 Task: Buy 5 Refractometers from Measuring & Testing section under best seller category for shipping address: Emily Brown, 1132 Star Trek Drive, Pensacola, Florida 32501, Cell Number 8503109646. Pay from credit card ending with 6759, CVV 506
Action: Mouse moved to (389, 397)
Screenshot: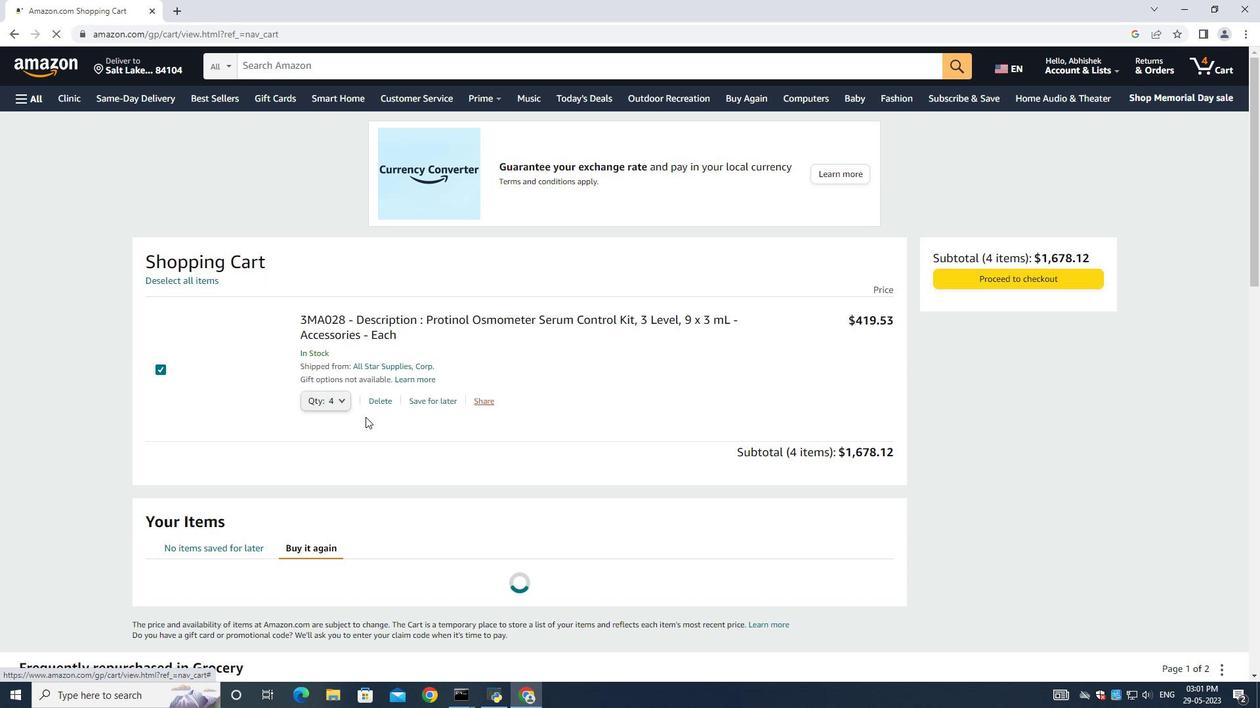 
Action: Mouse pressed left at (389, 397)
Screenshot: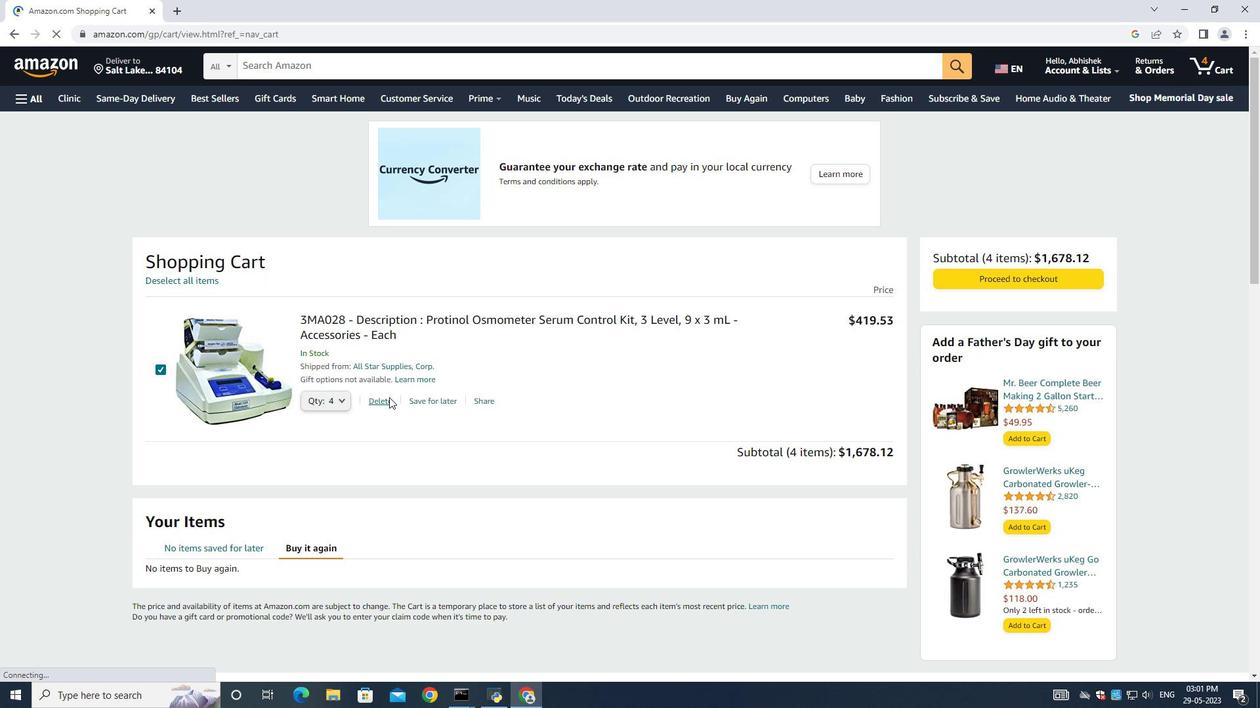 
Action: Mouse moved to (11, 102)
Screenshot: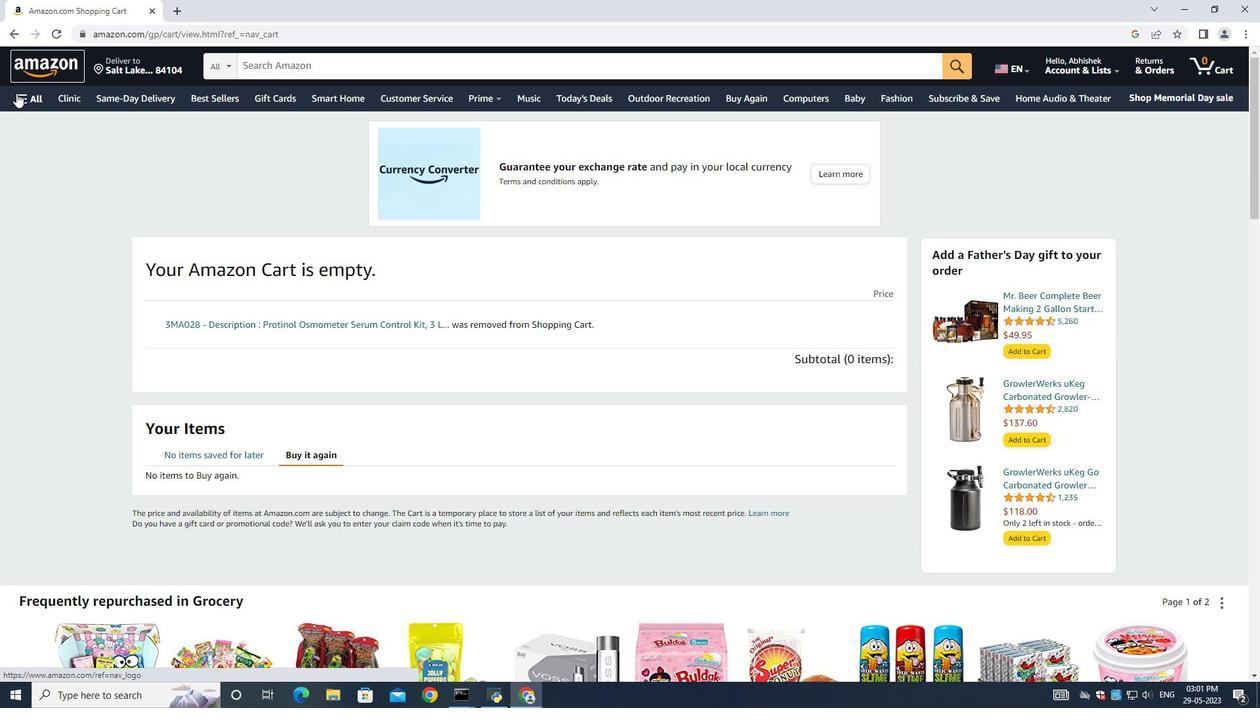 
Action: Mouse pressed left at (11, 102)
Screenshot: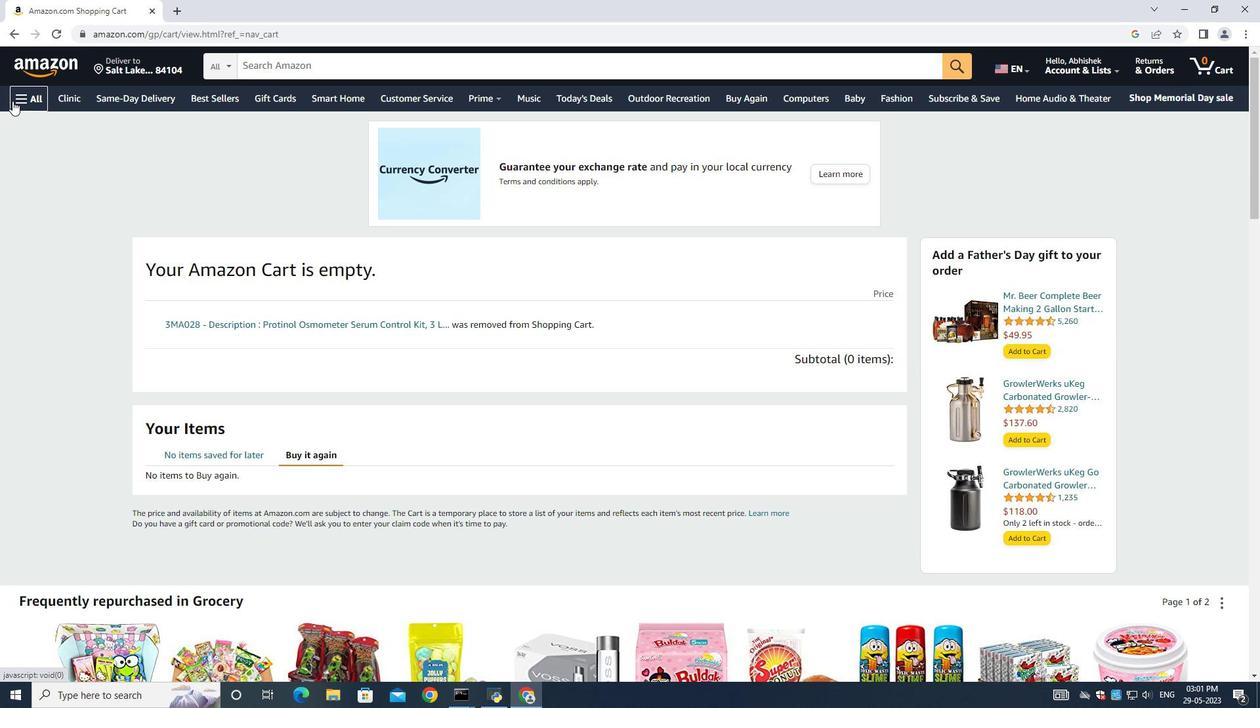 
Action: Mouse moved to (30, 120)
Screenshot: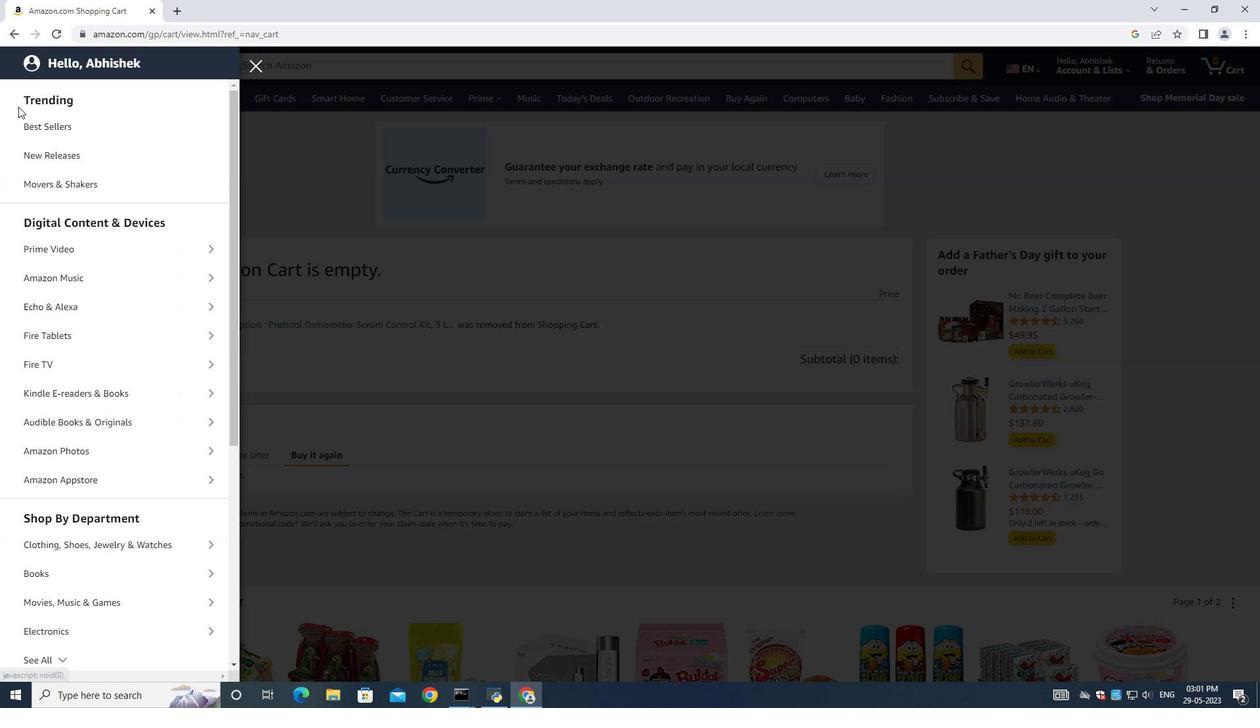 
Action: Mouse pressed left at (30, 120)
Screenshot: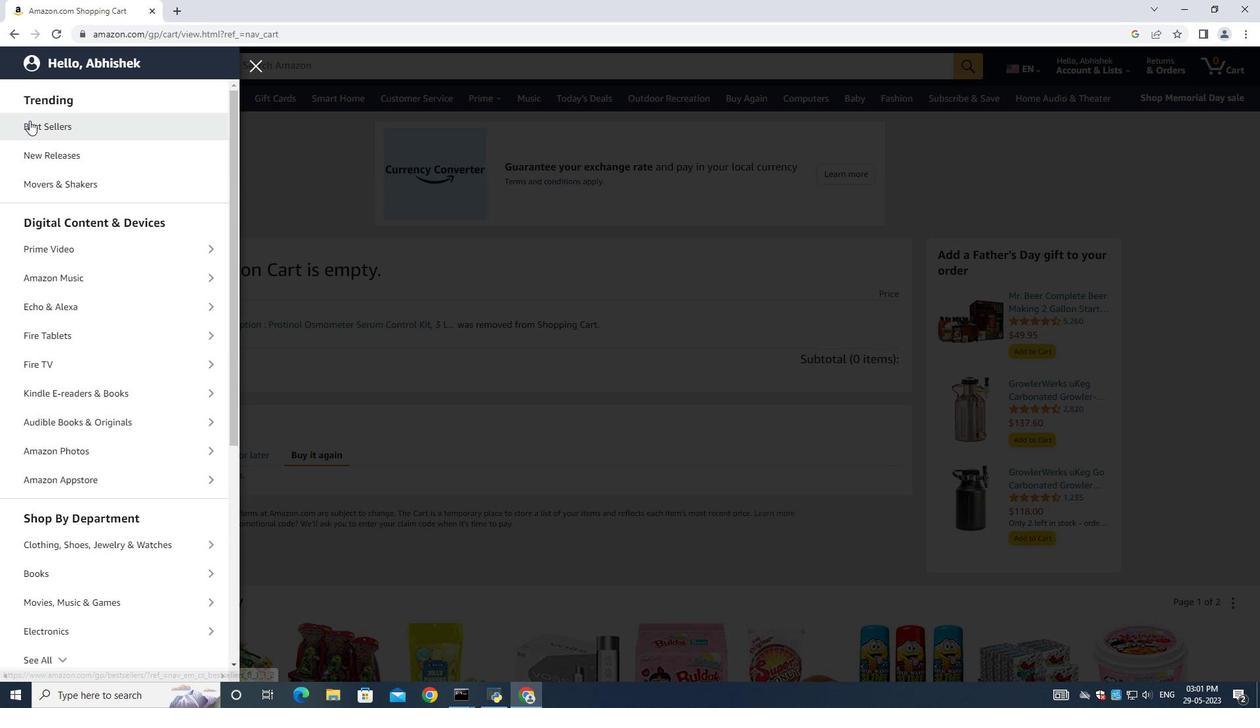 
Action: Mouse moved to (306, 68)
Screenshot: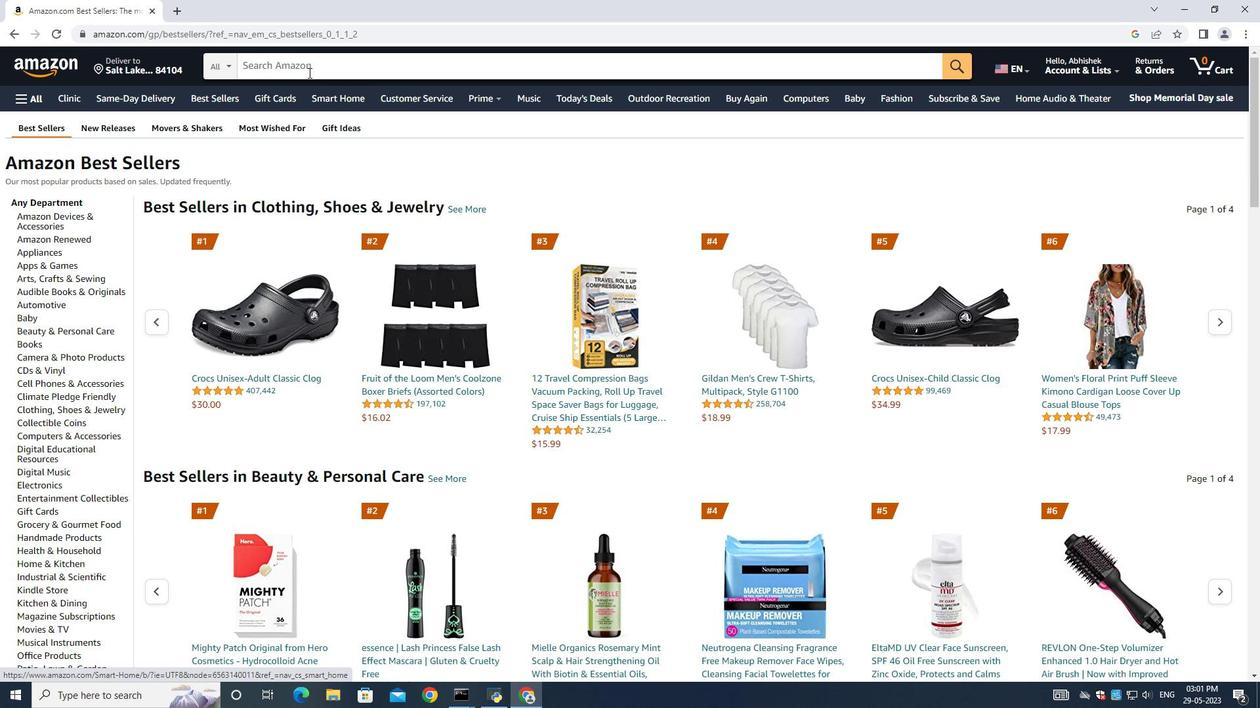 
Action: Mouse pressed left at (306, 68)
Screenshot: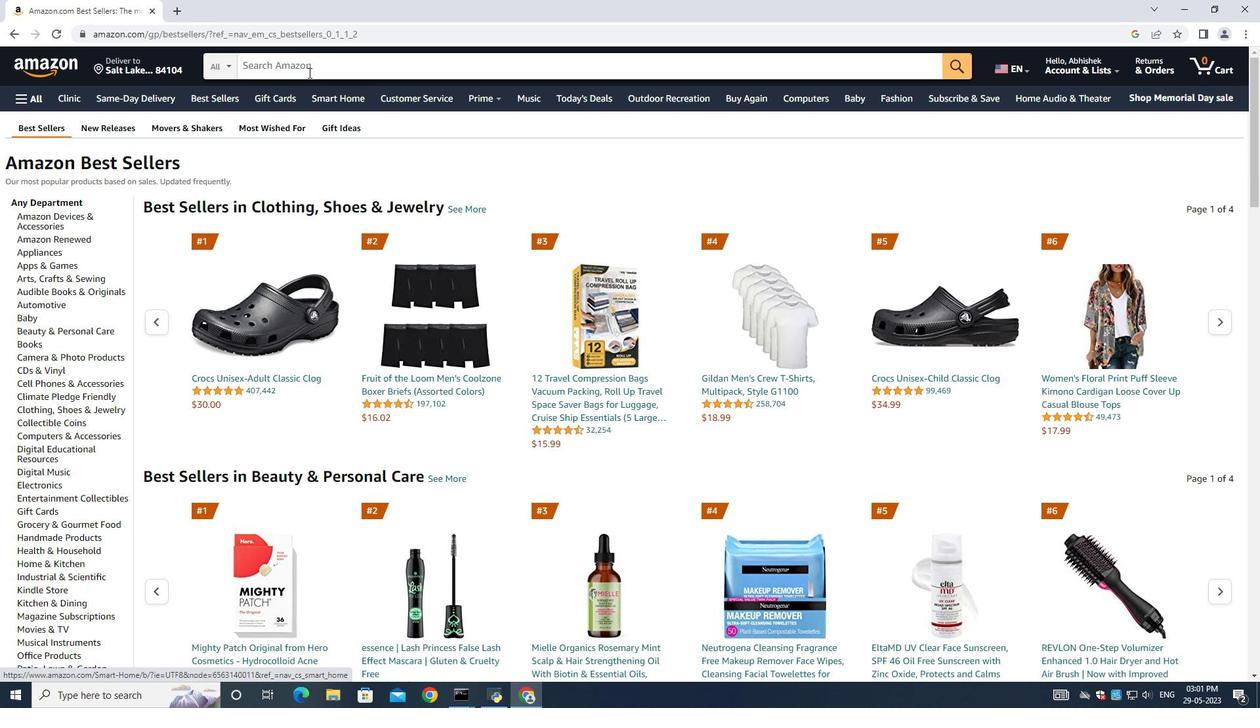 
Action: Key pressed <Key.shift><Key.shift><Key.shift><Key.shift><Key.shift>Refractometers<Key.enter>
Screenshot: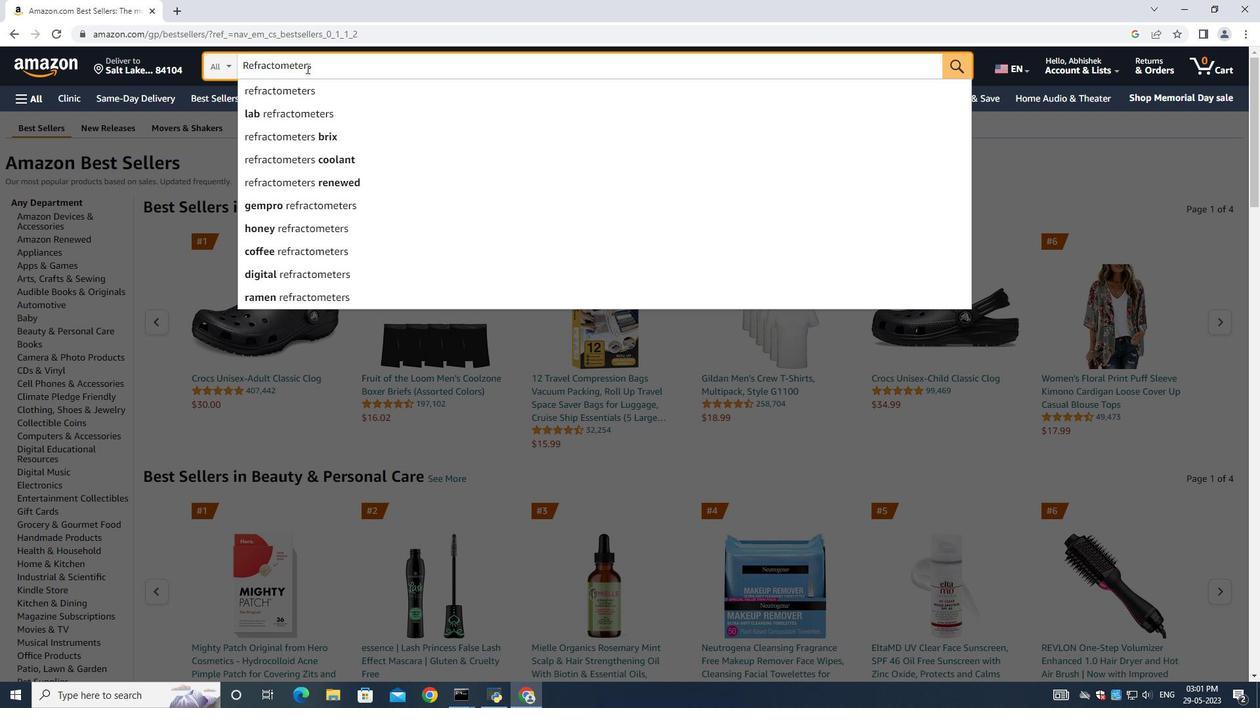 
Action: Mouse moved to (519, 404)
Screenshot: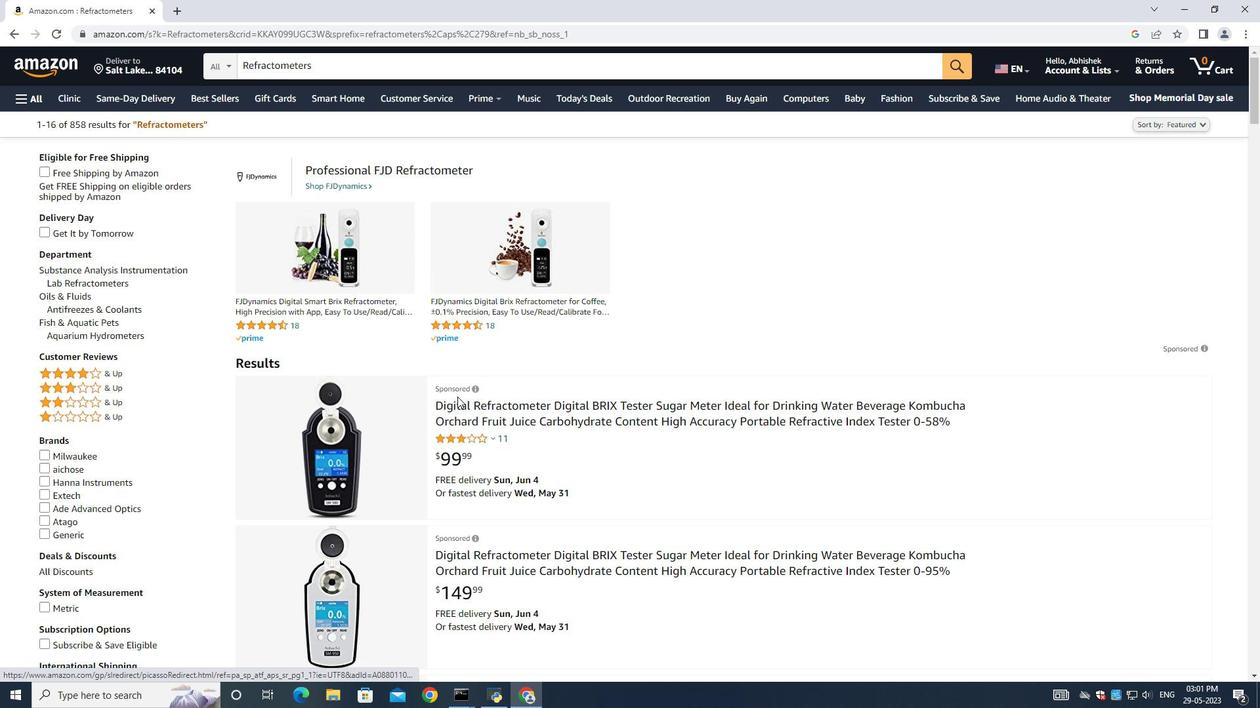 
Action: Mouse scrolled (519, 403) with delta (0, 0)
Screenshot: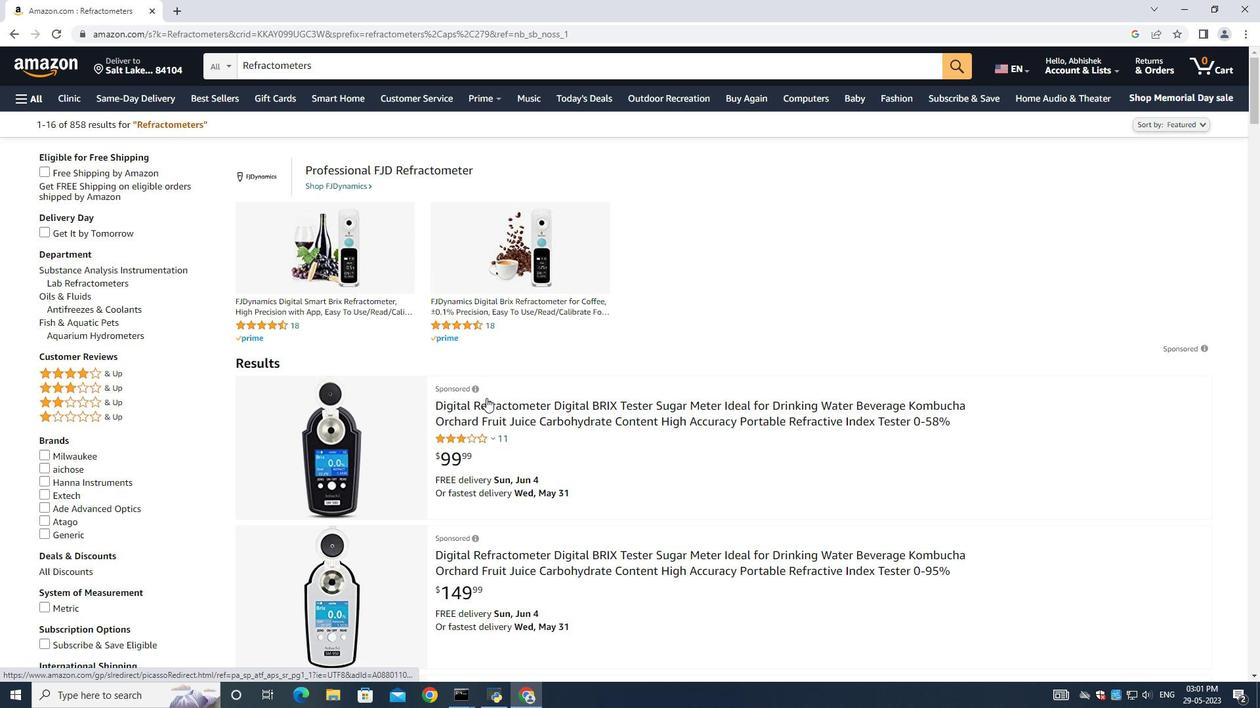 
Action: Mouse moved to (572, 486)
Screenshot: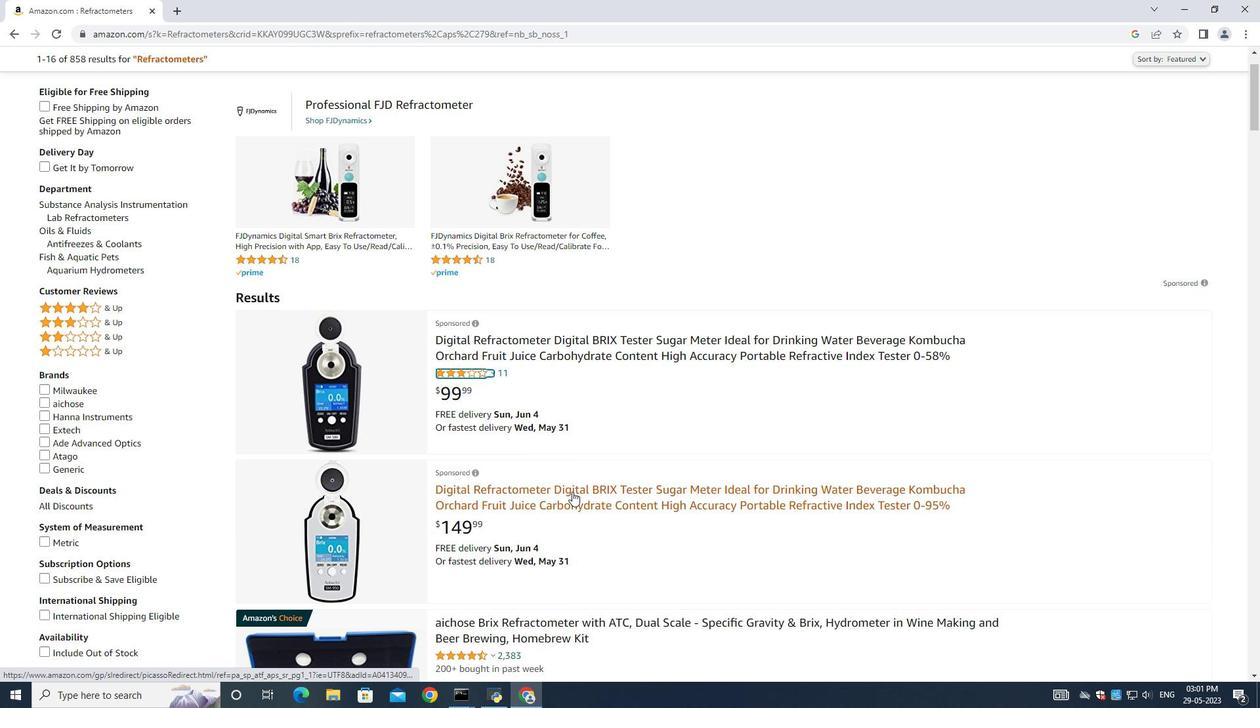 
Action: Mouse pressed left at (572, 486)
Screenshot: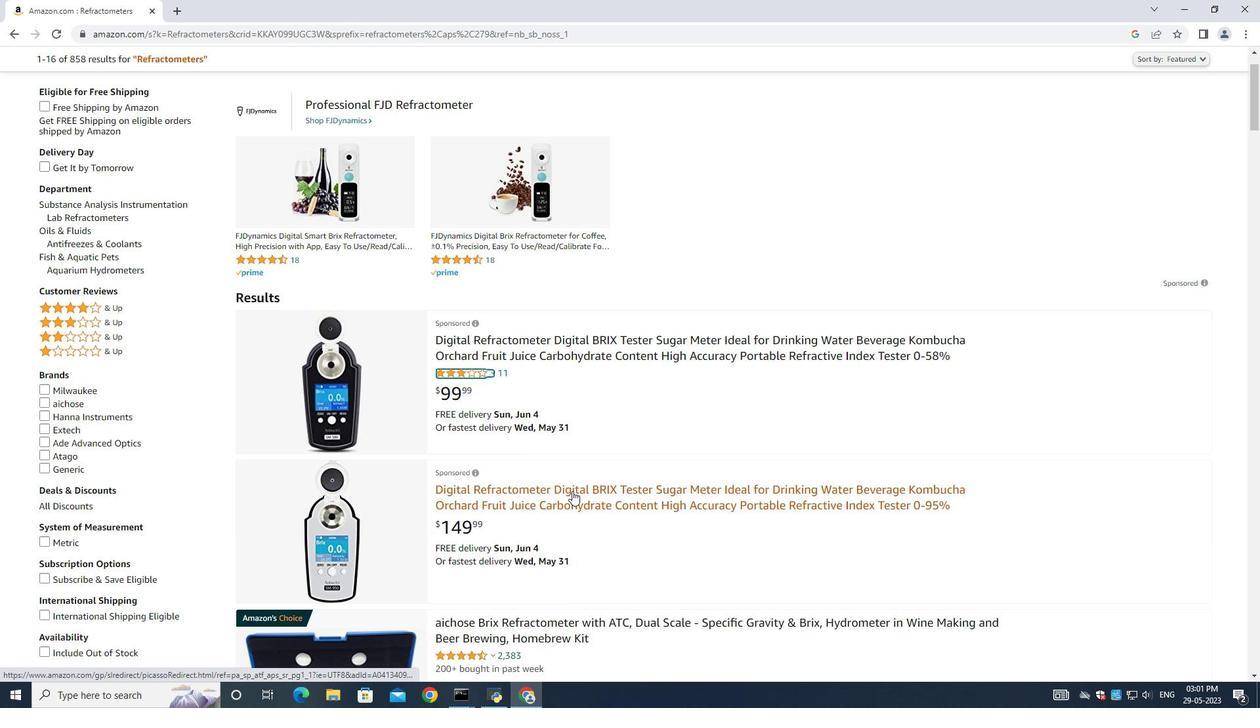 
Action: Mouse moved to (15, 39)
Screenshot: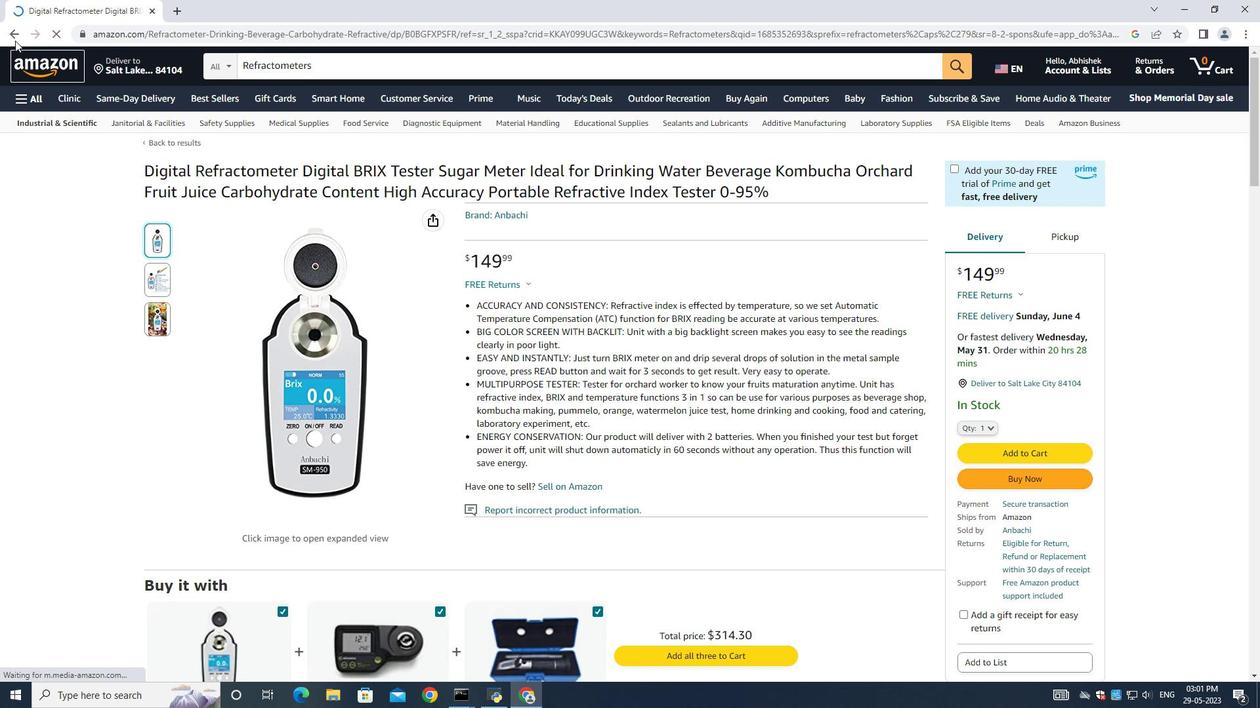 
Action: Mouse pressed left at (15, 39)
Screenshot: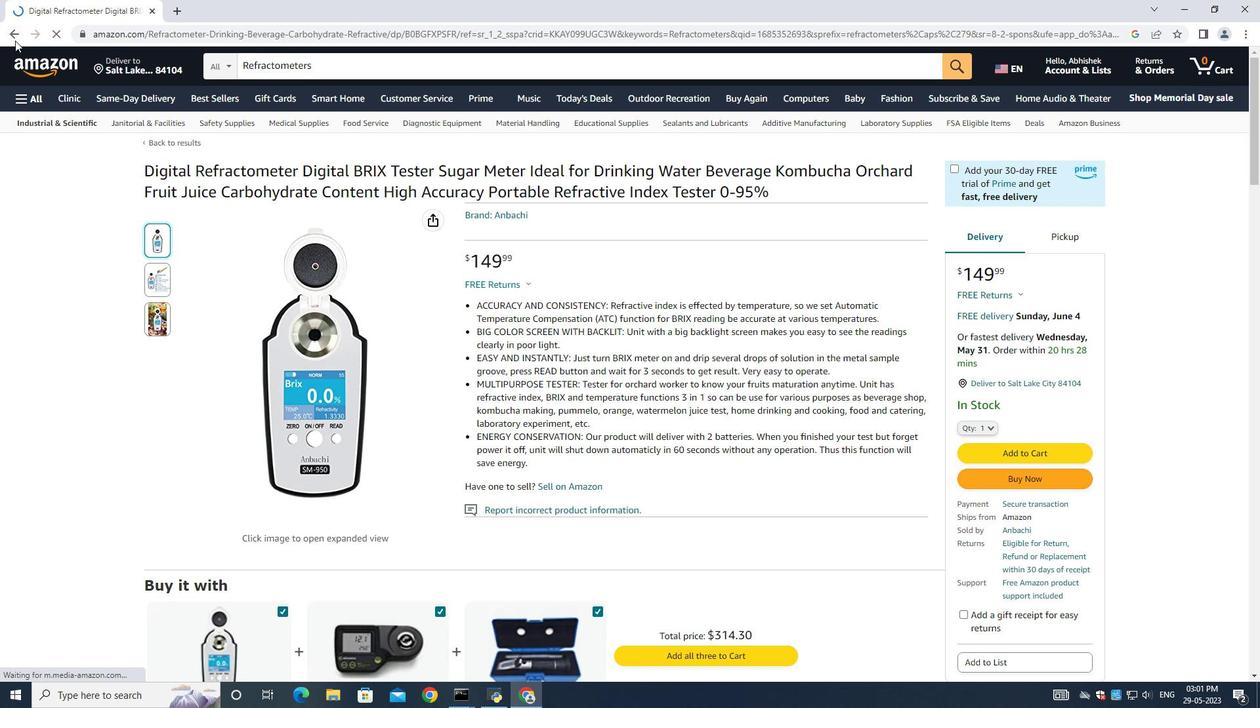 
Action: Mouse moved to (523, 345)
Screenshot: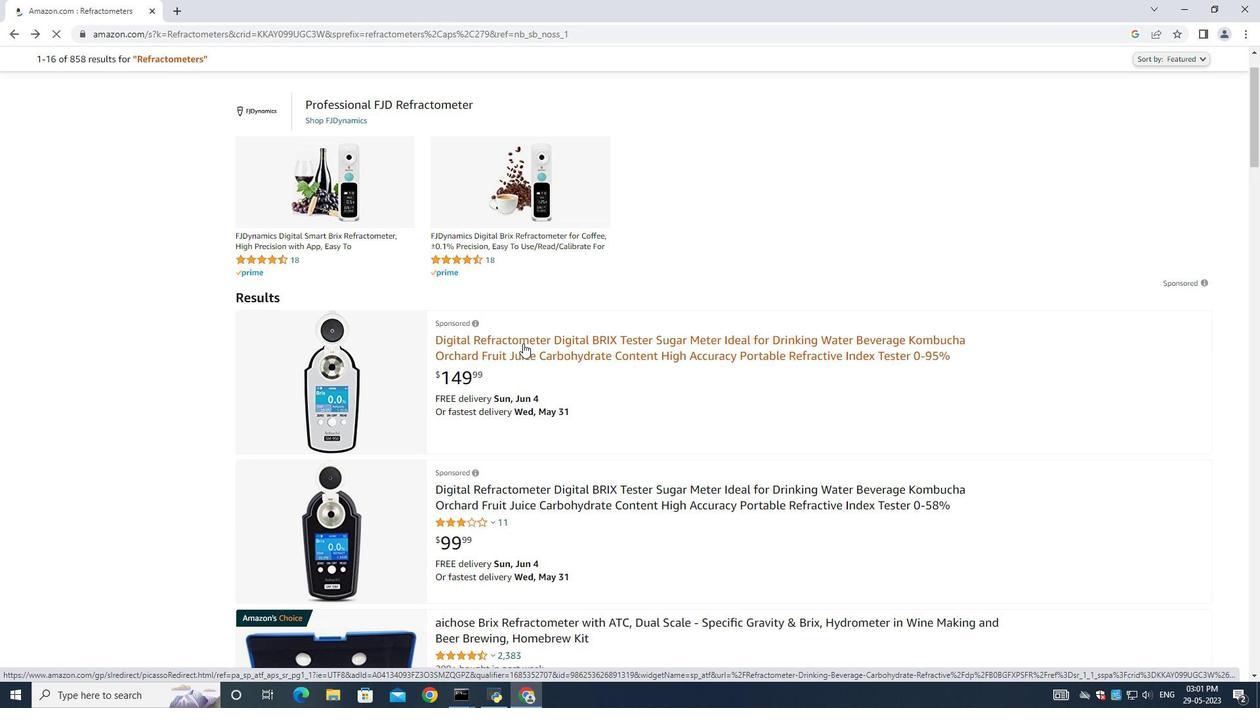 
Action: Mouse scrolled (523, 345) with delta (0, 0)
Screenshot: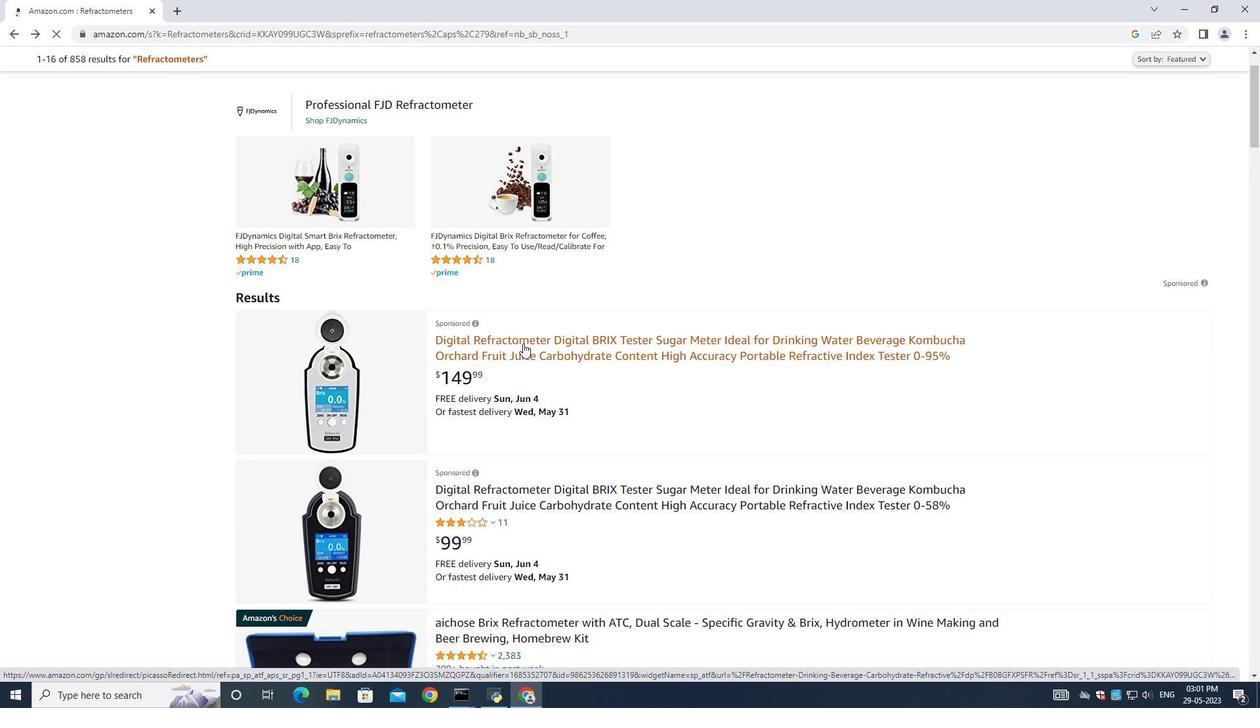 
Action: Mouse moved to (519, 274)
Screenshot: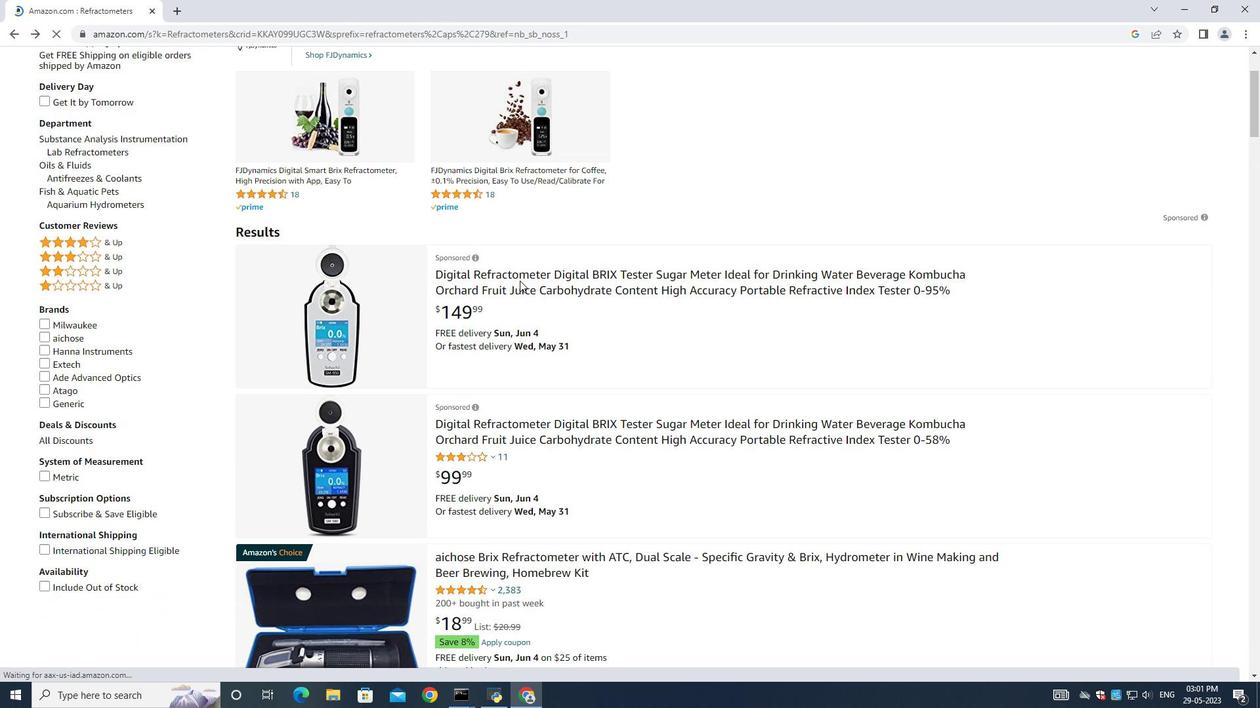 
Action: Mouse pressed left at (519, 274)
Screenshot: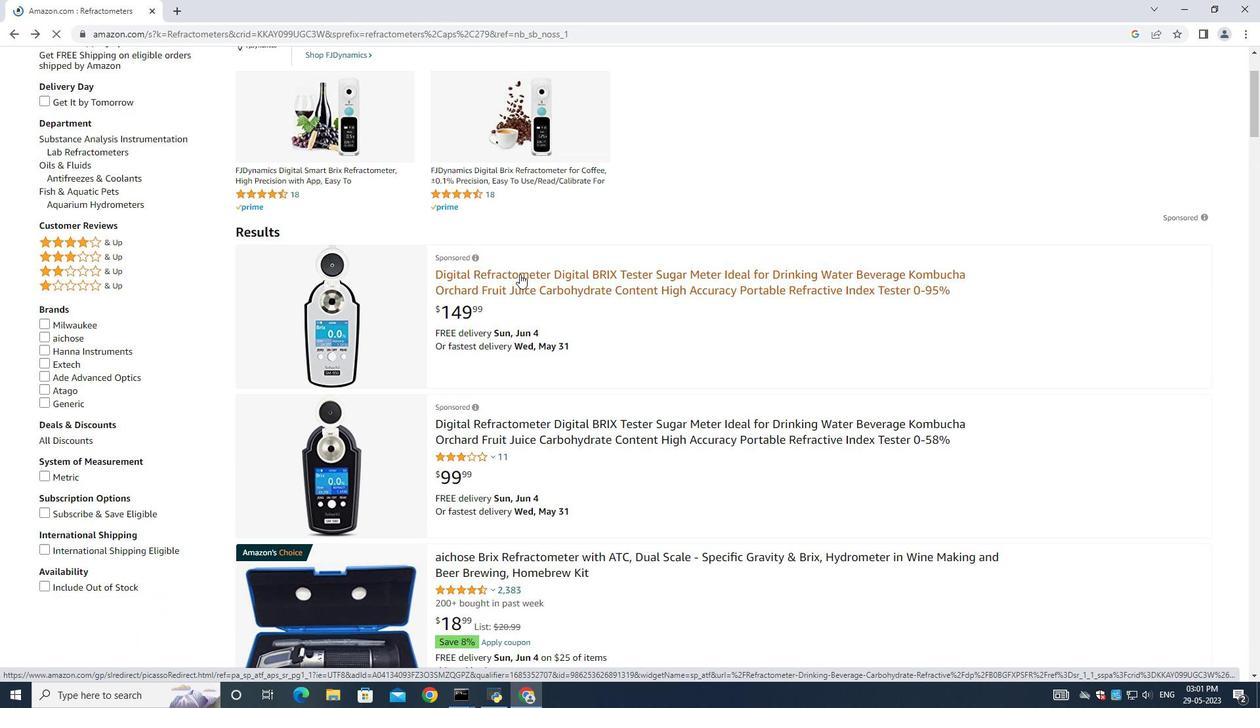 
Action: Mouse moved to (9, 32)
Screenshot: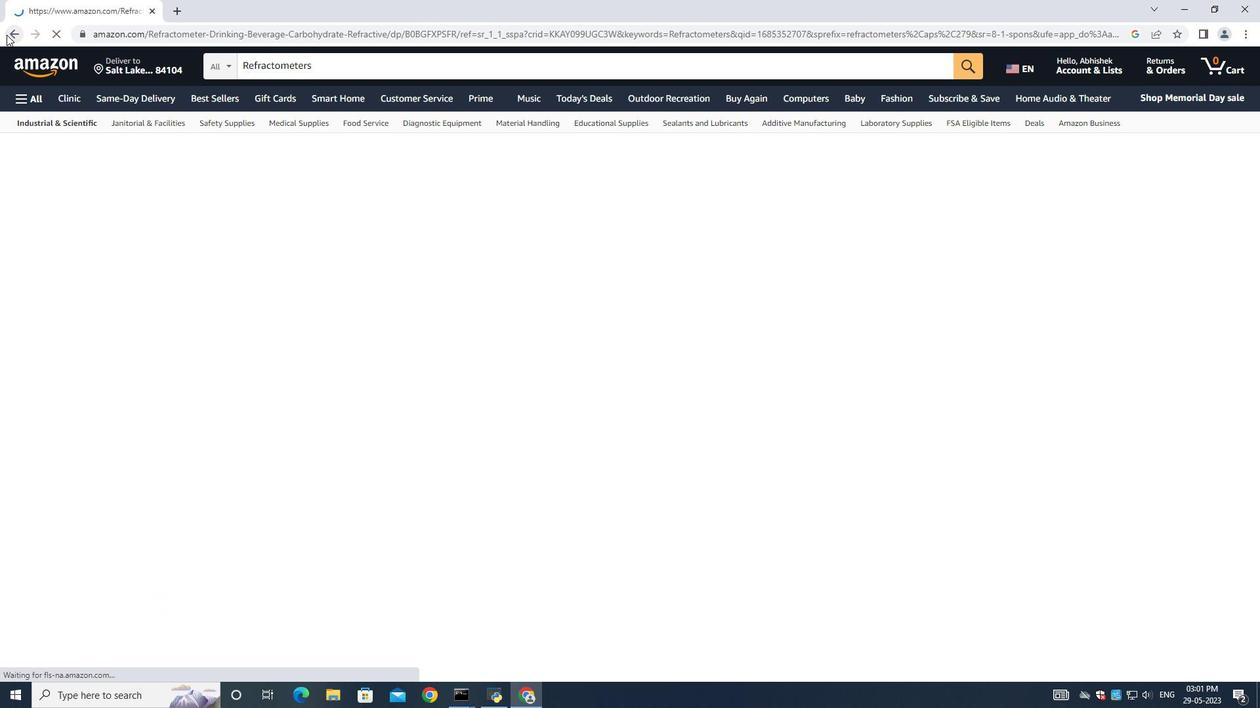 
Action: Mouse pressed left at (9, 32)
Screenshot: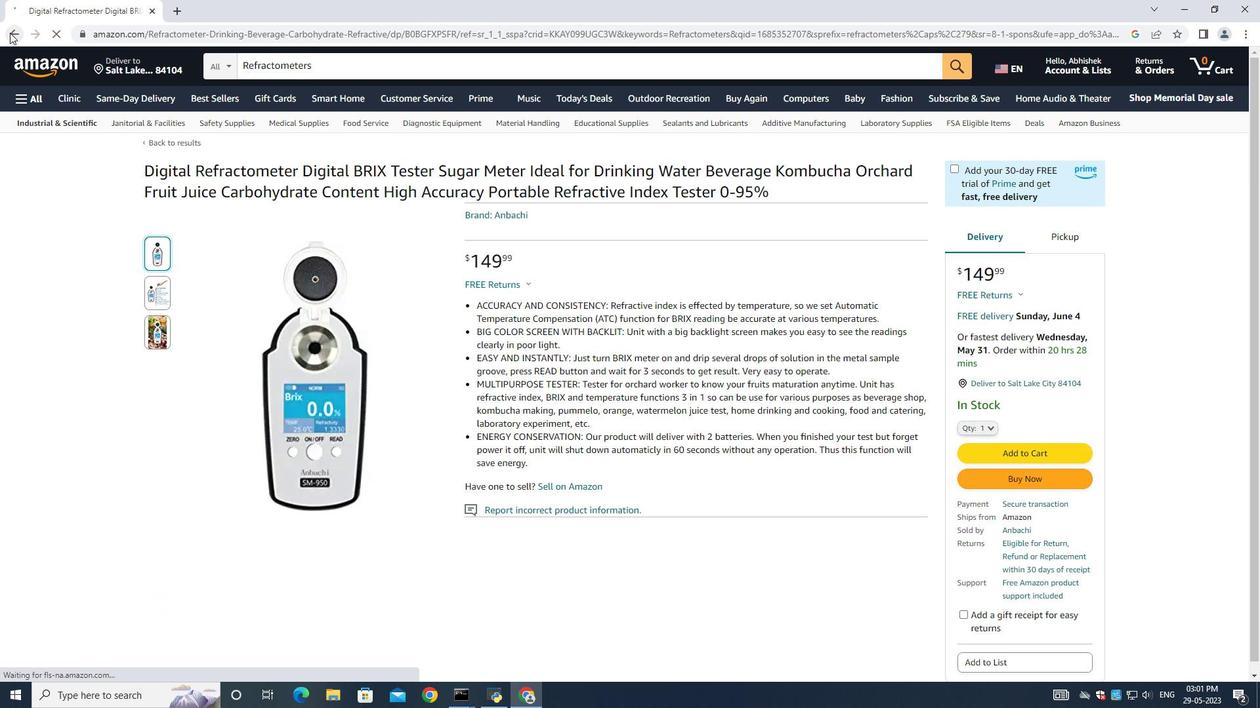 
Action: Mouse moved to (551, 436)
Screenshot: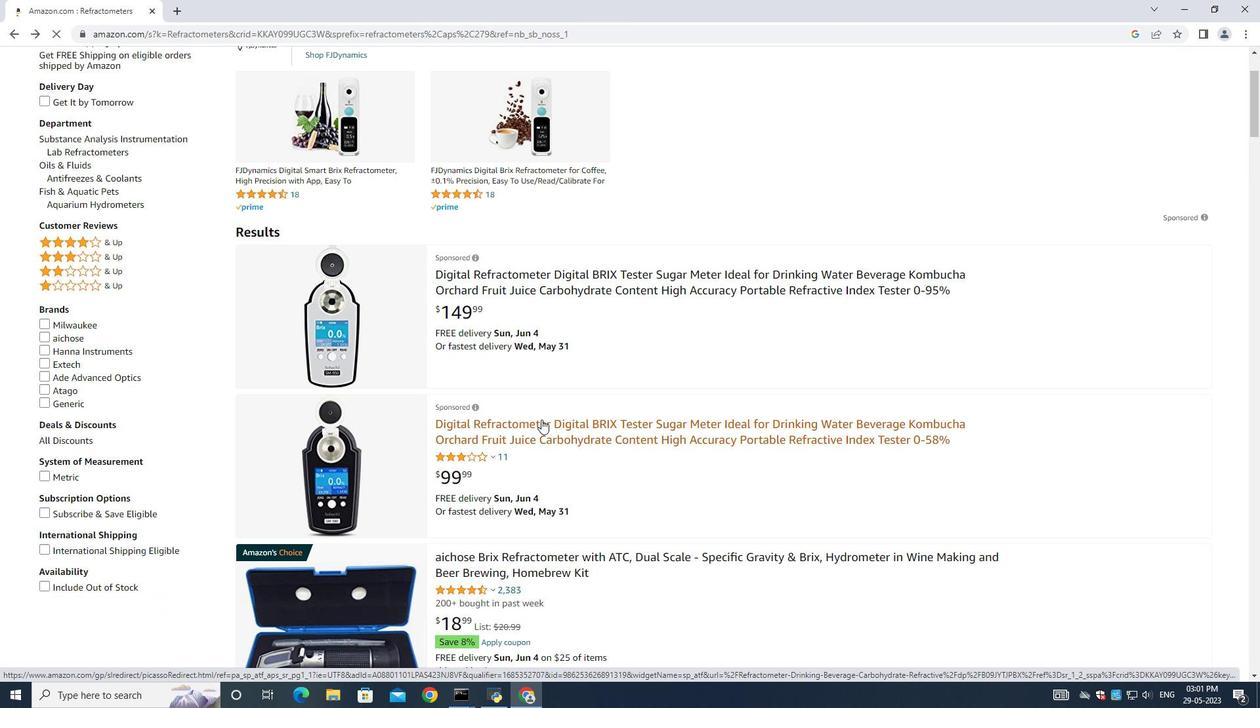 
Action: Mouse pressed left at (551, 436)
Screenshot: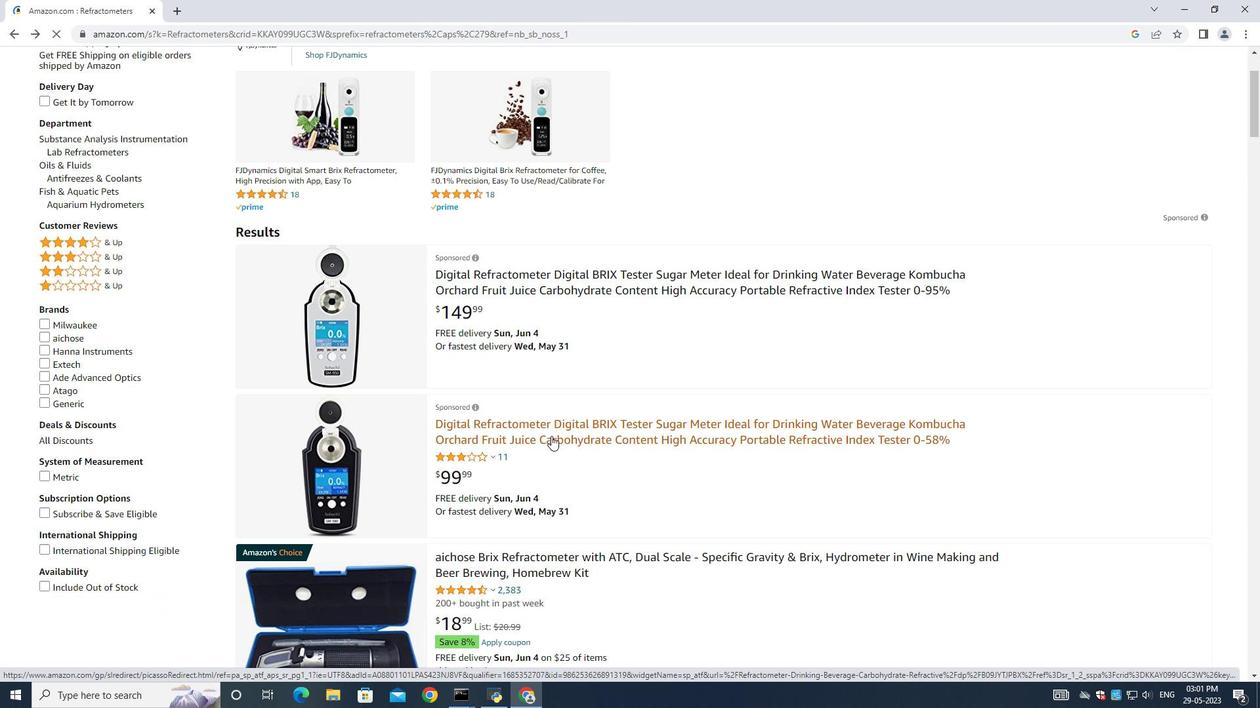 
Action: Mouse moved to (157, 240)
Screenshot: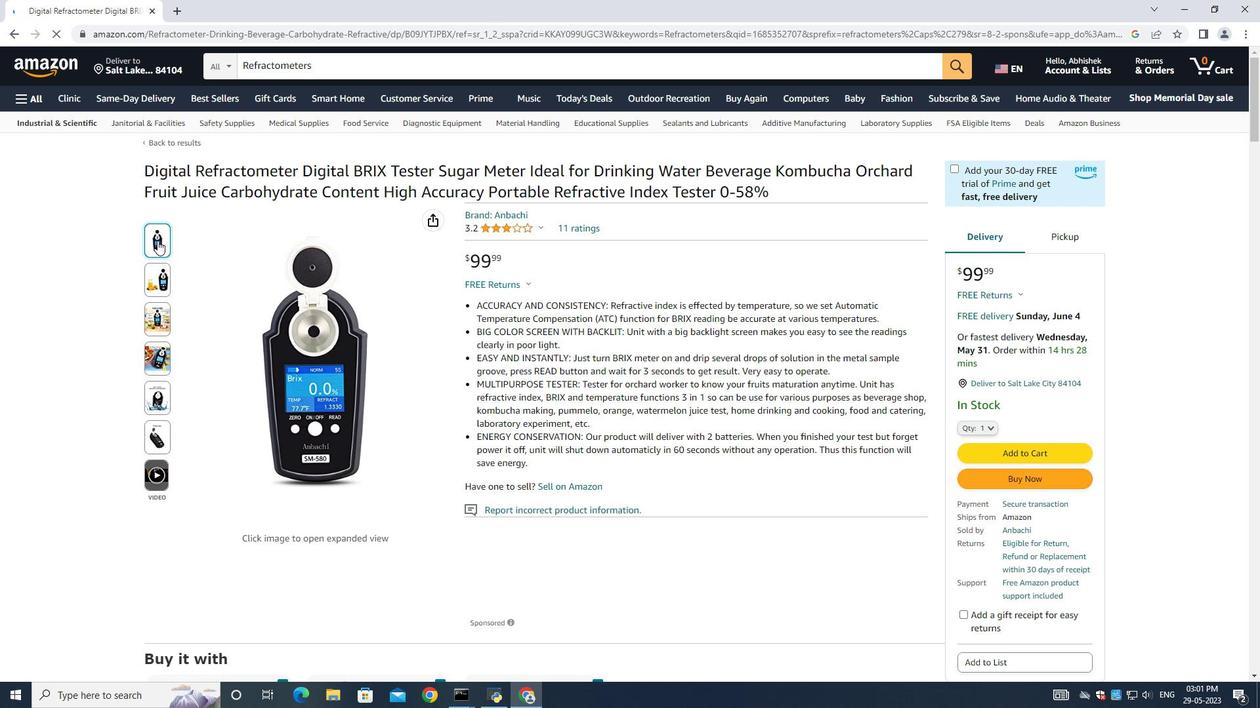 
Action: Mouse pressed left at (157, 240)
Screenshot: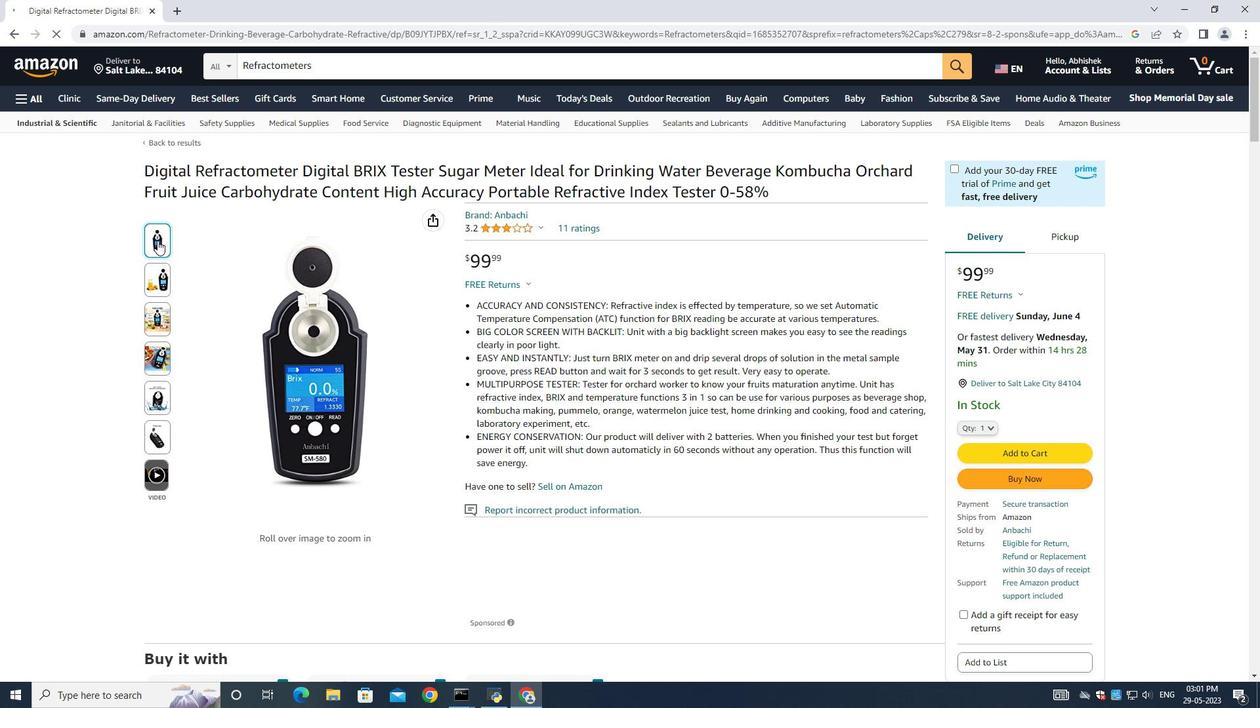 
Action: Mouse moved to (161, 283)
Screenshot: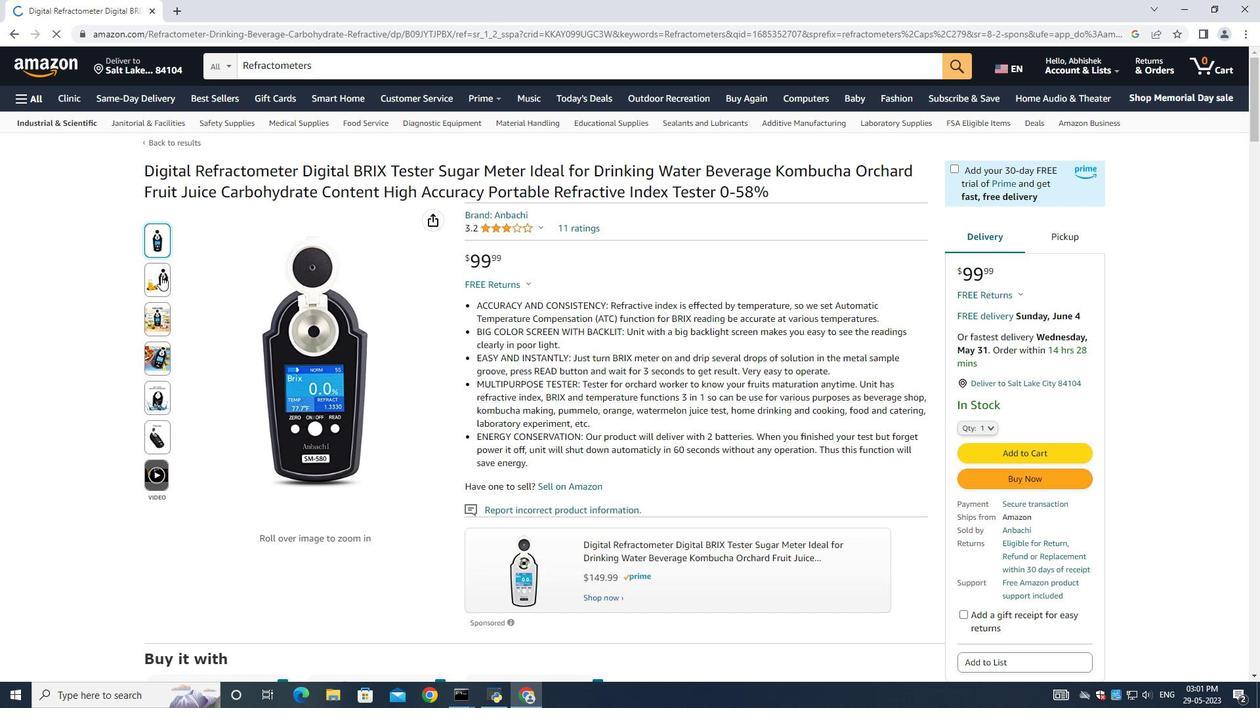 
Action: Mouse pressed left at (161, 283)
Screenshot: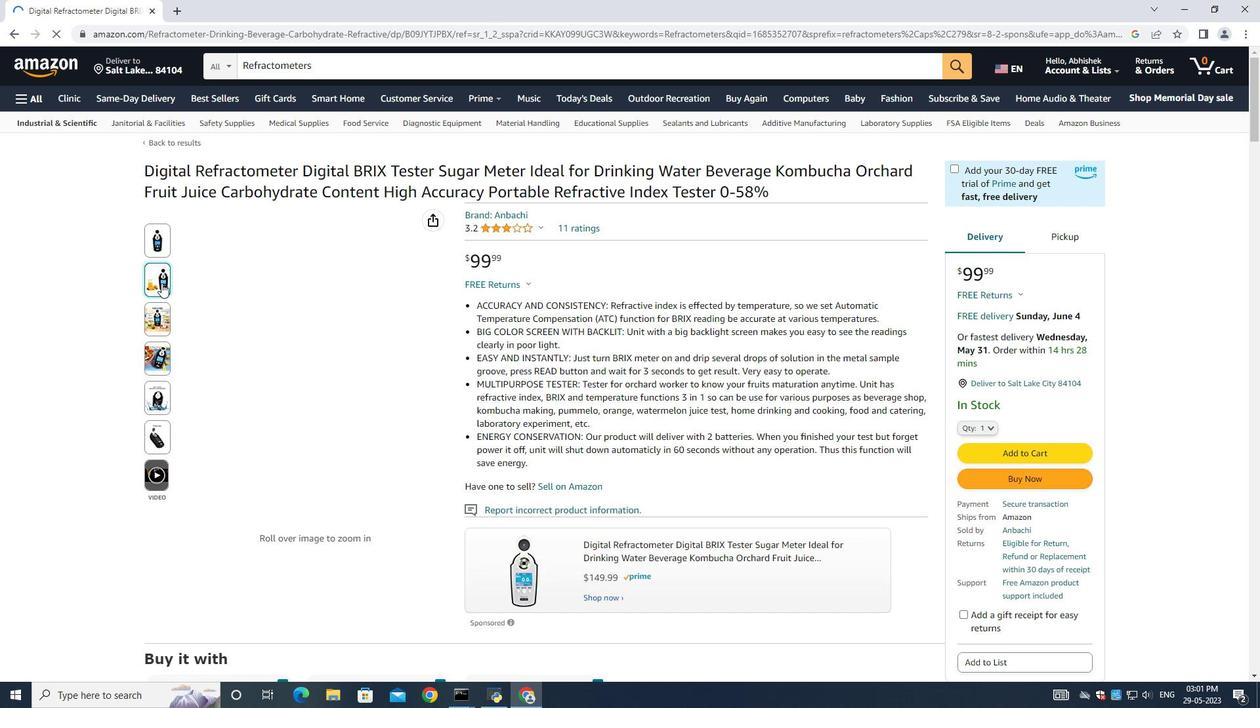 
Action: Mouse moved to (156, 319)
Screenshot: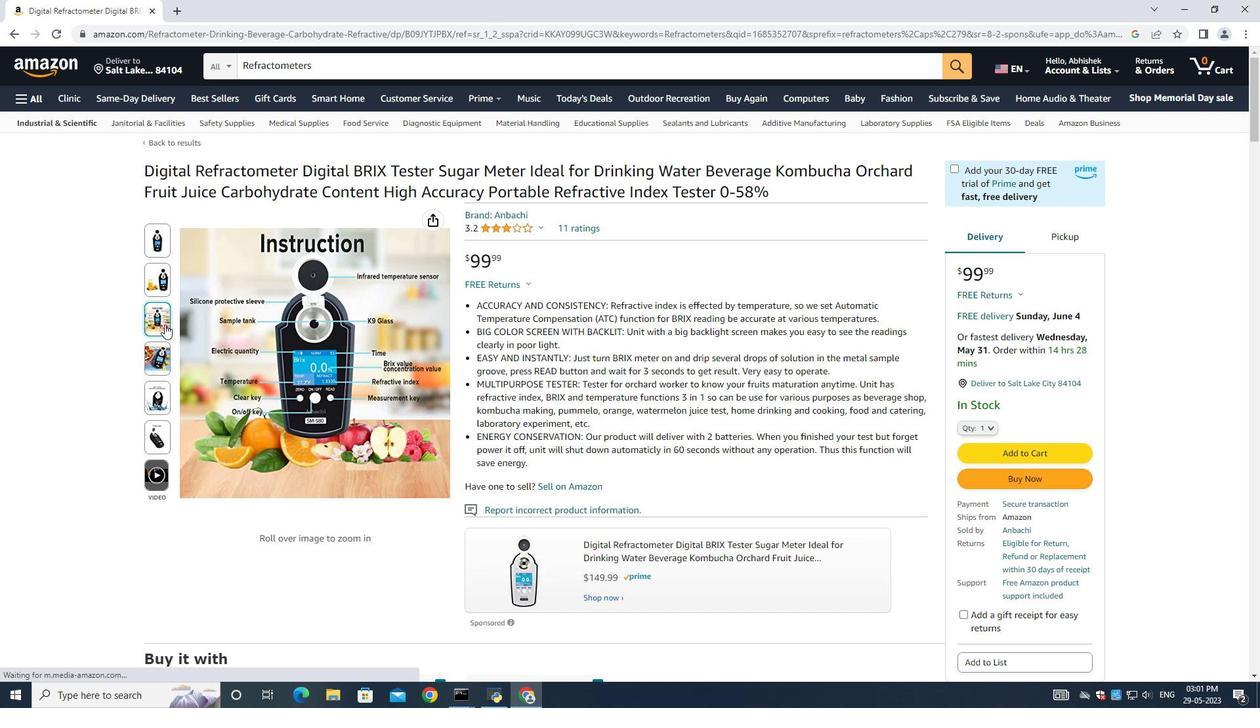 
Action: Mouse pressed left at (156, 319)
Screenshot: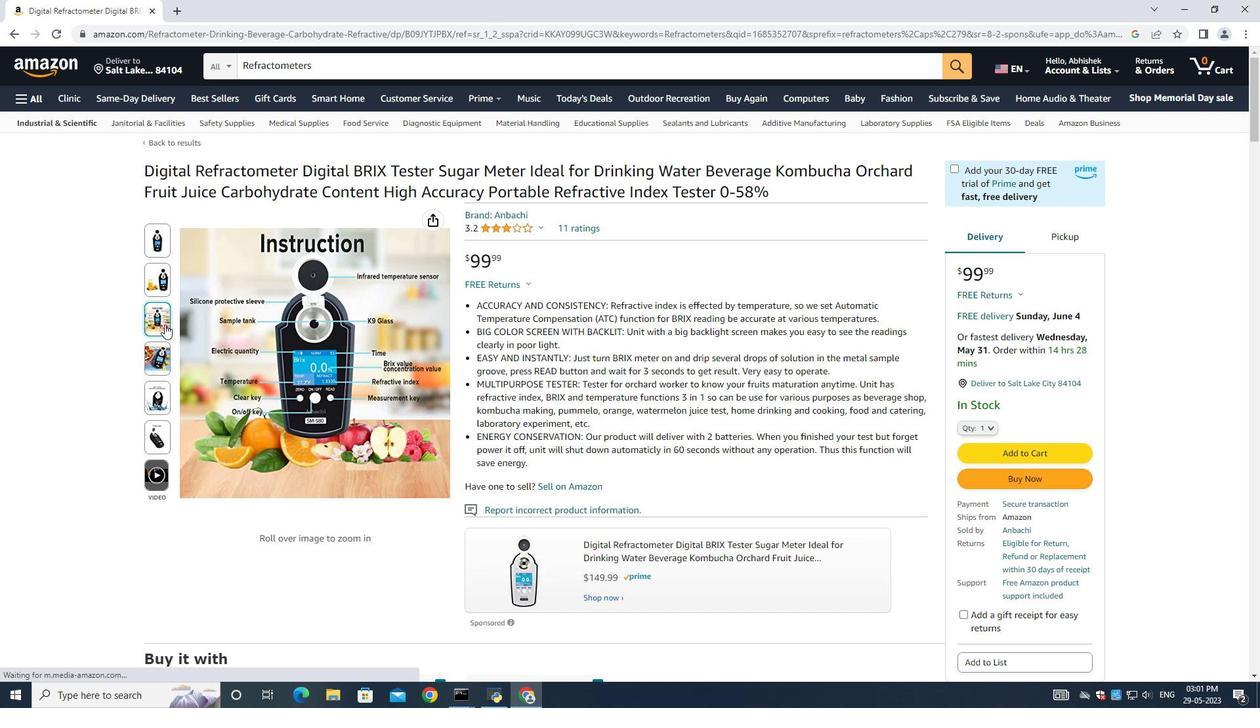 
Action: Mouse moved to (149, 352)
Screenshot: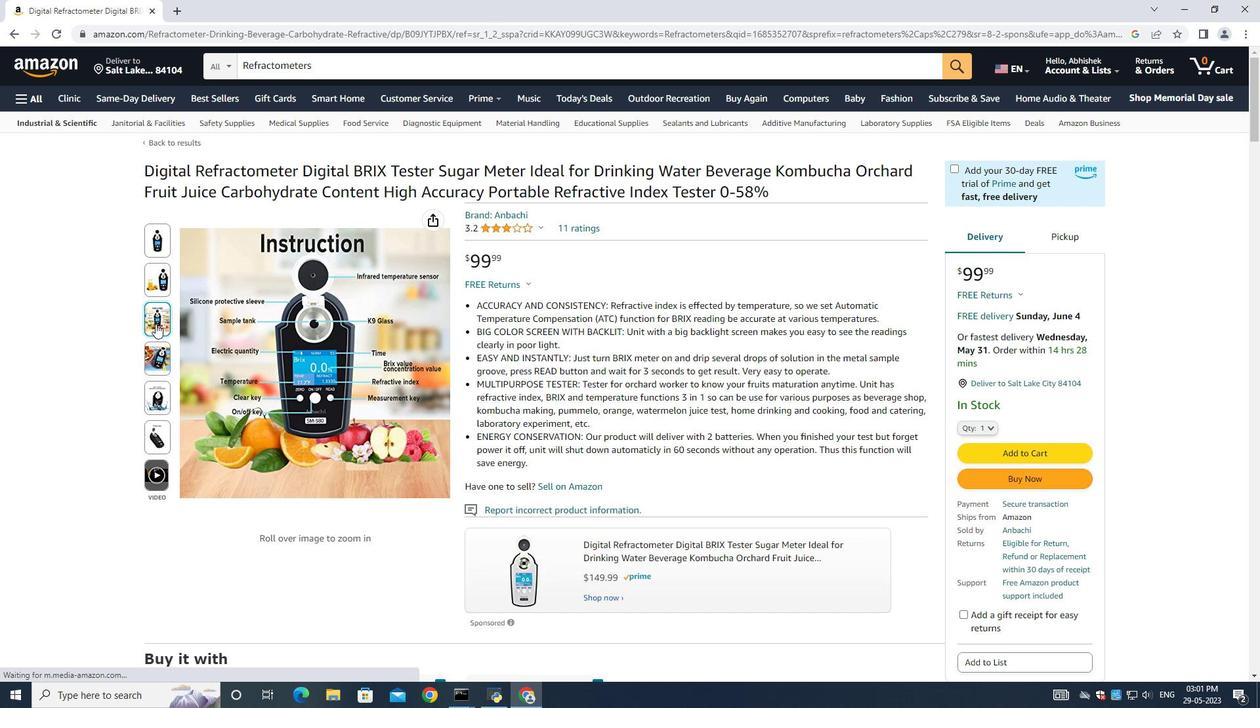
Action: Mouse pressed left at (149, 352)
Screenshot: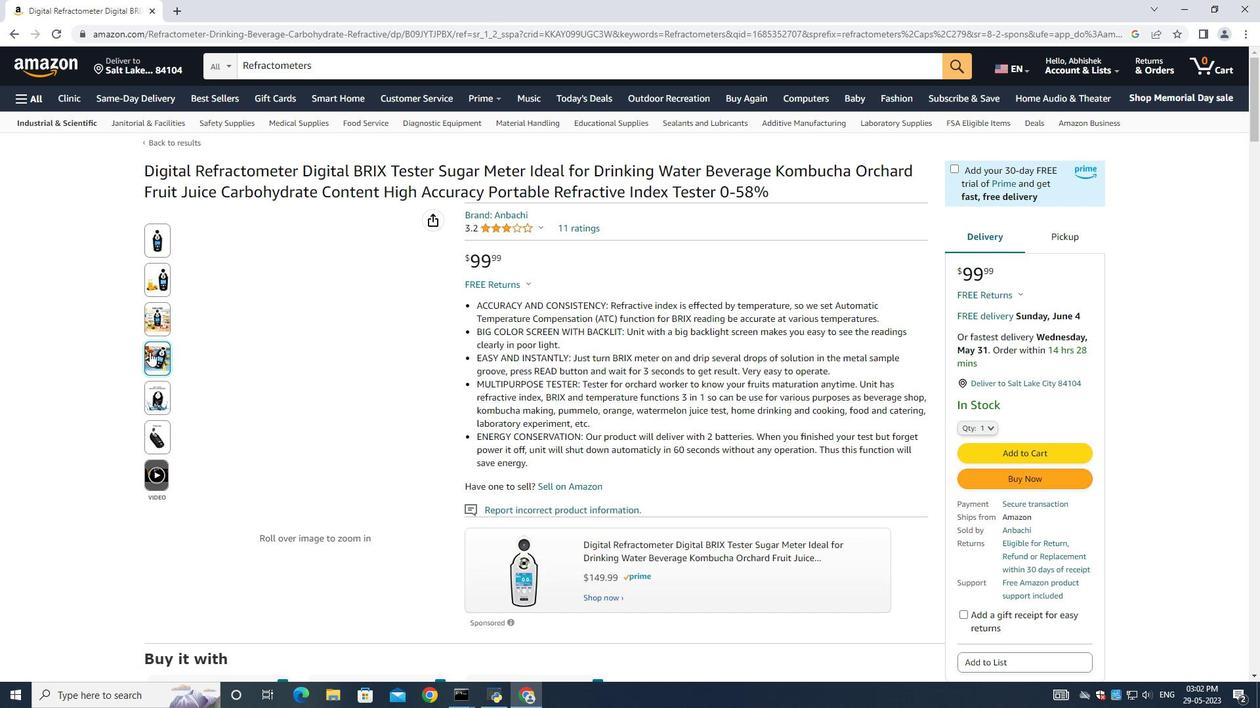 
Action: Mouse moved to (152, 401)
Screenshot: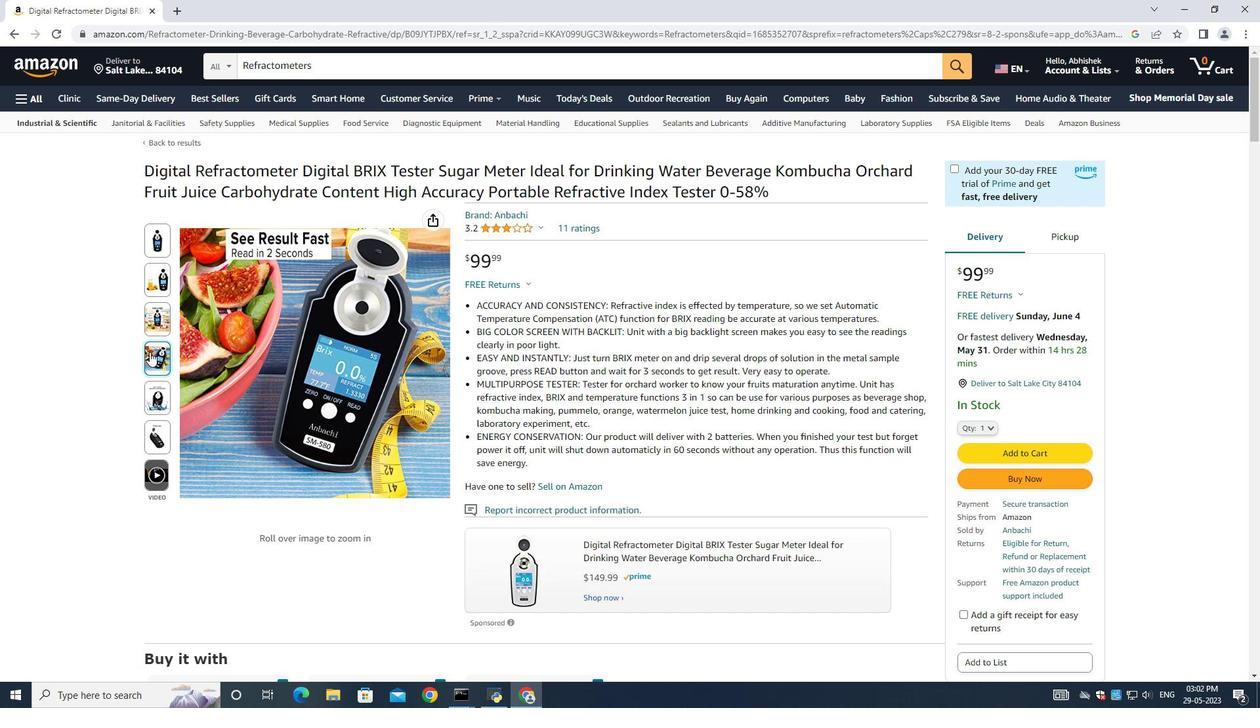 
Action: Mouse pressed left at (152, 401)
Screenshot: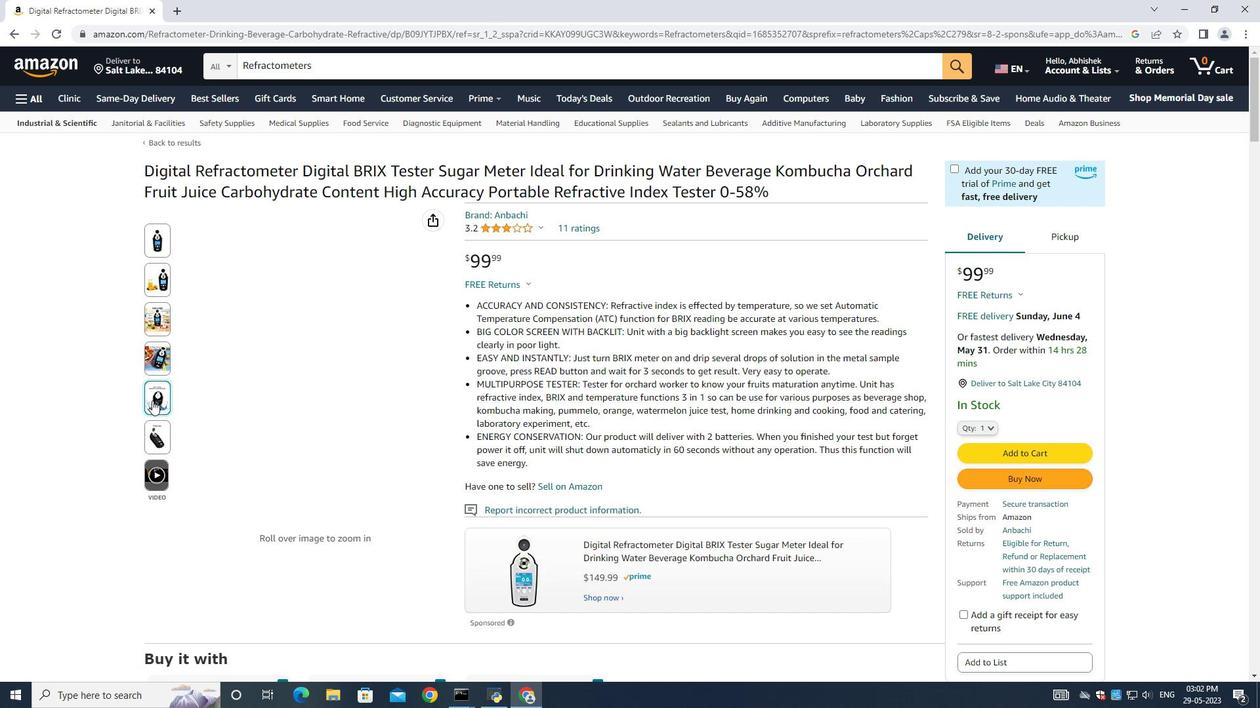 
Action: Mouse moved to (154, 444)
Screenshot: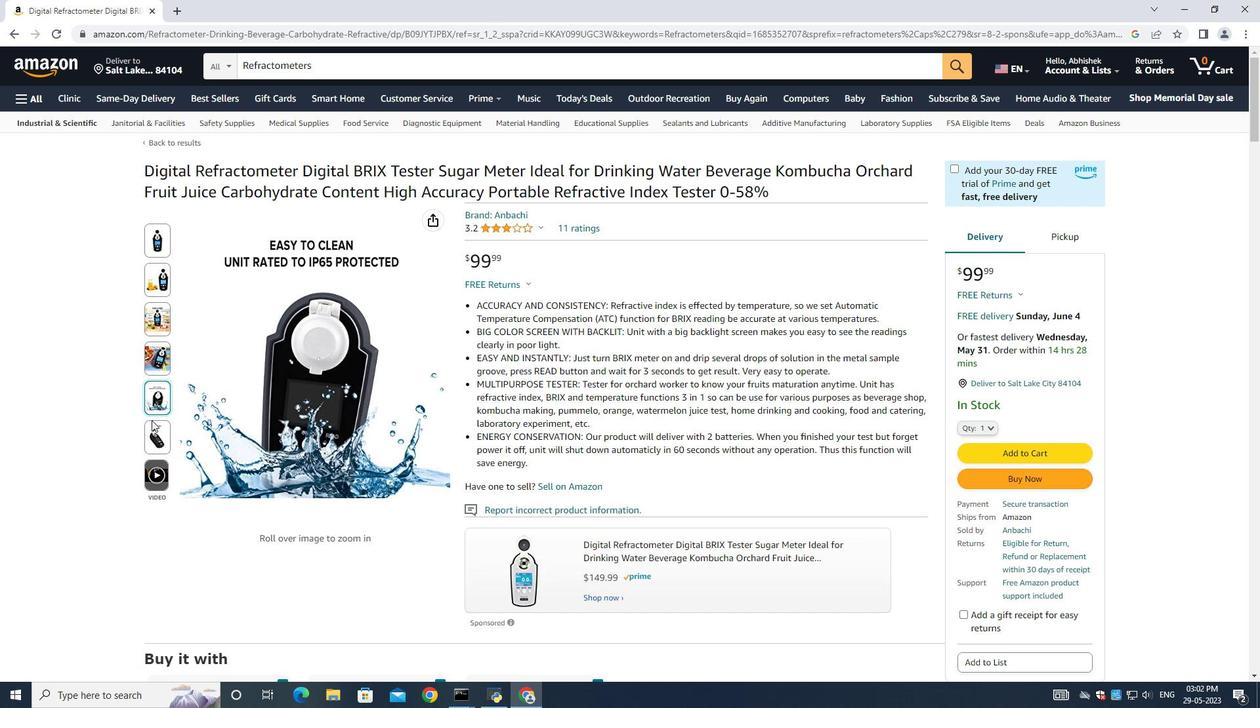 
Action: Mouse pressed left at (154, 444)
Screenshot: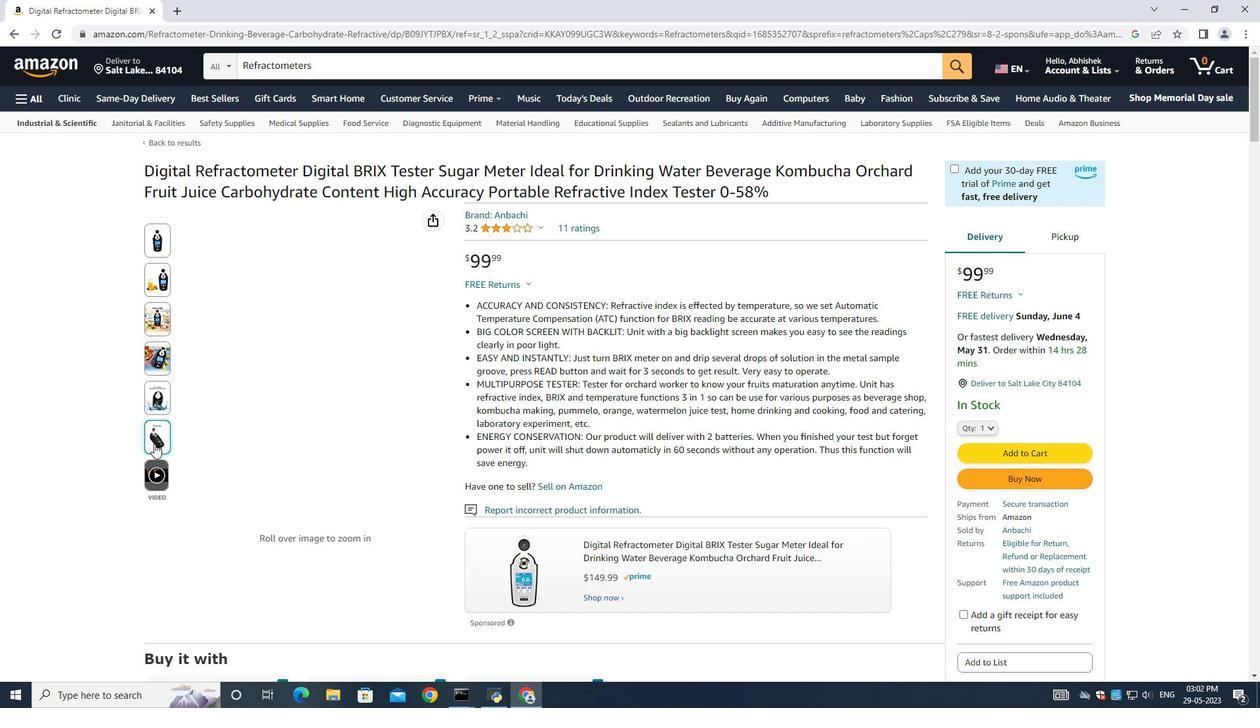 
Action: Mouse moved to (153, 479)
Screenshot: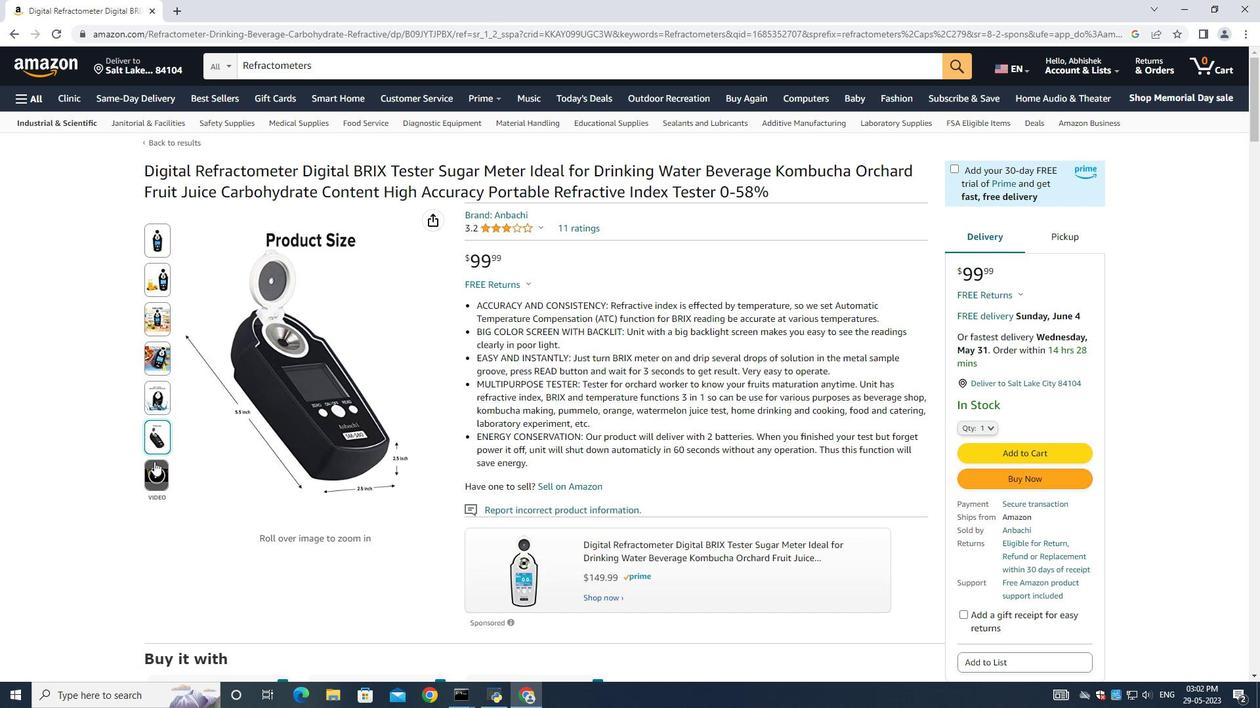 
Action: Mouse pressed left at (153, 479)
Screenshot: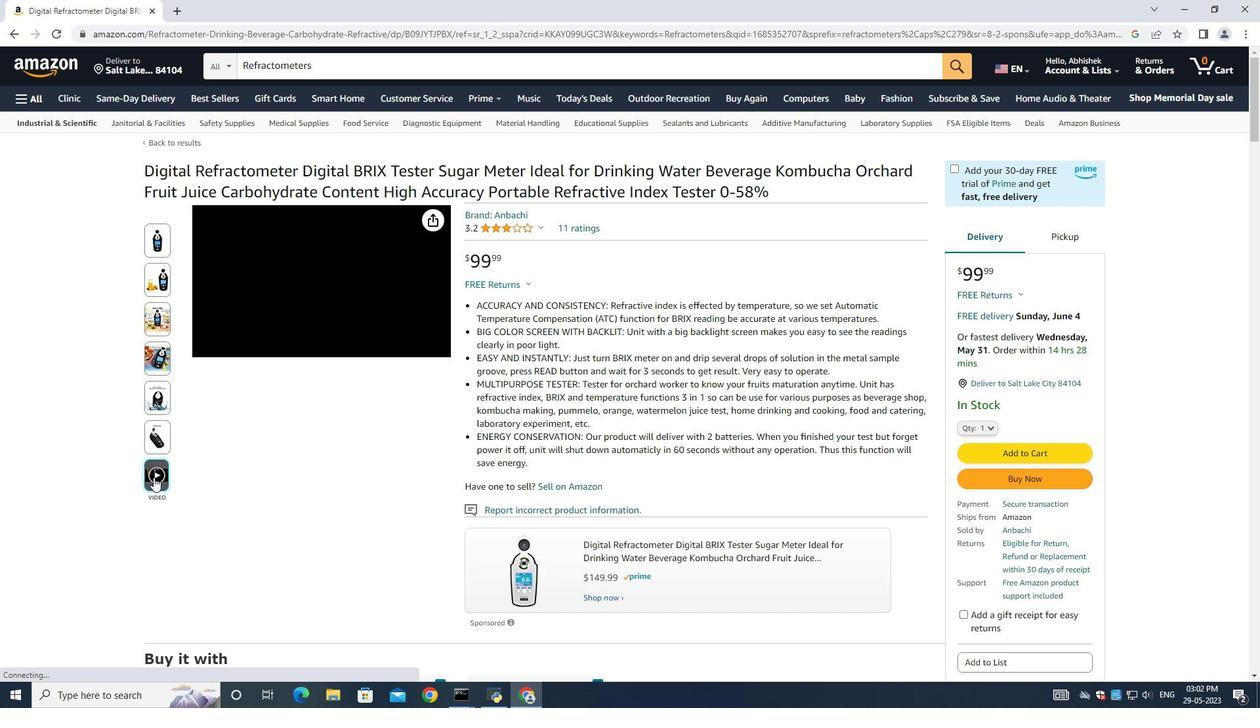 
Action: Mouse moved to (1212, 126)
Screenshot: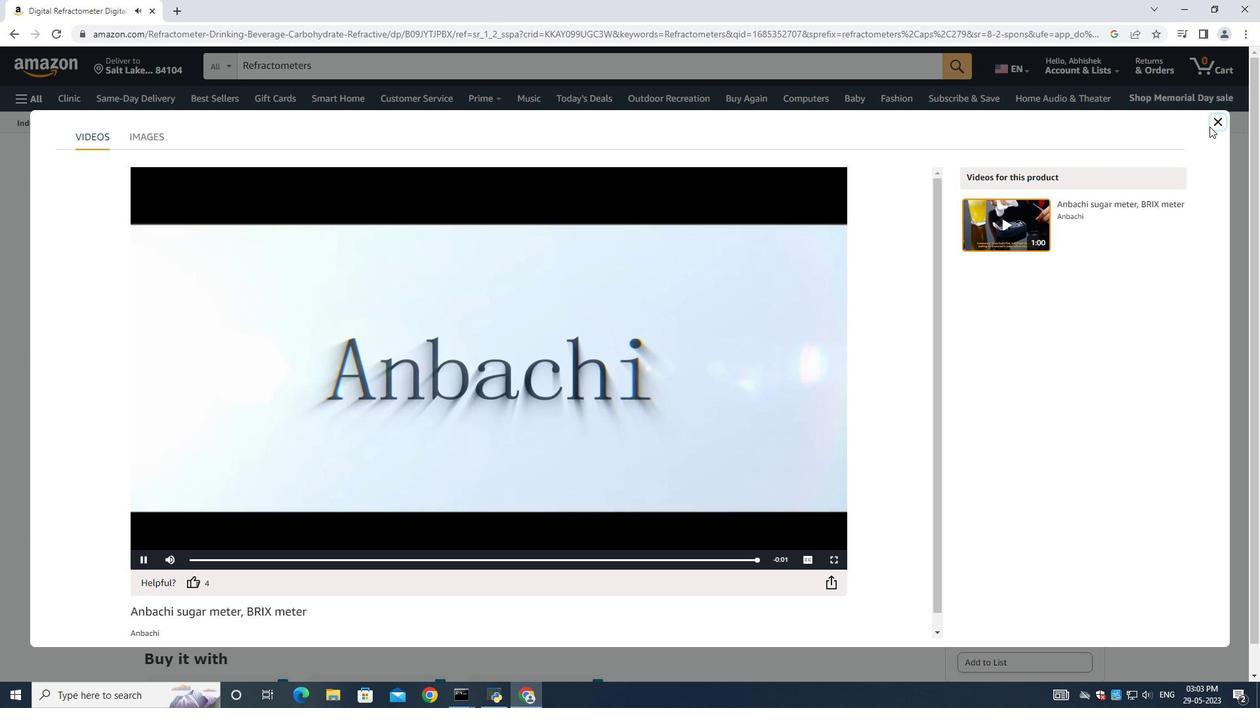 
Action: Mouse pressed left at (1212, 126)
Screenshot: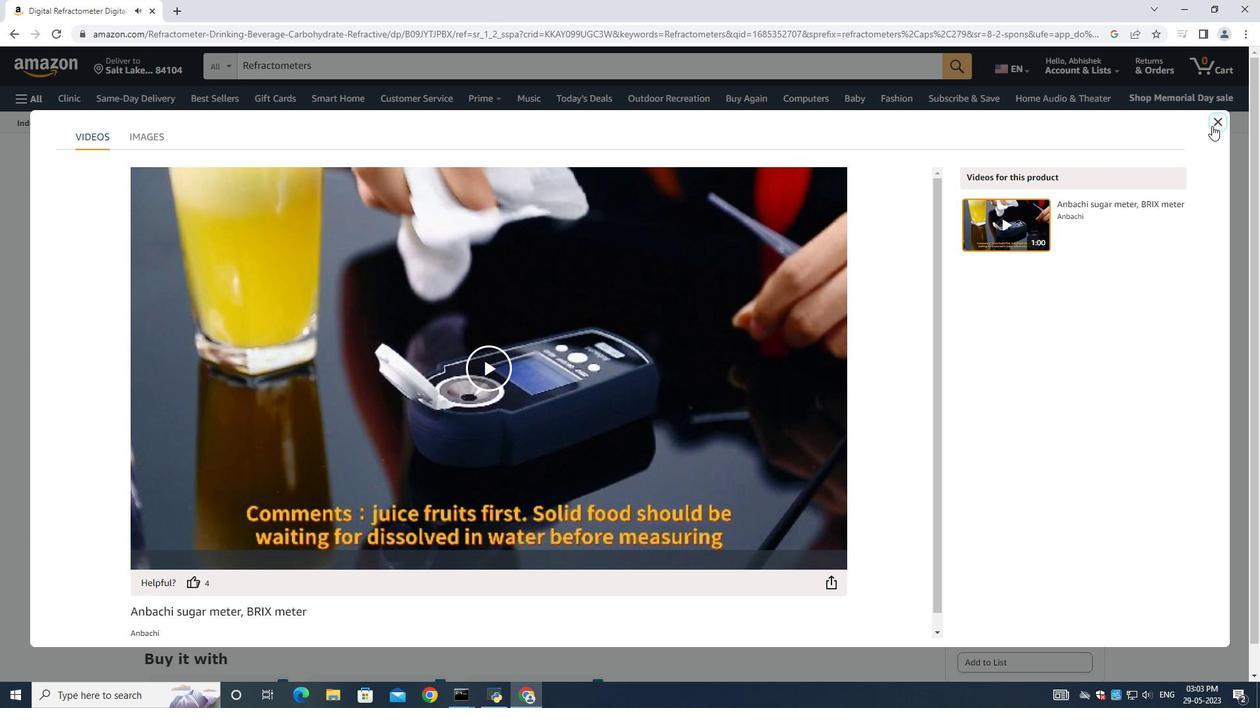 
Action: Mouse moved to (956, 420)
Screenshot: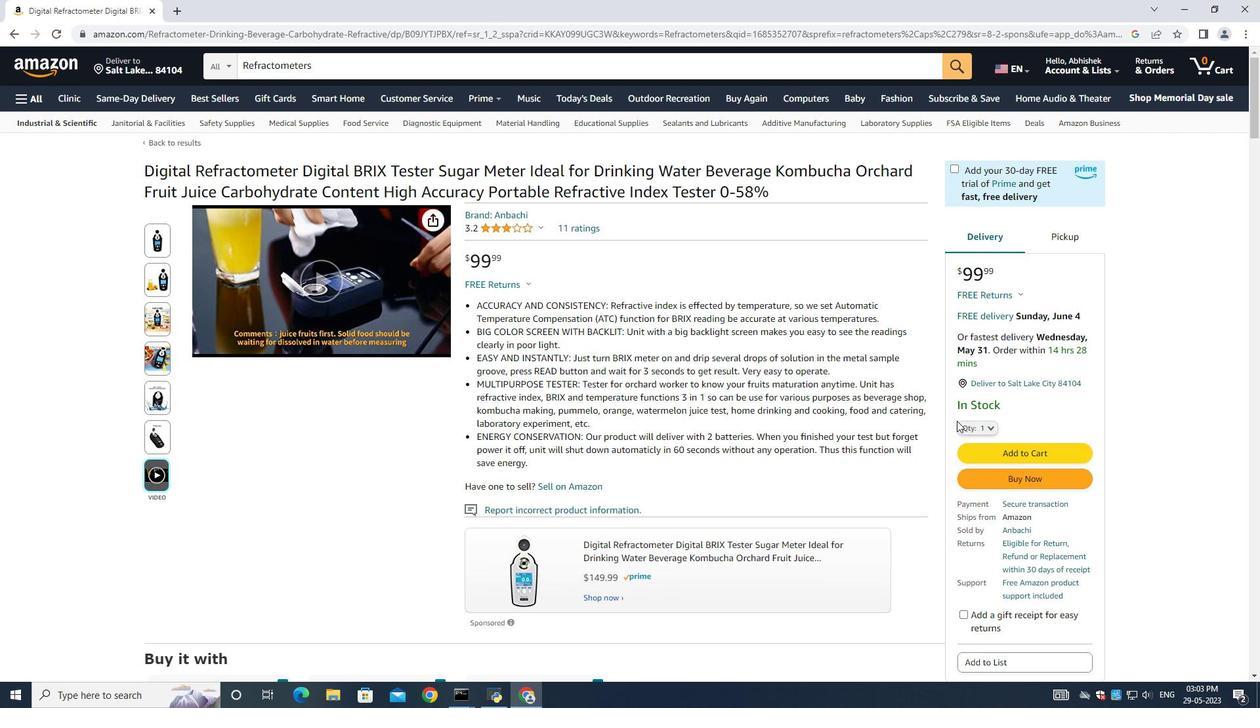 
Action: Mouse pressed left at (956, 420)
Screenshot: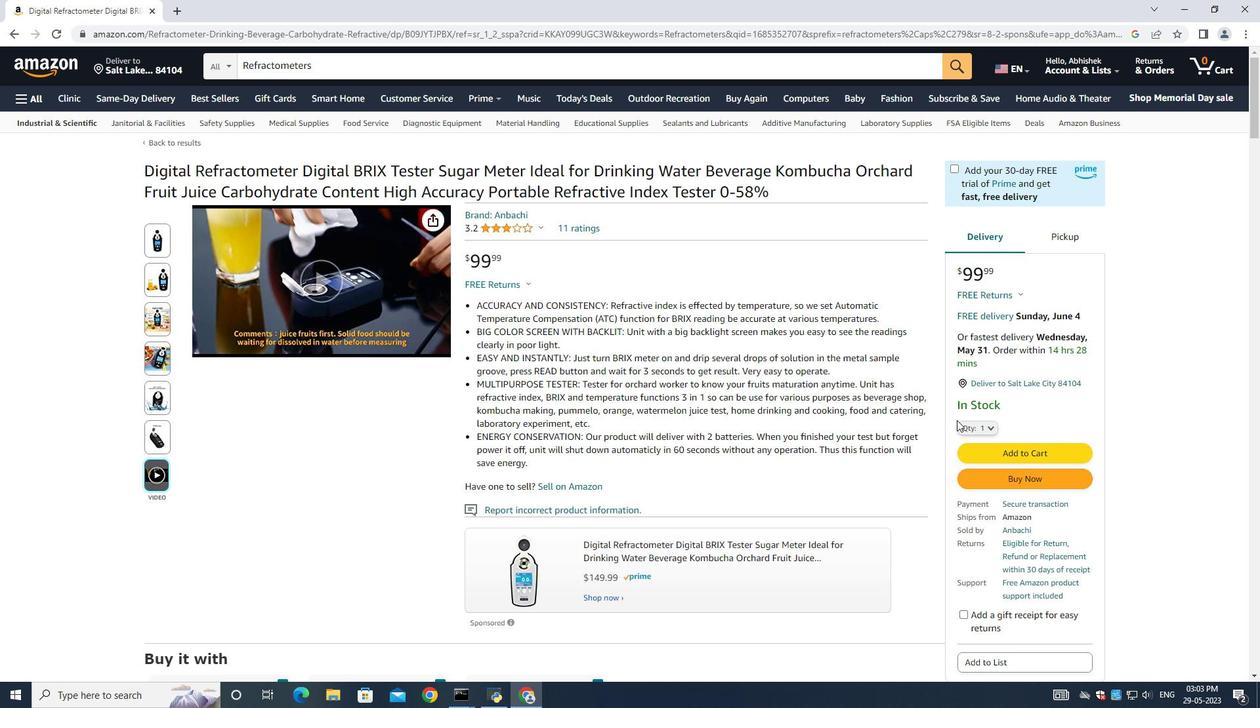 
Action: Mouse moved to (962, 423)
Screenshot: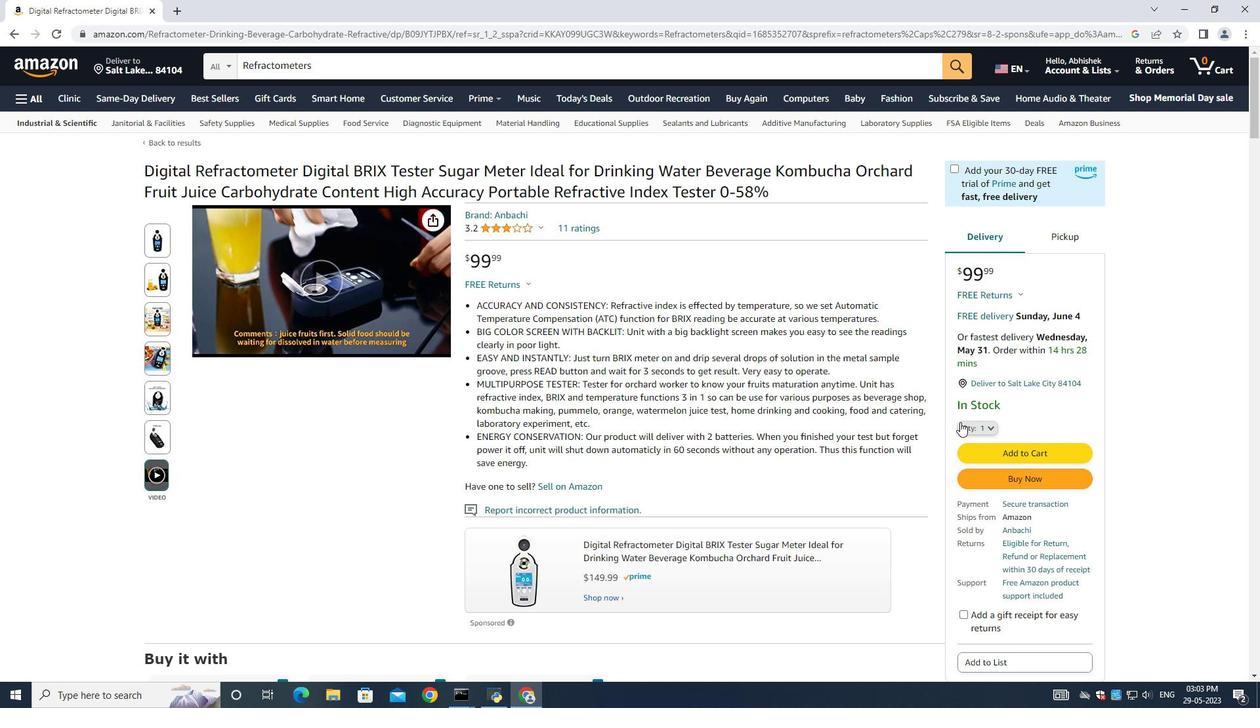 
Action: Mouse pressed left at (962, 423)
Screenshot: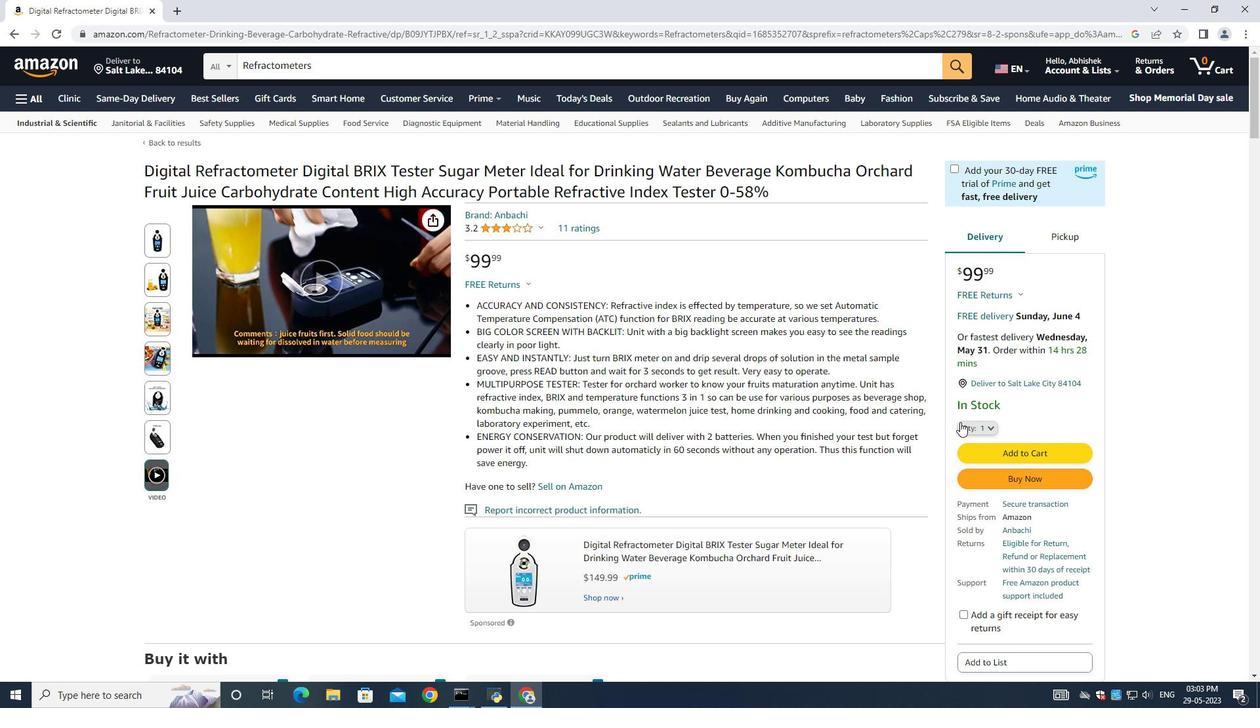 
Action: Mouse moved to (971, 141)
Screenshot: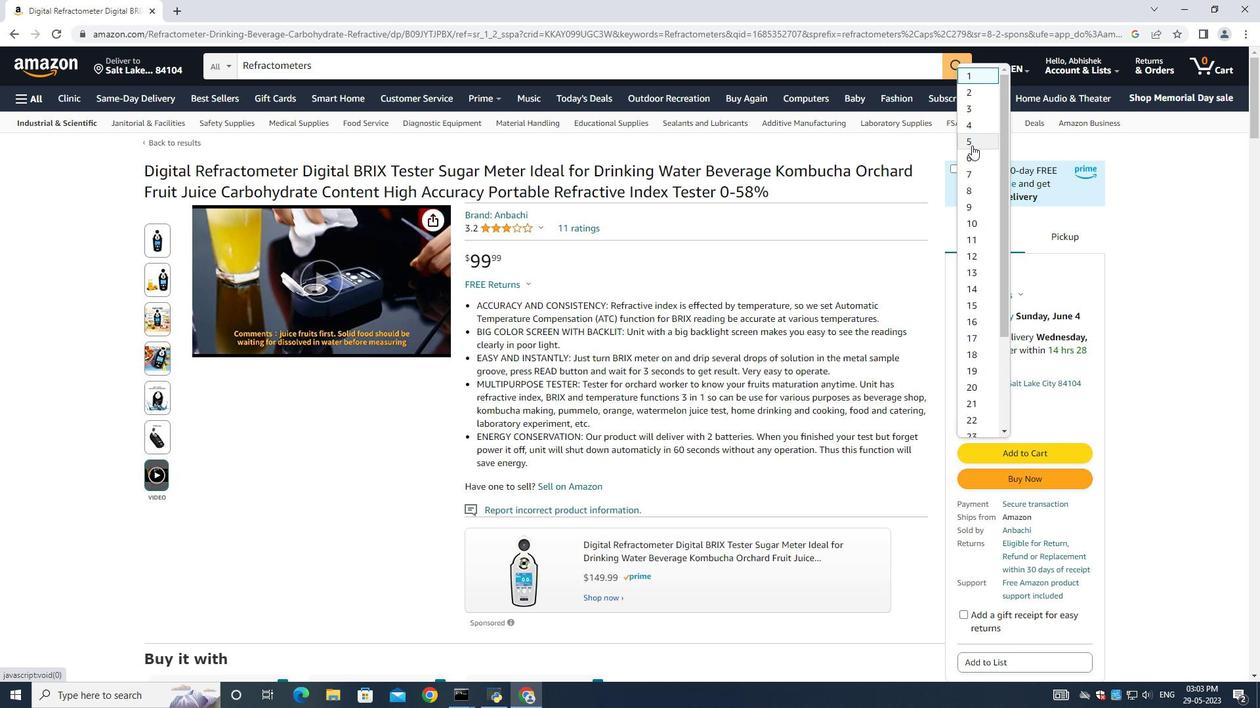 
Action: Mouse pressed left at (971, 141)
Screenshot: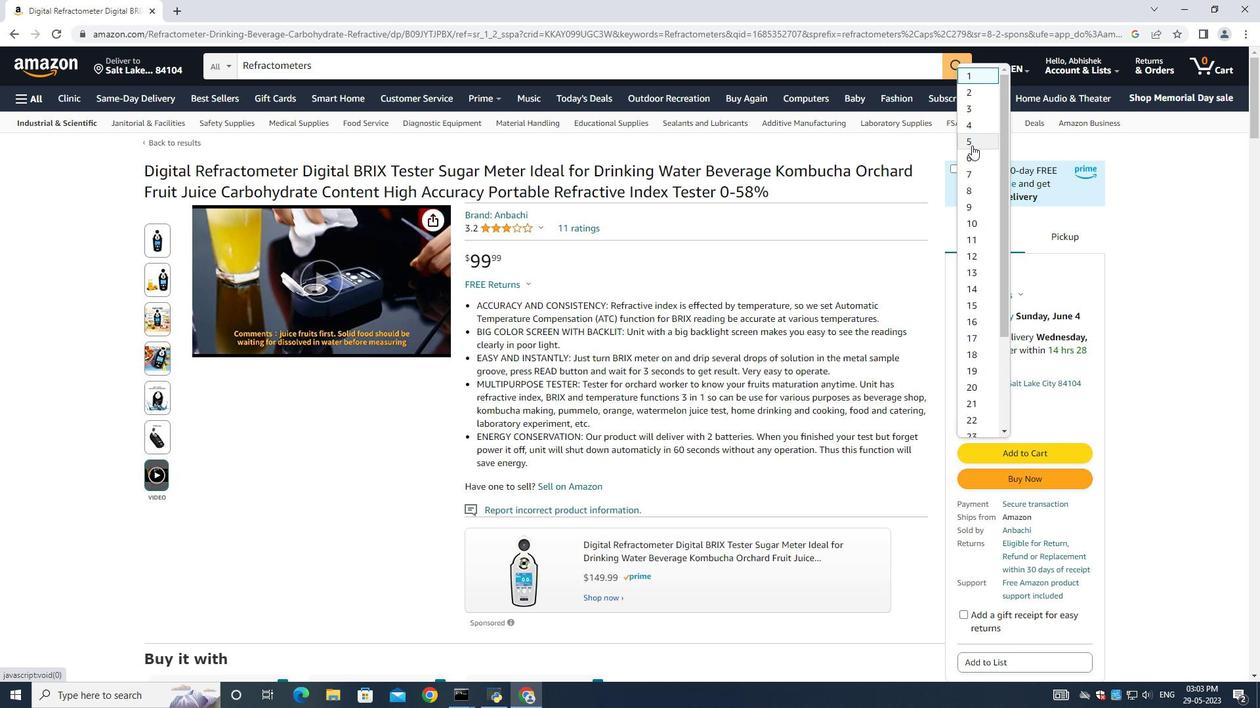 
Action: Mouse moved to (1002, 480)
Screenshot: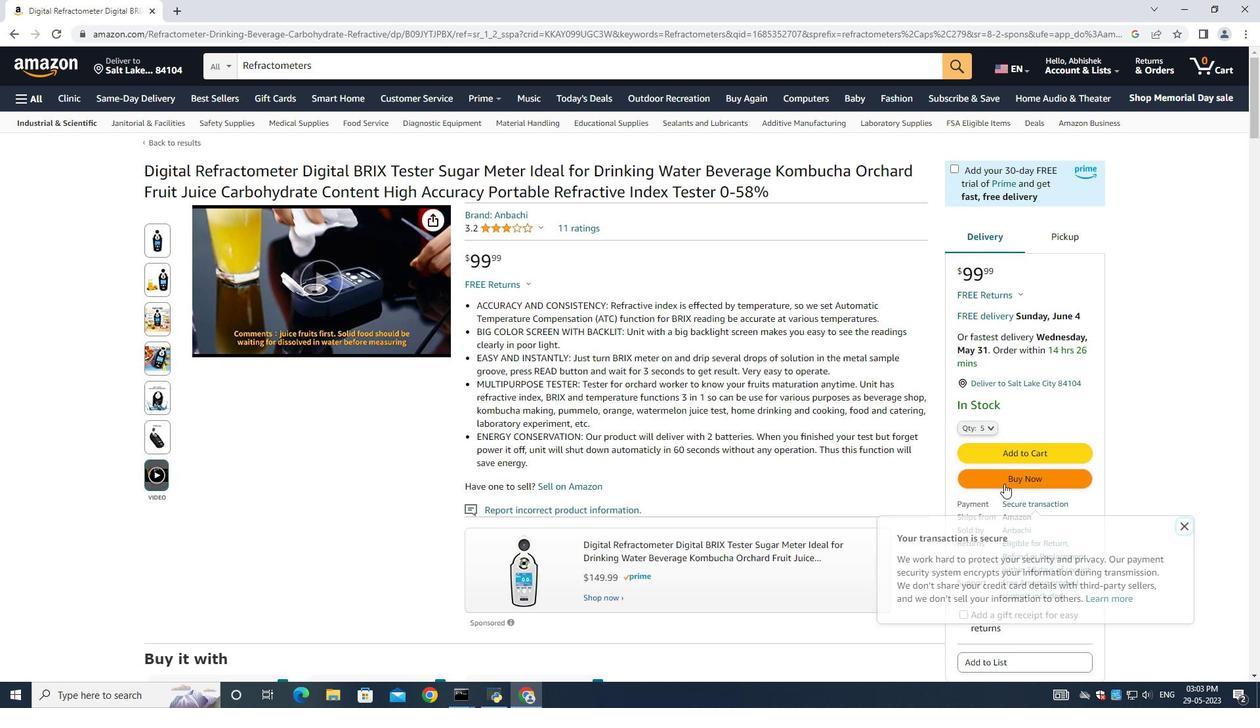 
Action: Mouse pressed left at (1002, 480)
Screenshot: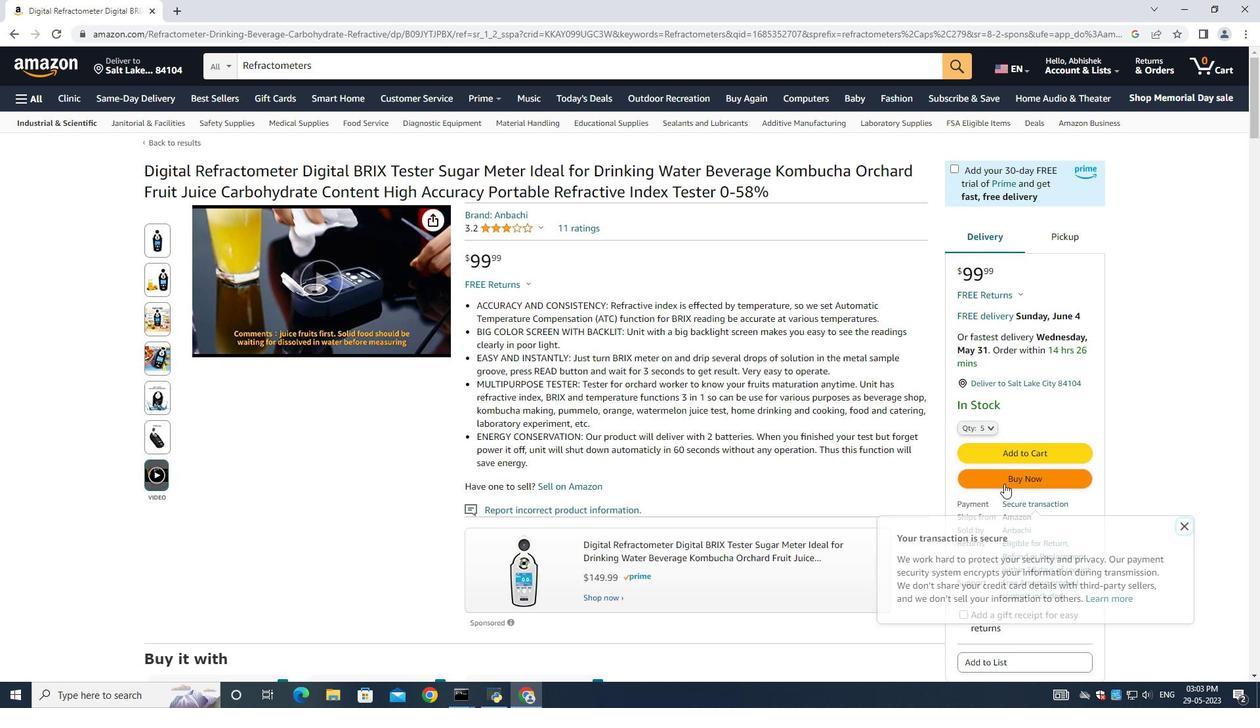 
Action: Mouse moved to (450, 448)
Screenshot: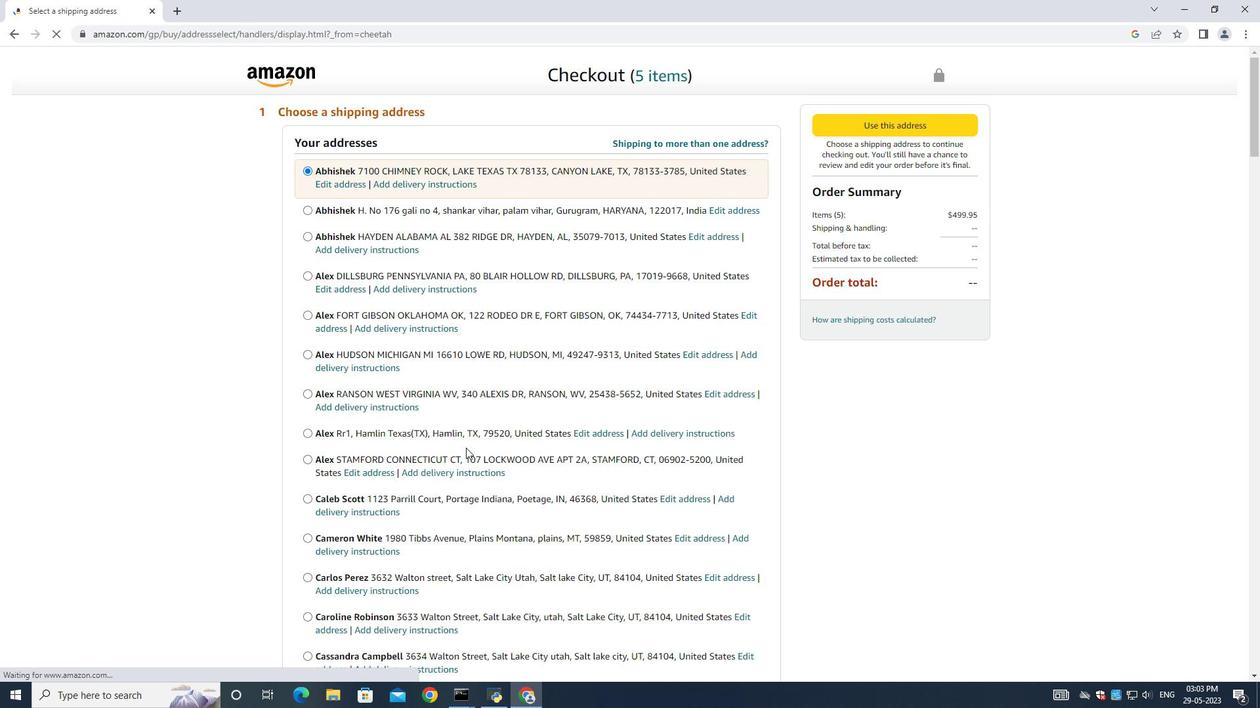 
Action: Mouse scrolled (450, 447) with delta (0, 0)
Screenshot: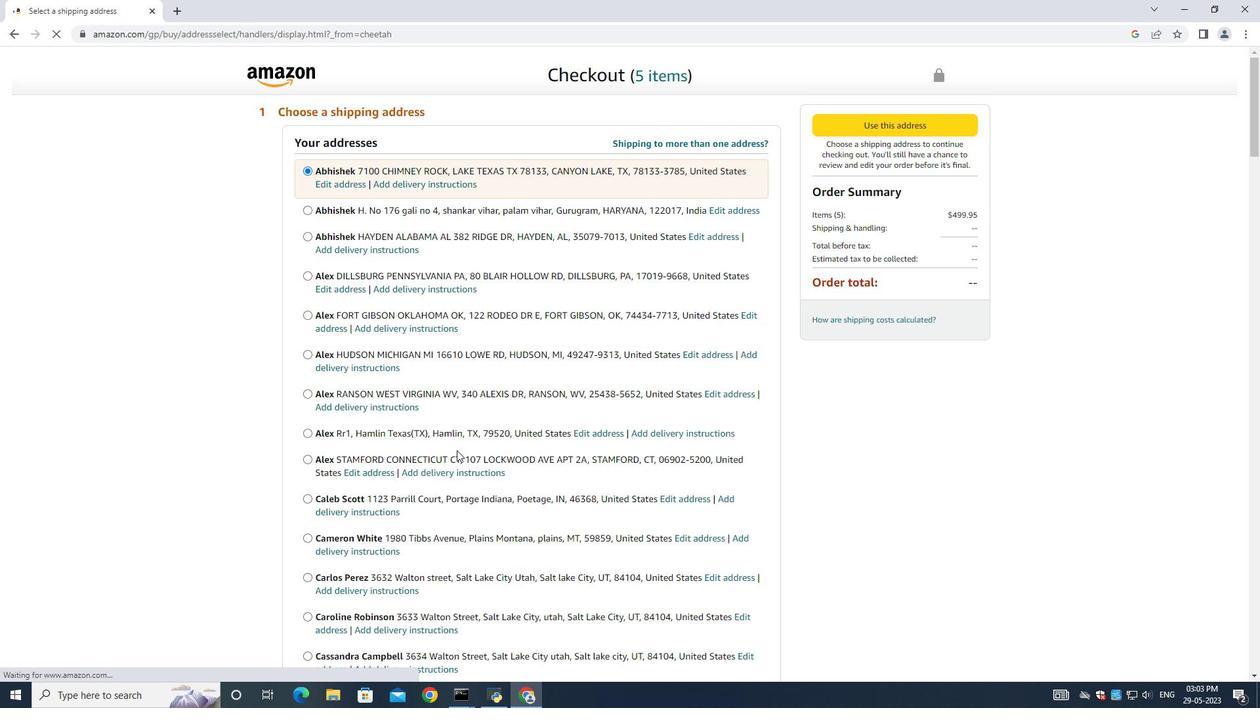 
Action: Mouse scrolled (450, 447) with delta (0, 0)
Screenshot: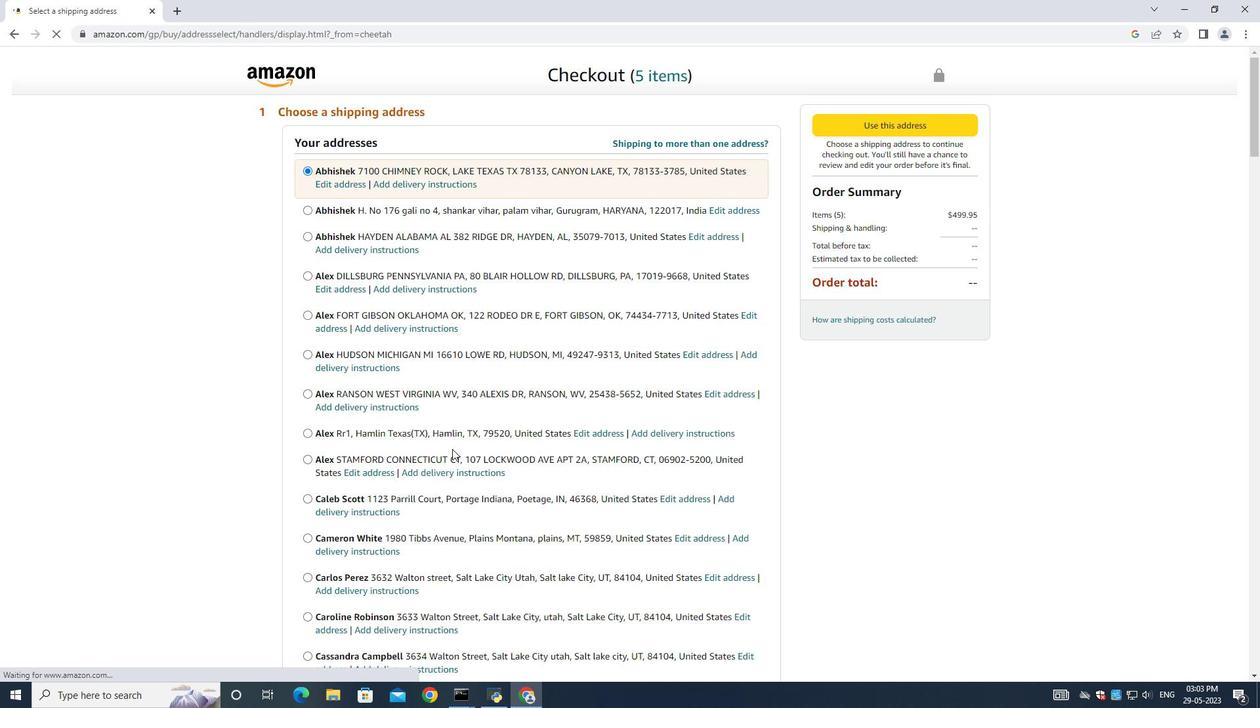 
Action: Mouse scrolled (450, 447) with delta (0, 0)
Screenshot: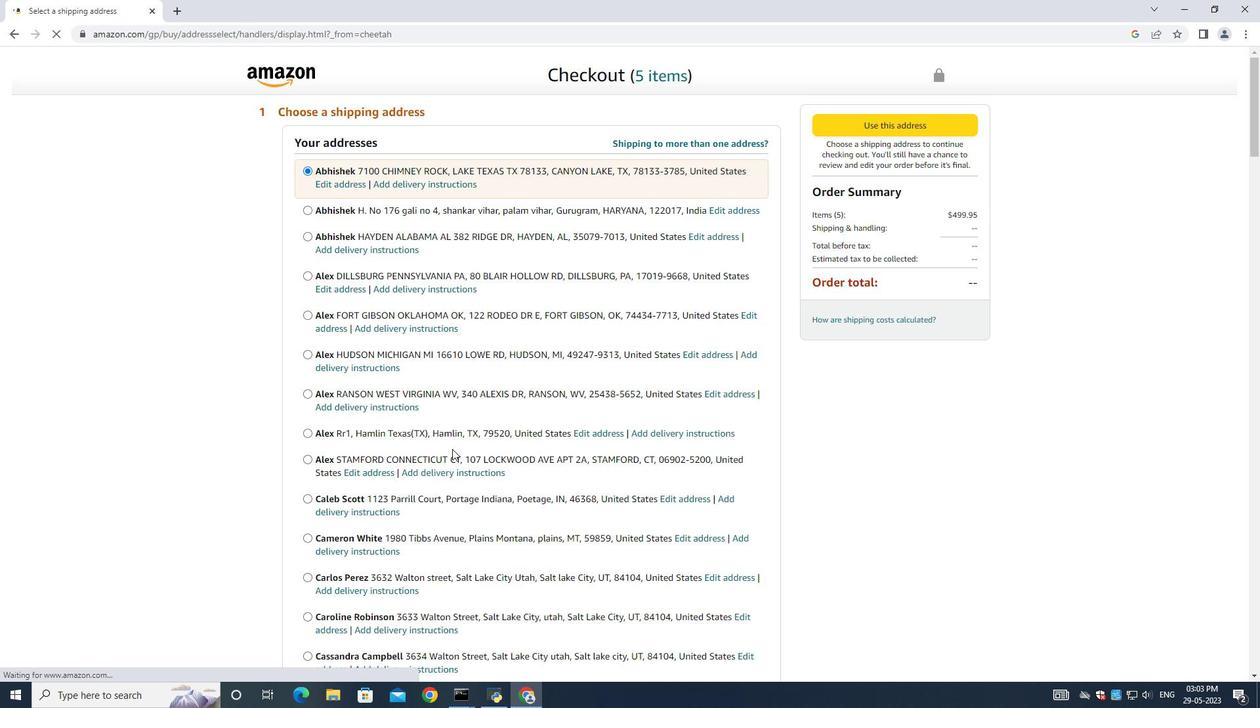 
Action: Mouse scrolled (450, 447) with delta (0, 0)
Screenshot: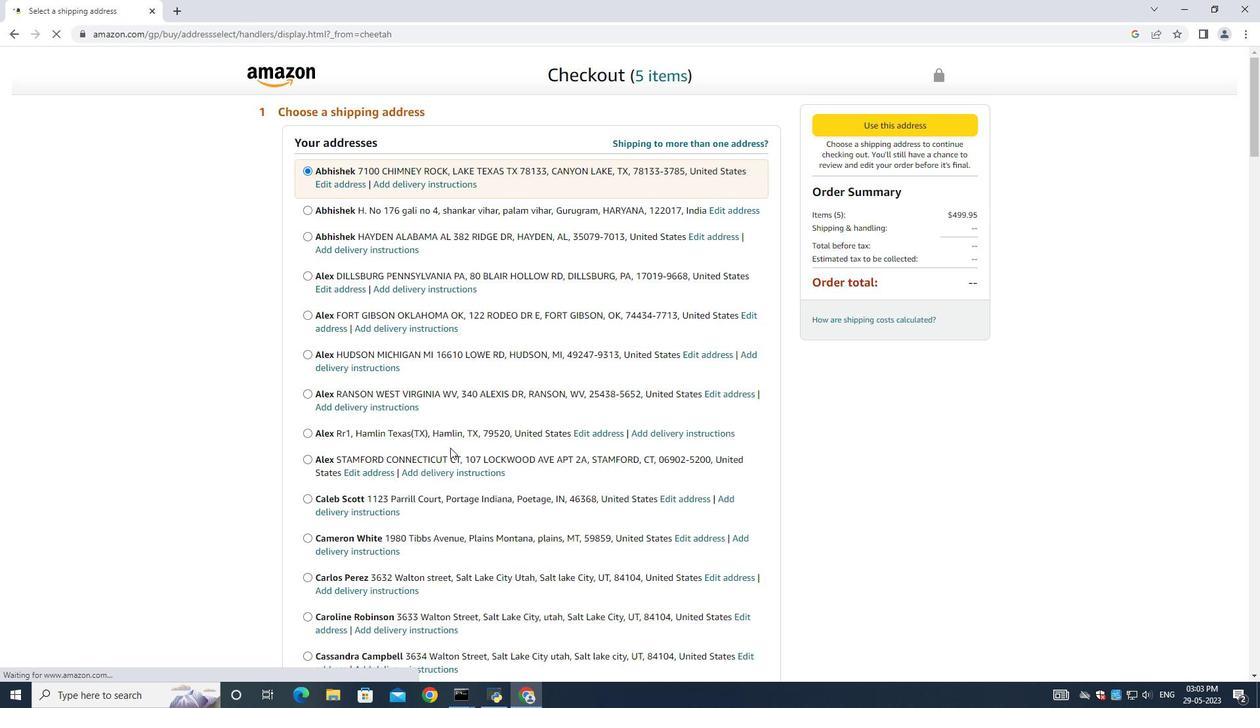 
Action: Mouse moved to (452, 446)
Screenshot: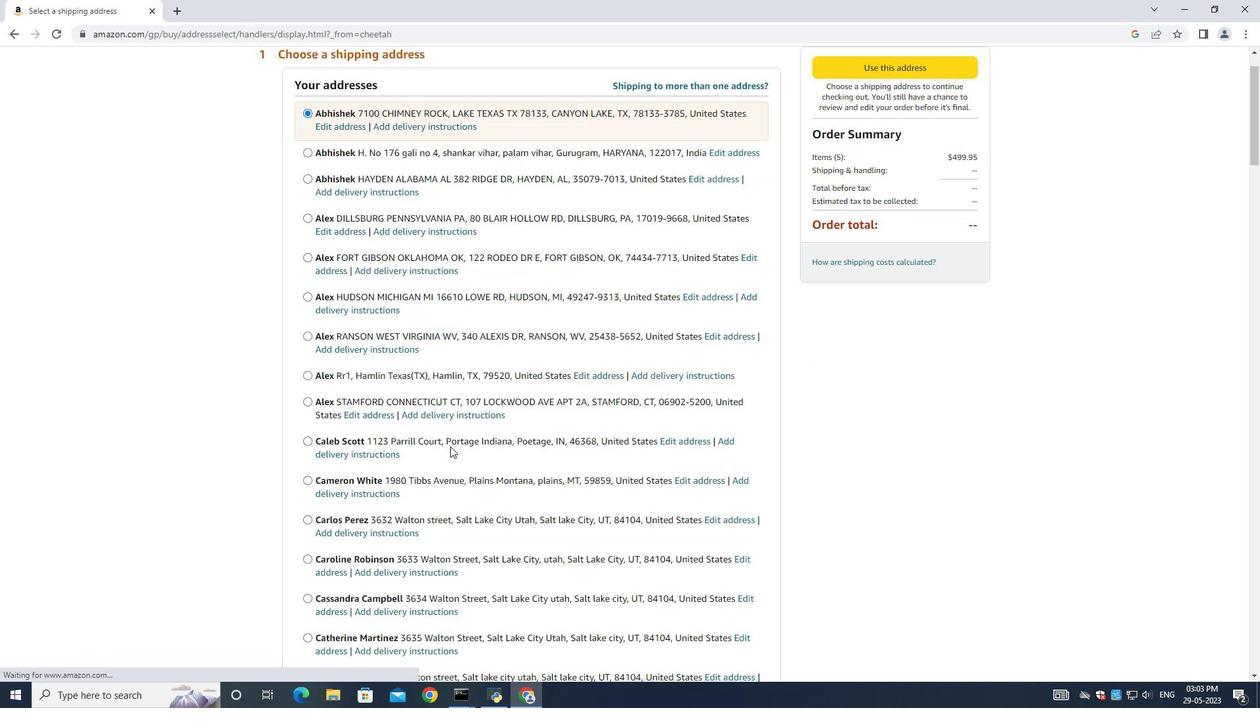 
Action: Mouse scrolled (452, 446) with delta (0, 0)
Screenshot: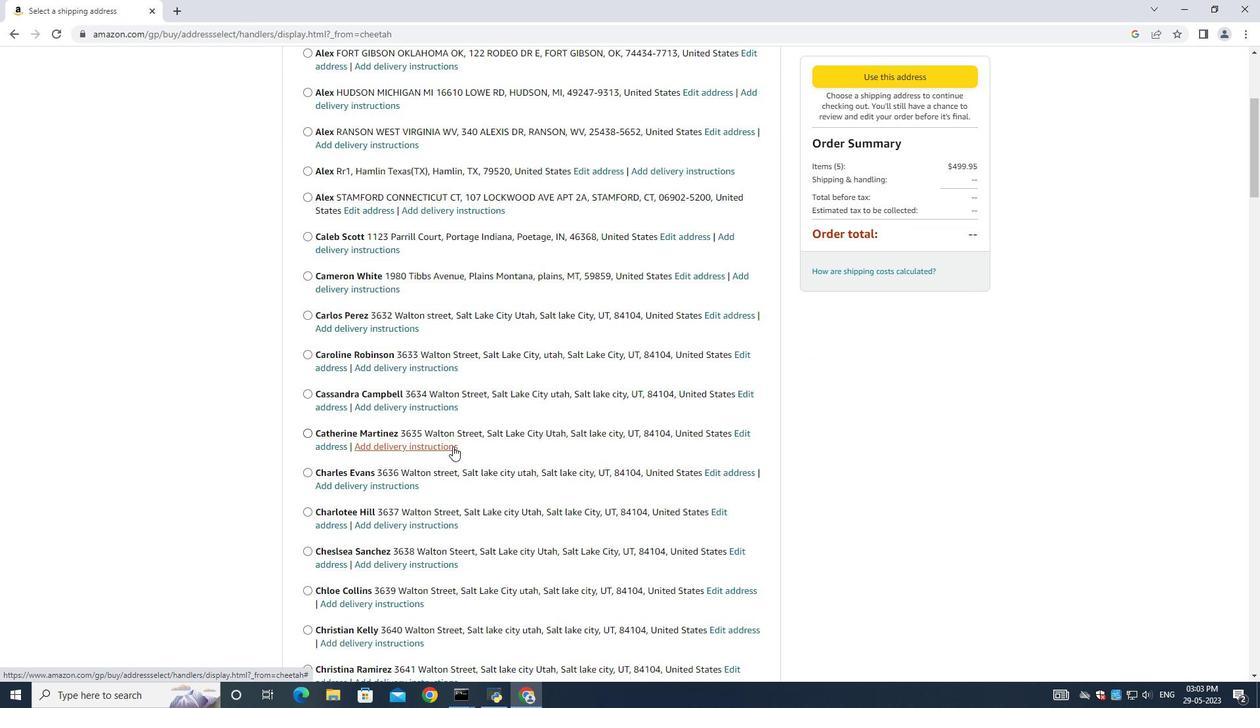 
Action: Mouse scrolled (452, 446) with delta (0, 0)
Screenshot: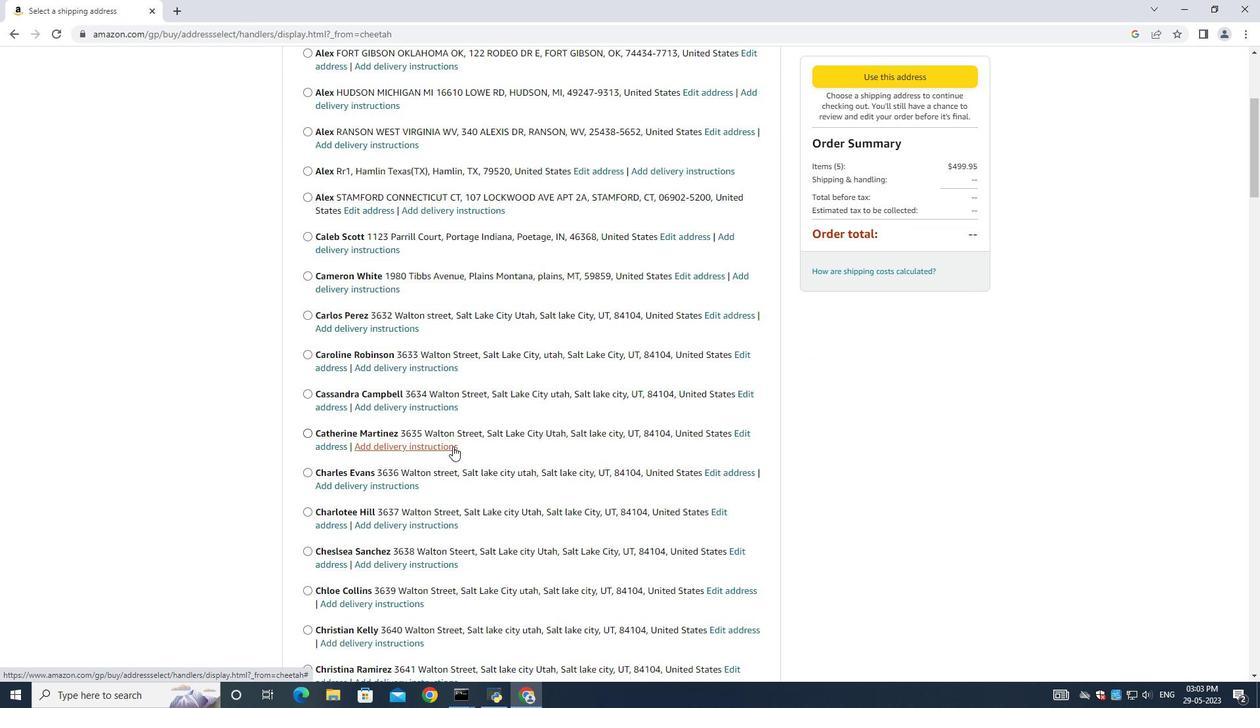 
Action: Mouse scrolled (452, 446) with delta (0, 0)
Screenshot: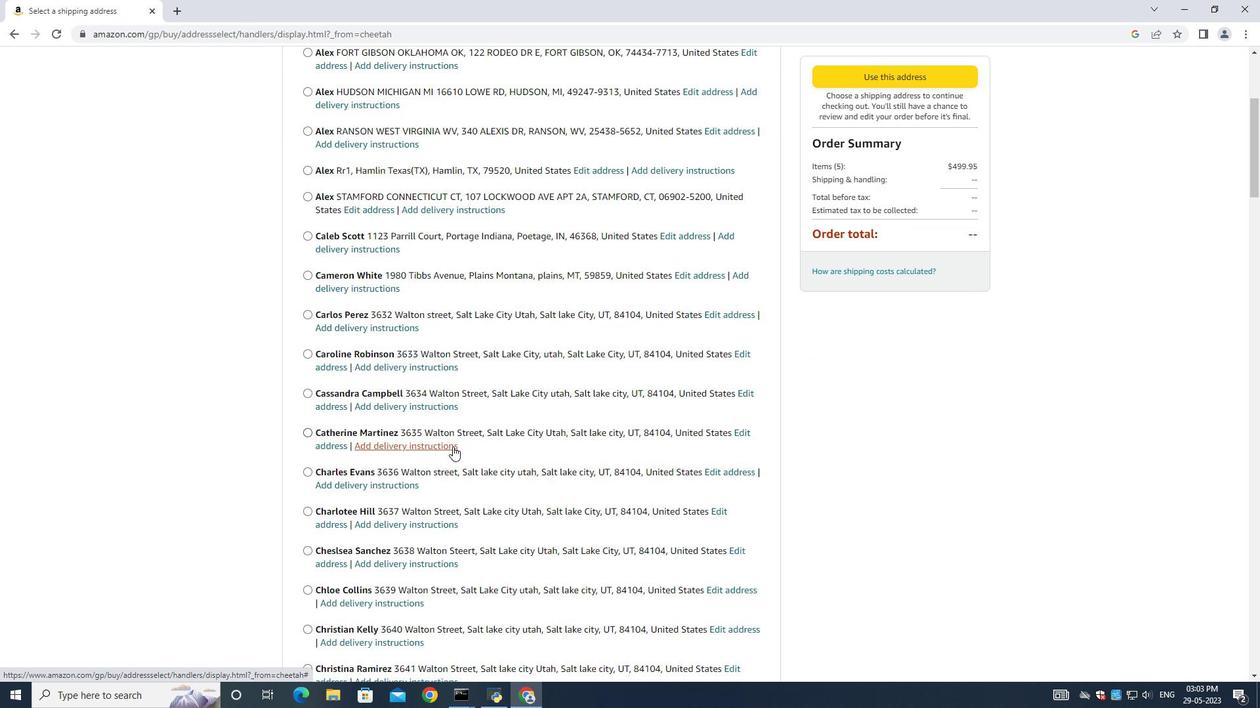 
Action: Mouse scrolled (452, 446) with delta (0, 0)
Screenshot: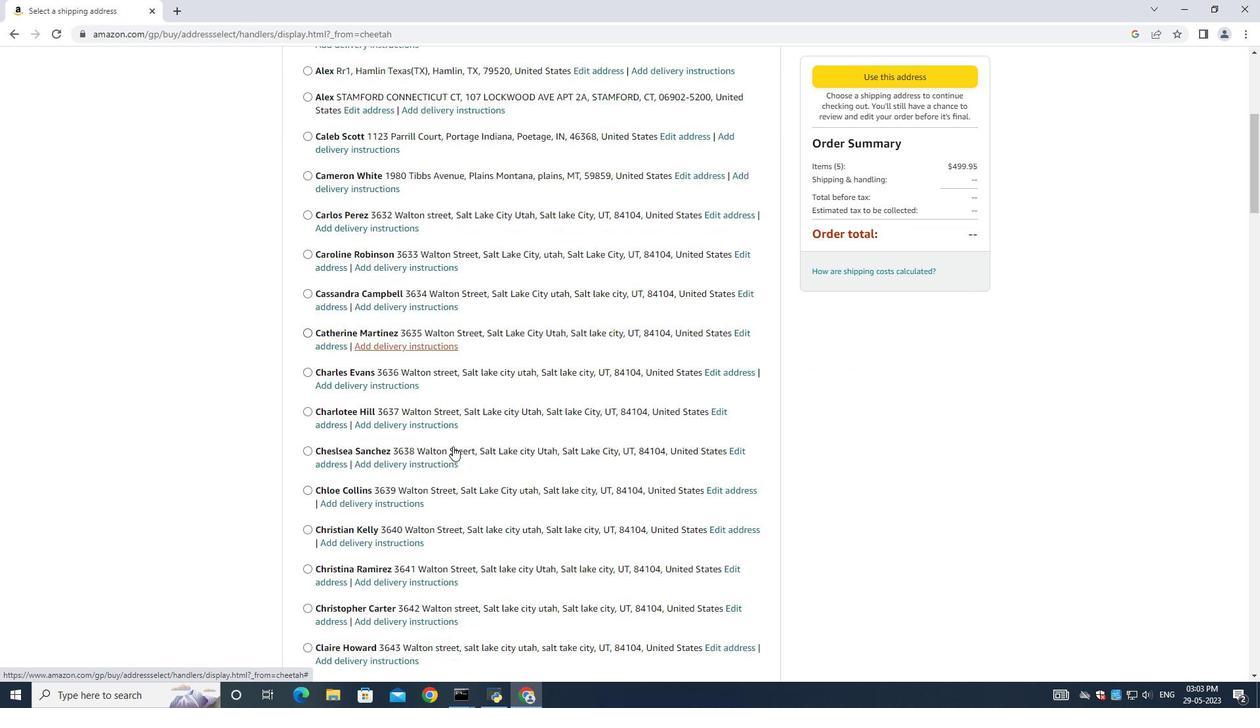 
Action: Mouse scrolled (452, 446) with delta (0, 0)
Screenshot: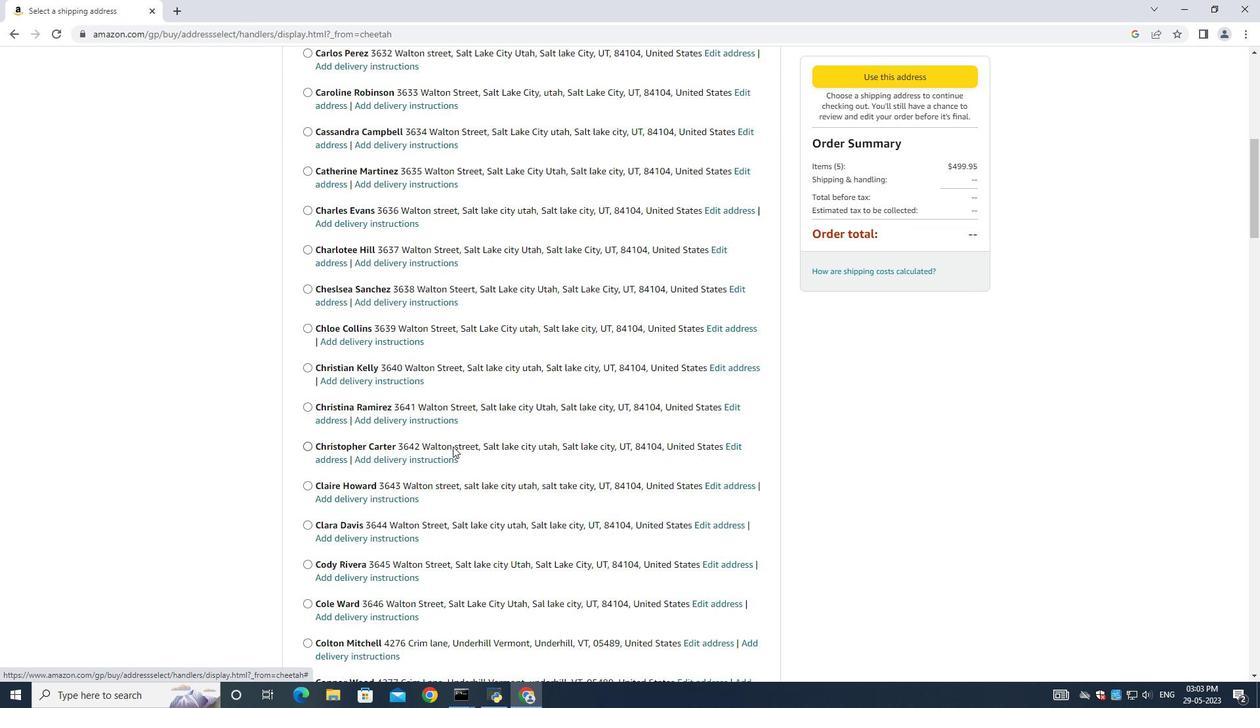 
Action: Mouse scrolled (452, 446) with delta (0, 0)
Screenshot: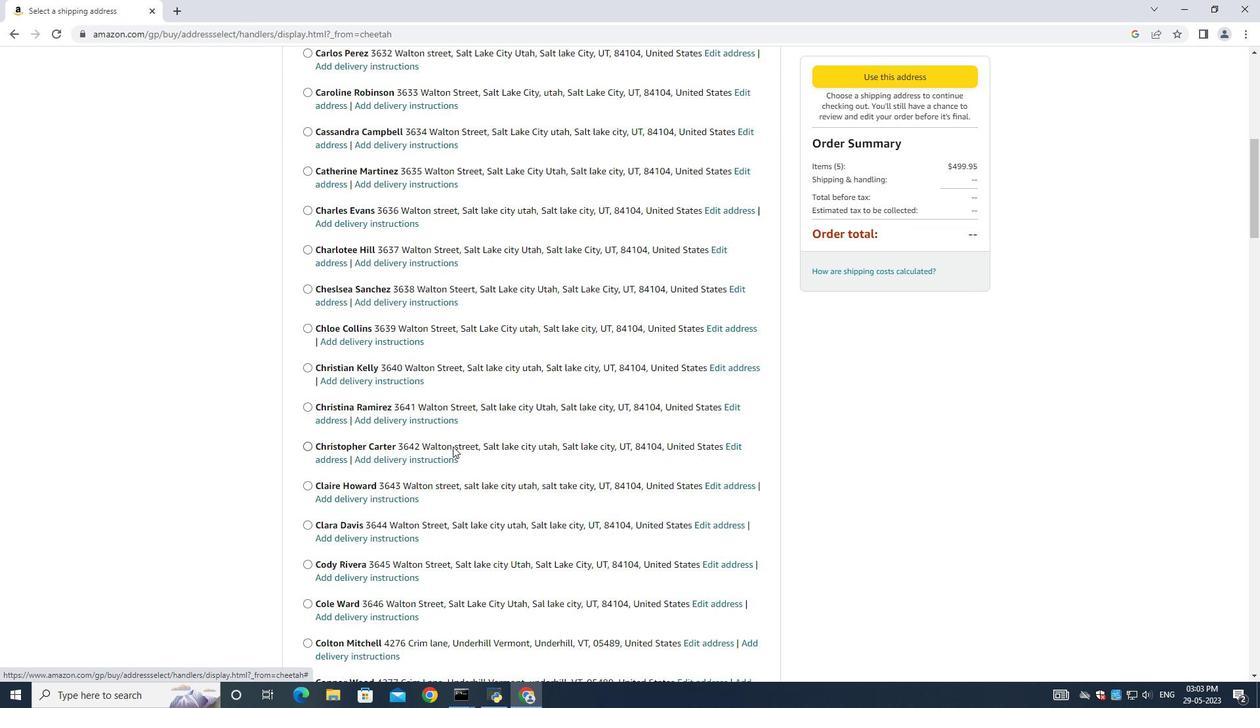
Action: Mouse moved to (453, 447)
Screenshot: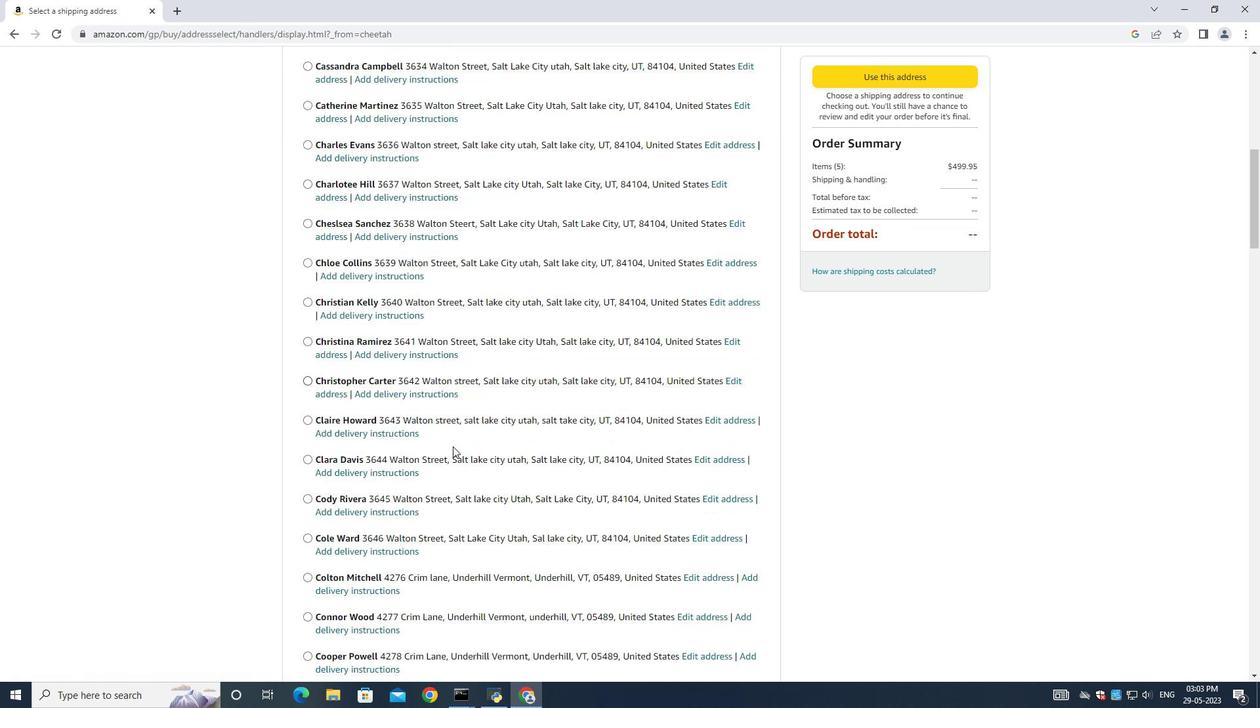 
Action: Mouse scrolled (453, 446) with delta (0, 0)
Screenshot: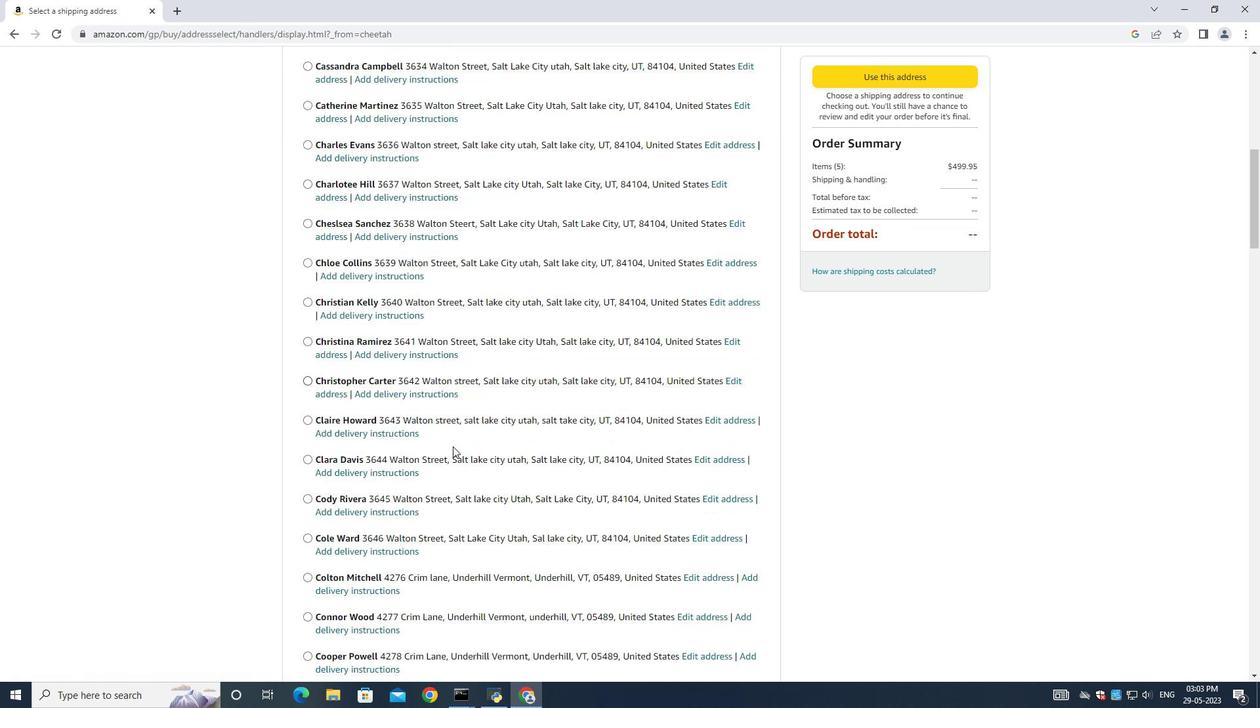
Action: Mouse scrolled (453, 446) with delta (0, 0)
Screenshot: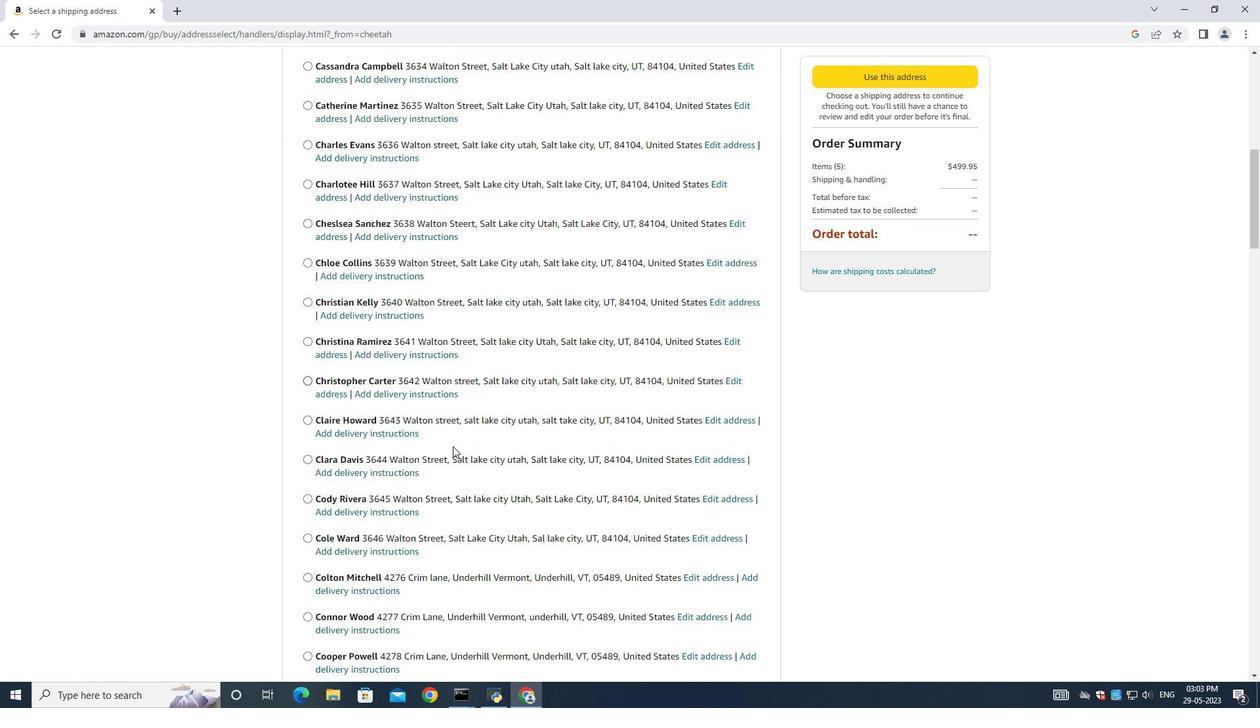
Action: Mouse moved to (453, 447)
Screenshot: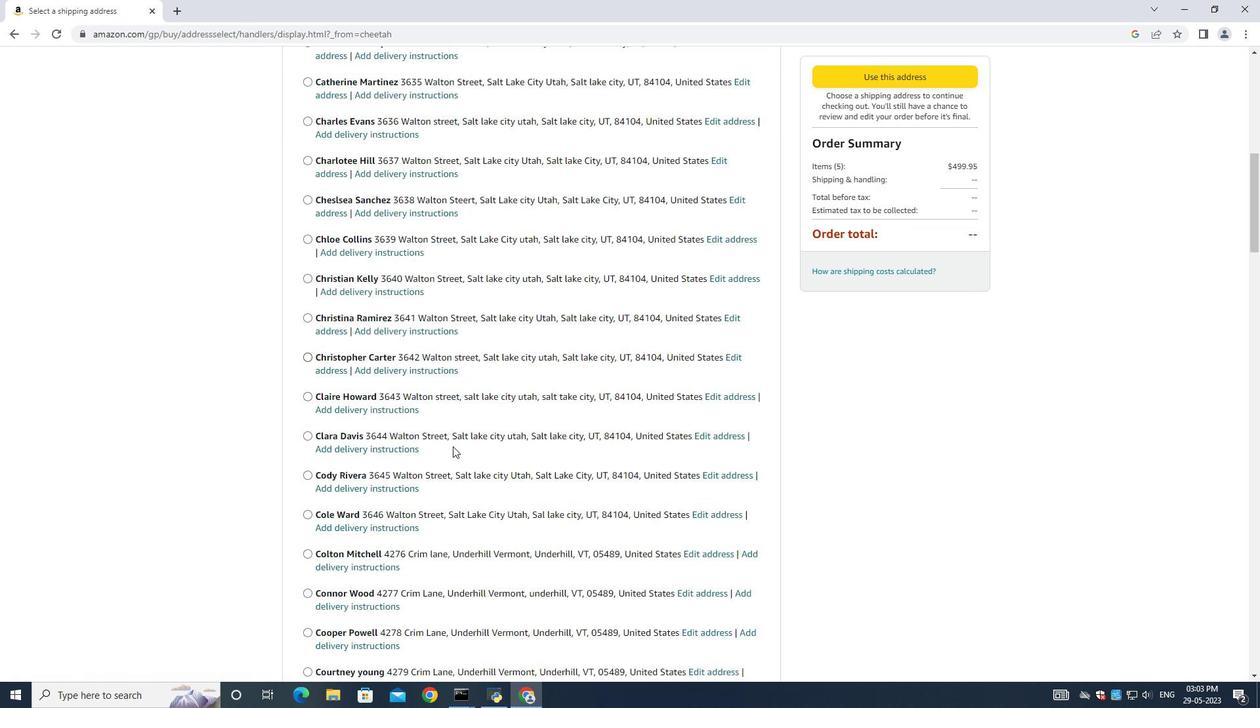 
Action: Mouse scrolled (453, 446) with delta (0, 0)
Screenshot: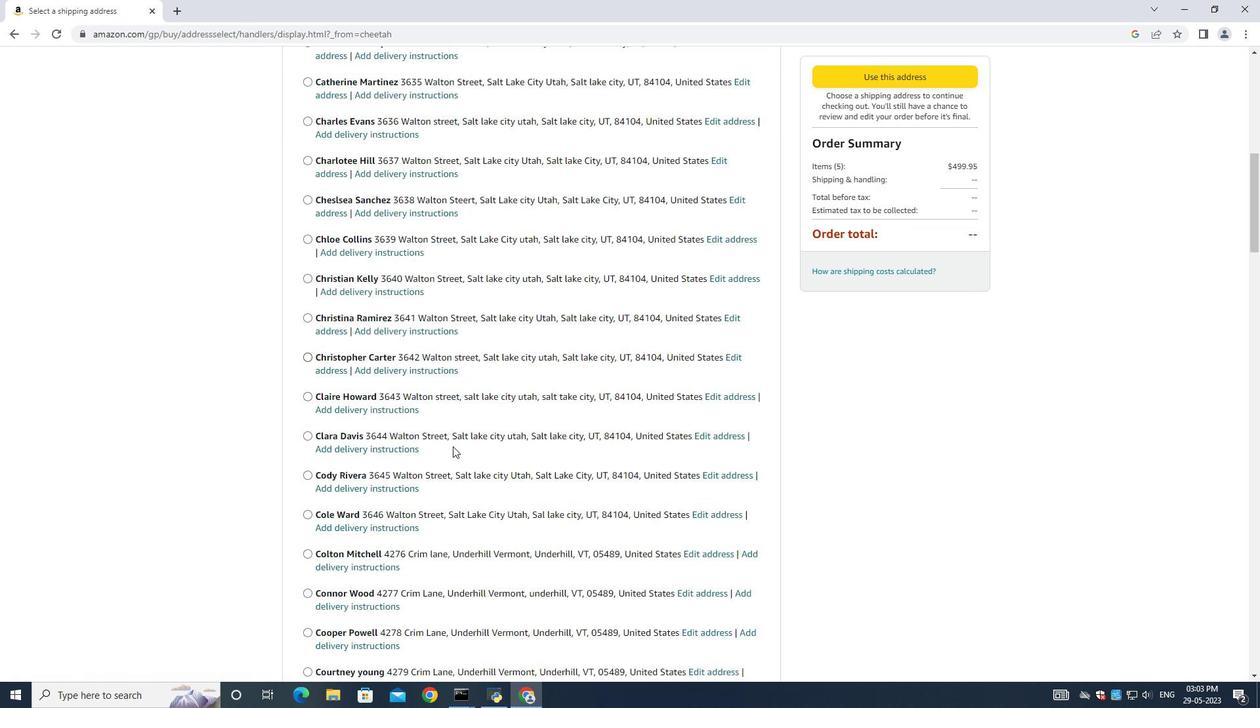 
Action: Mouse moved to (453, 447)
Screenshot: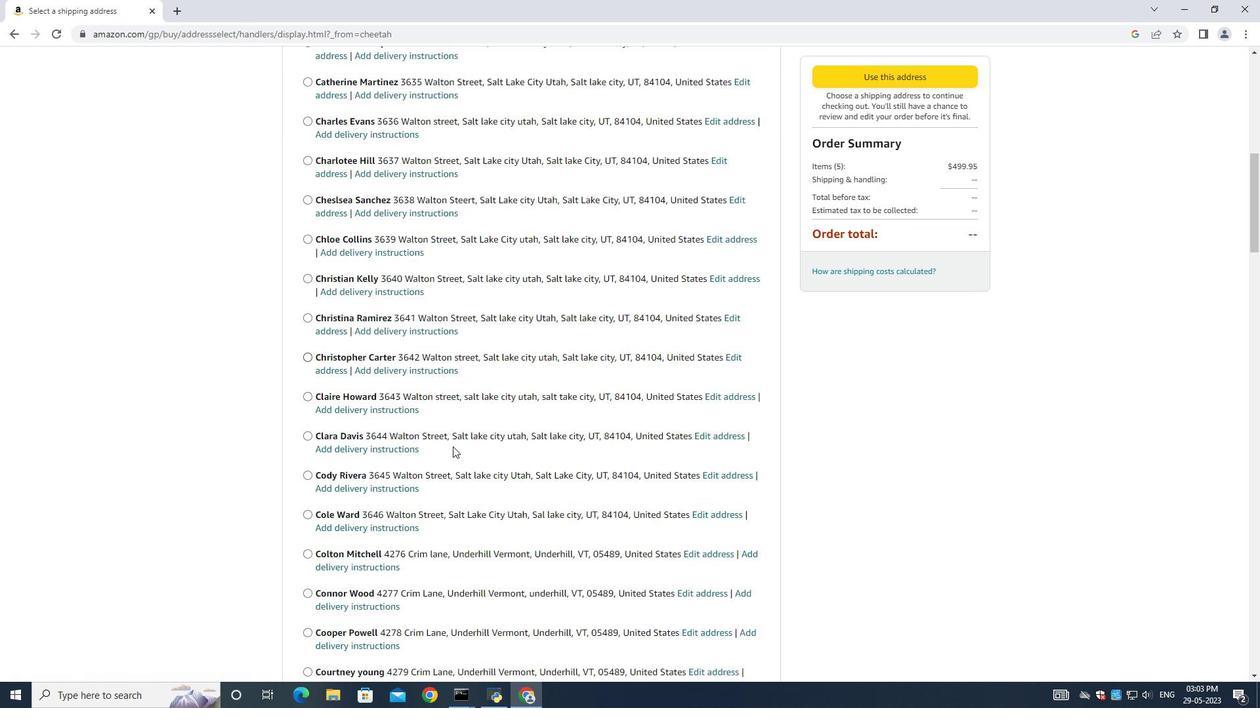 
Action: Mouse scrolled (453, 446) with delta (0, 0)
Screenshot: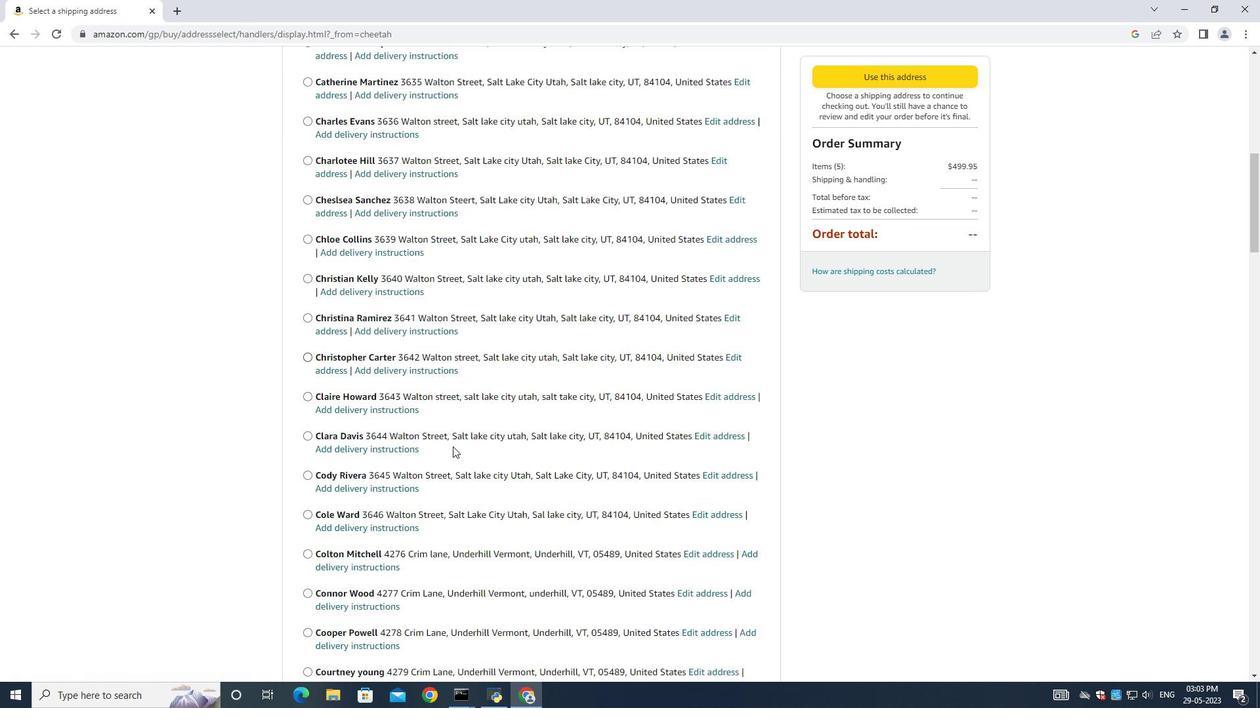 
Action: Mouse moved to (455, 452)
Screenshot: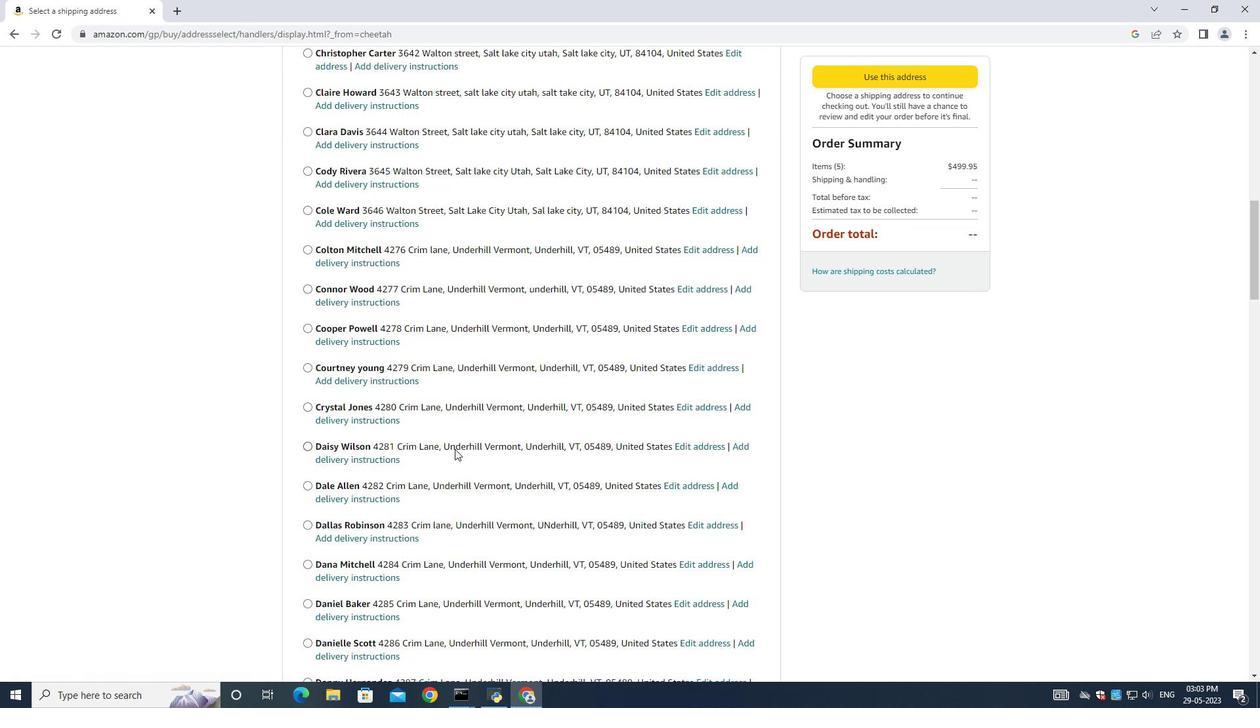 
Action: Mouse scrolled (455, 451) with delta (0, 0)
Screenshot: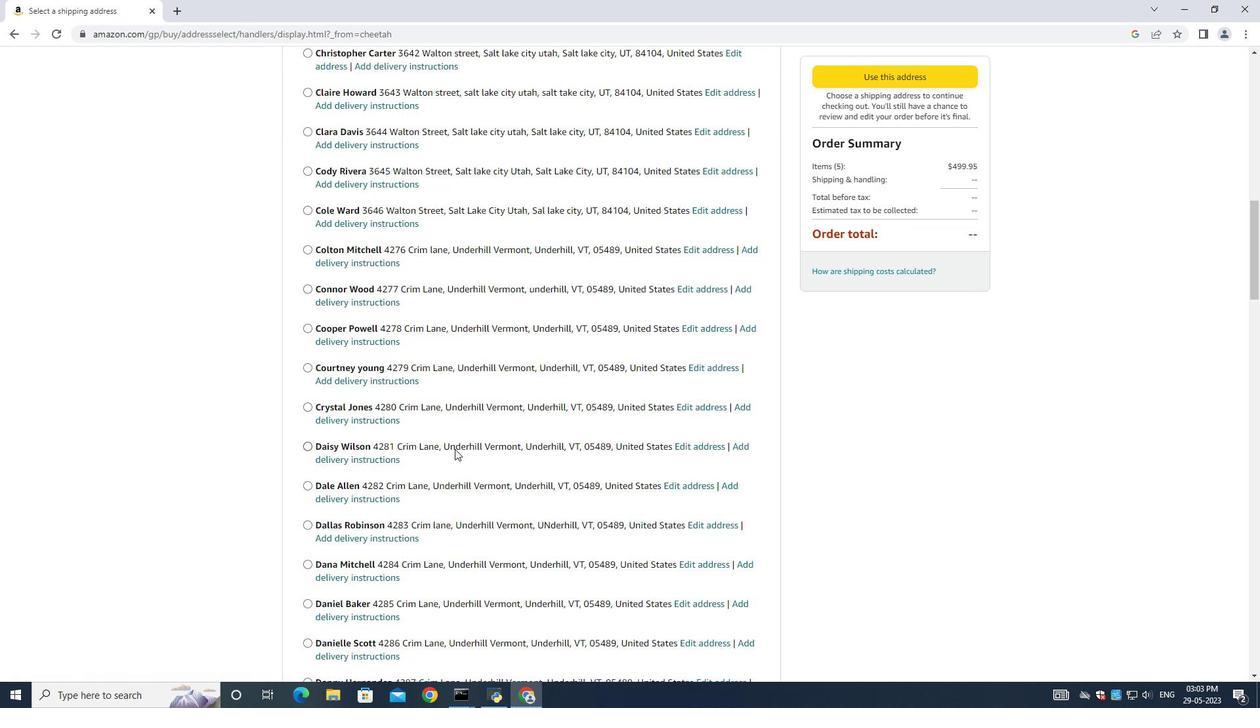 
Action: Mouse moved to (455, 453)
Screenshot: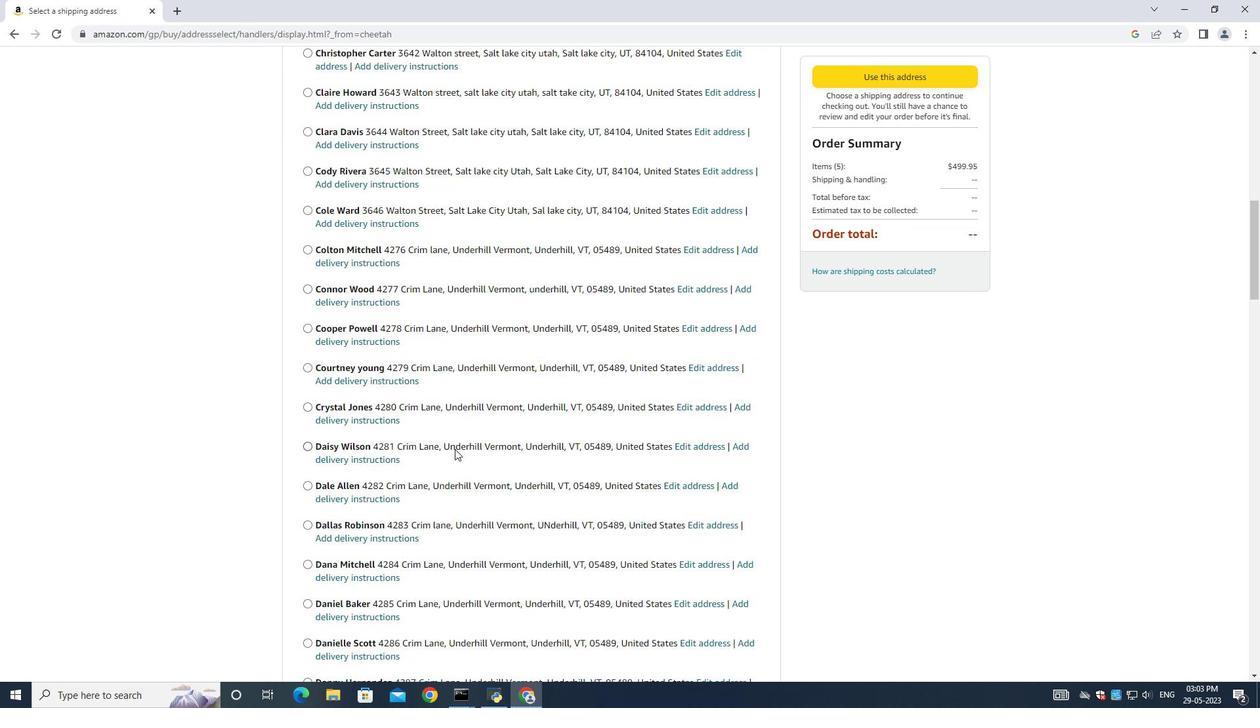 
Action: Mouse scrolled (455, 452) with delta (0, 0)
Screenshot: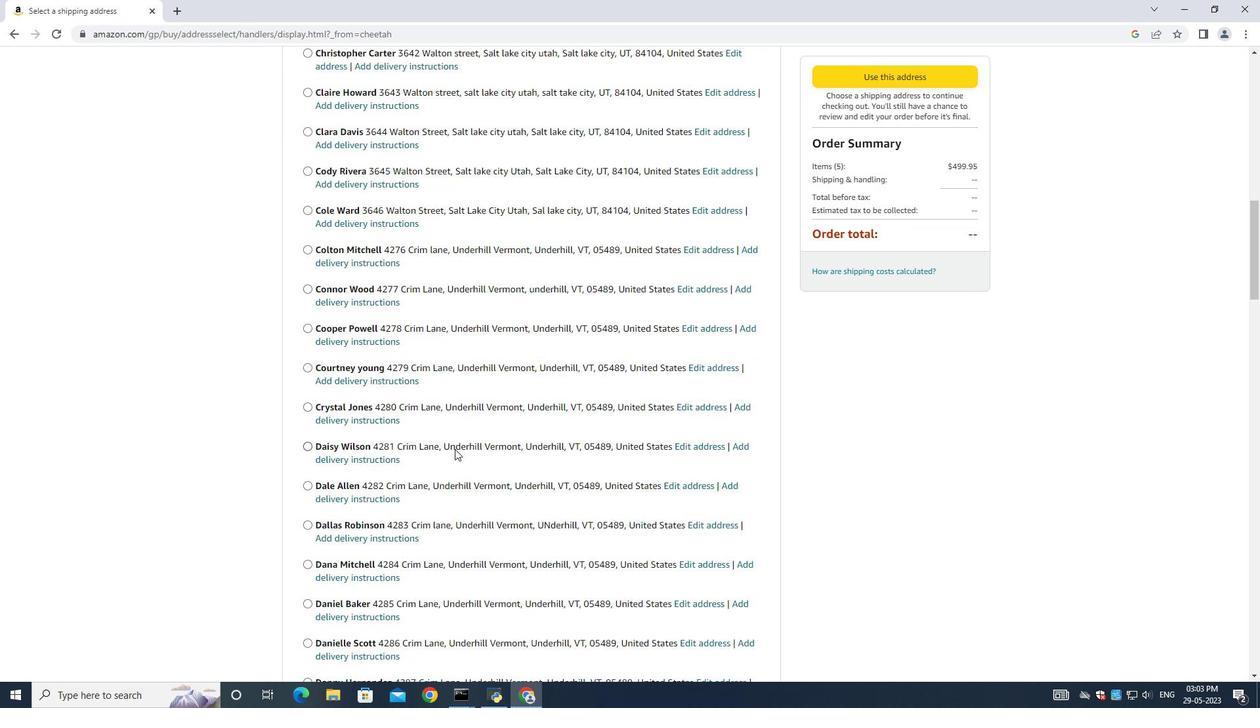 
Action: Mouse moved to (455, 453)
Screenshot: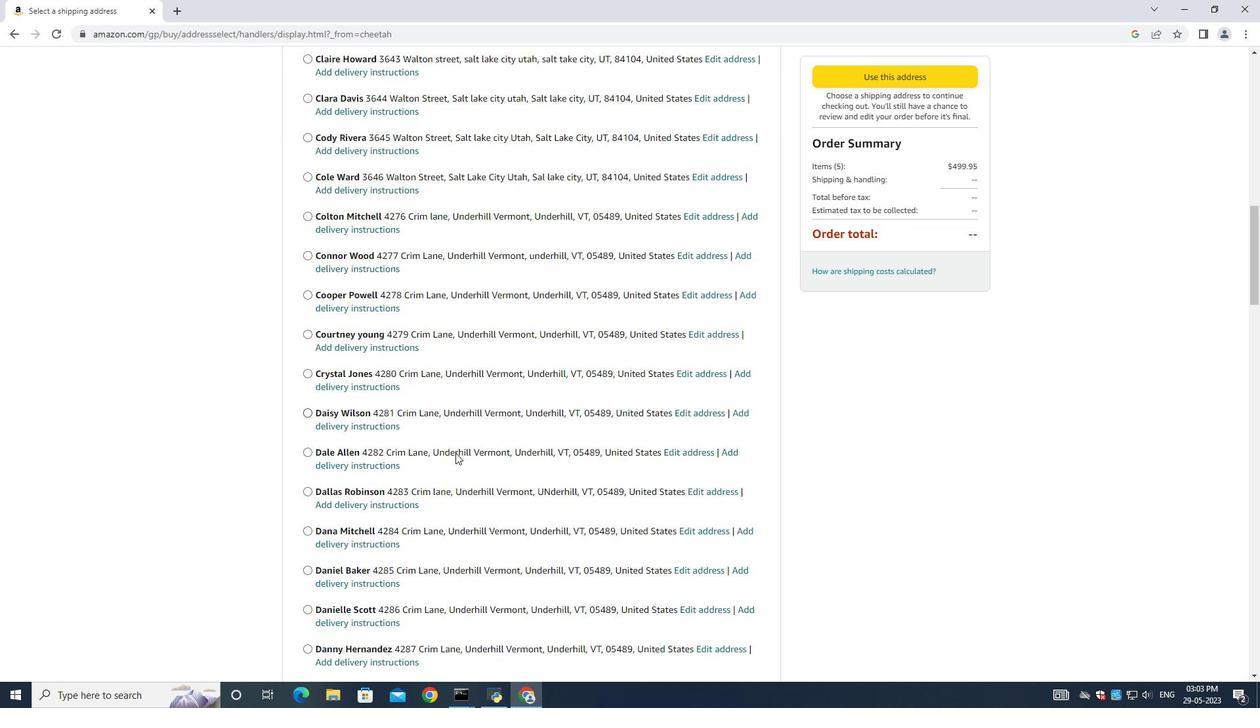 
Action: Mouse scrolled (455, 452) with delta (0, 0)
Screenshot: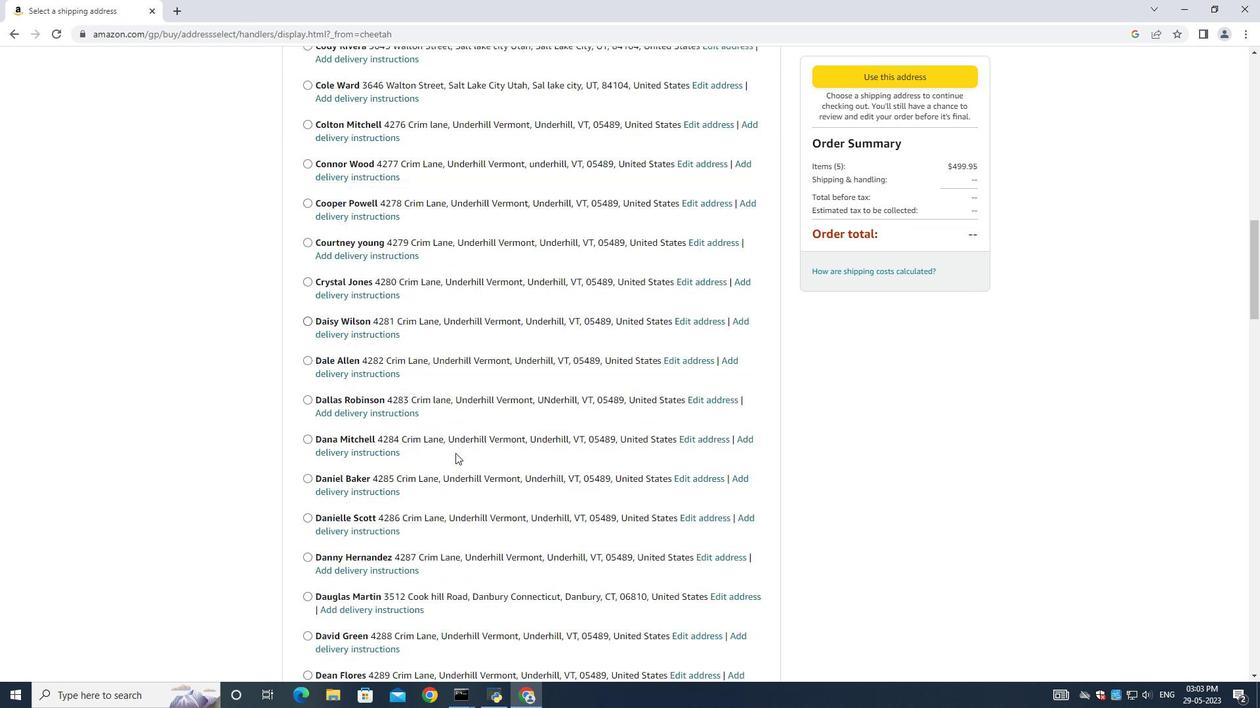 
Action: Mouse scrolled (455, 452) with delta (0, 0)
Screenshot: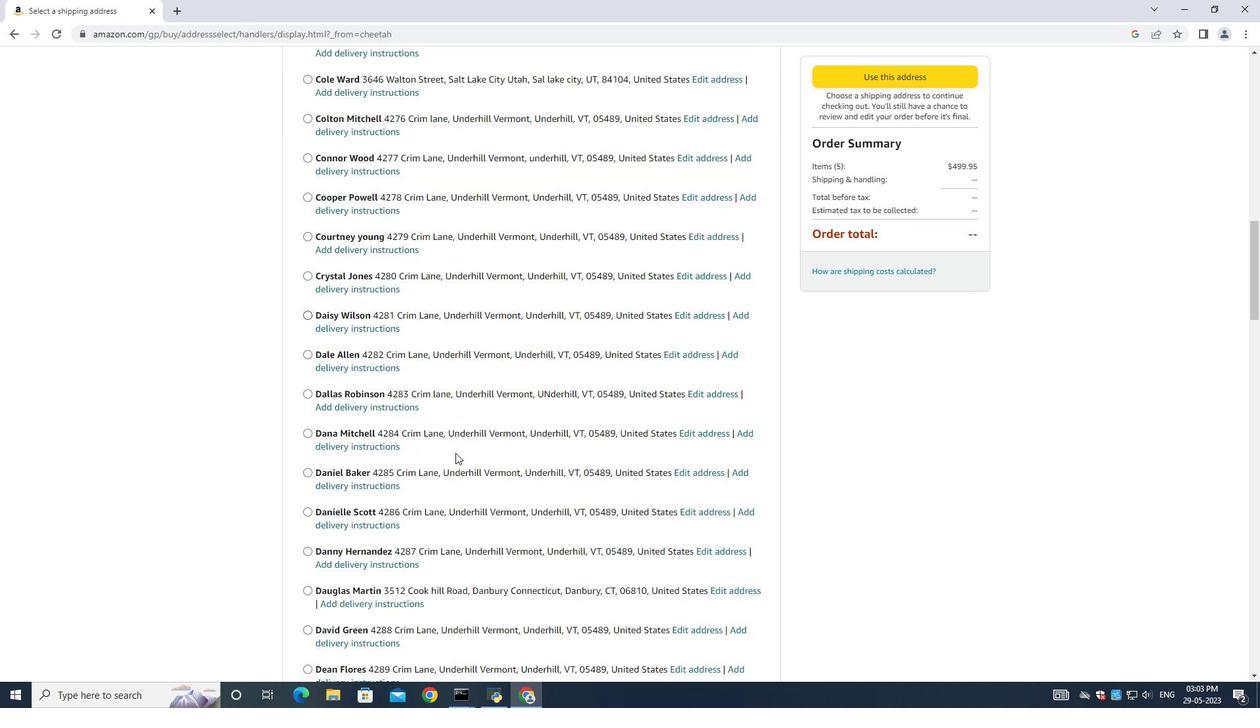 
Action: Mouse moved to (456, 453)
Screenshot: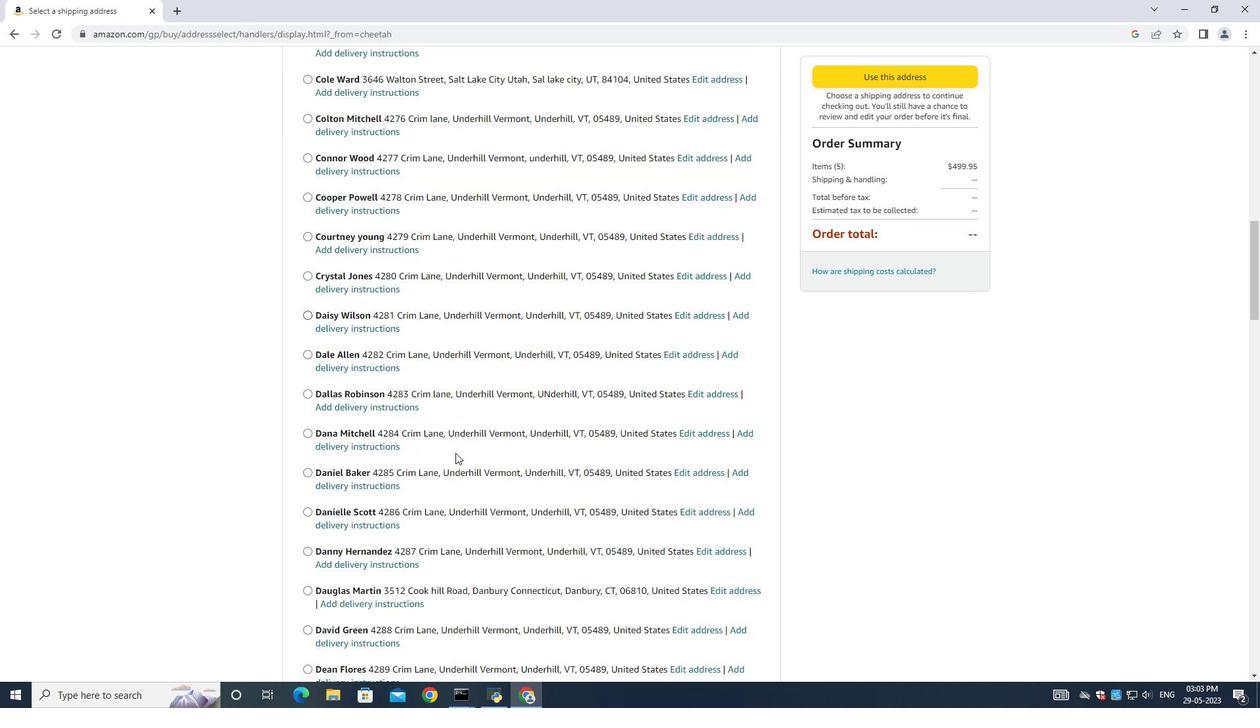 
Action: Mouse scrolled (456, 452) with delta (0, 0)
Screenshot: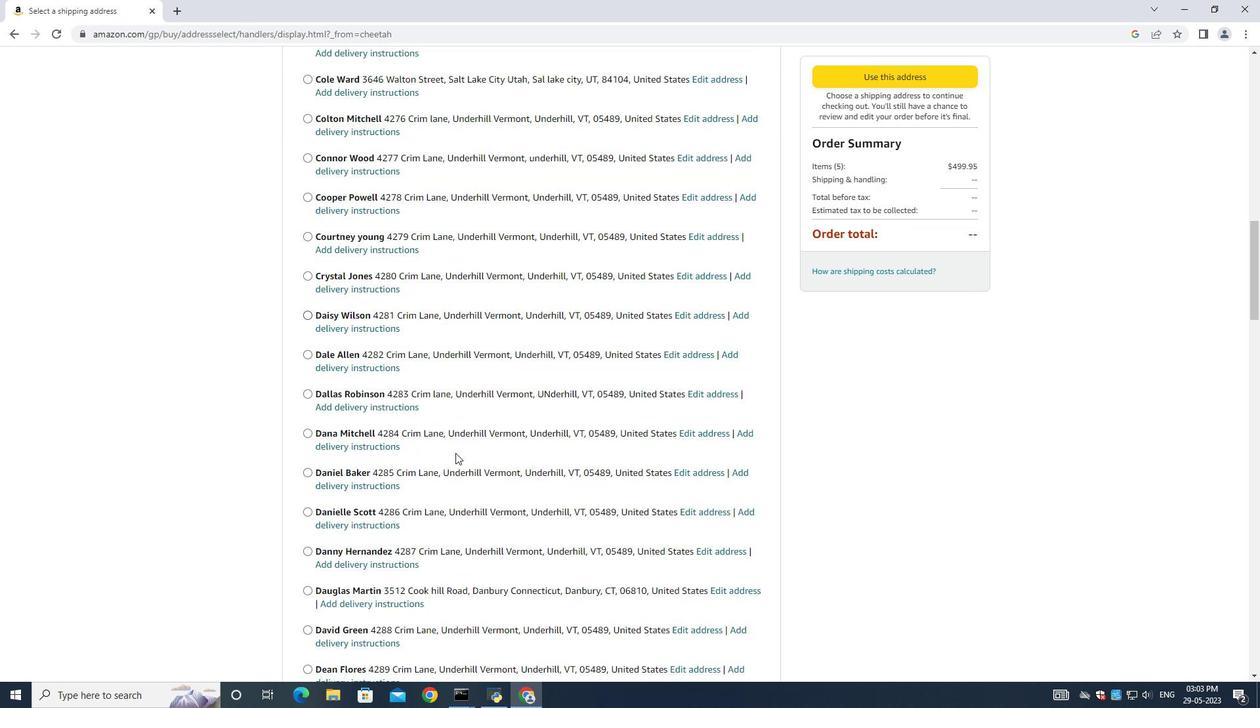 
Action: Mouse moved to (456, 453)
Screenshot: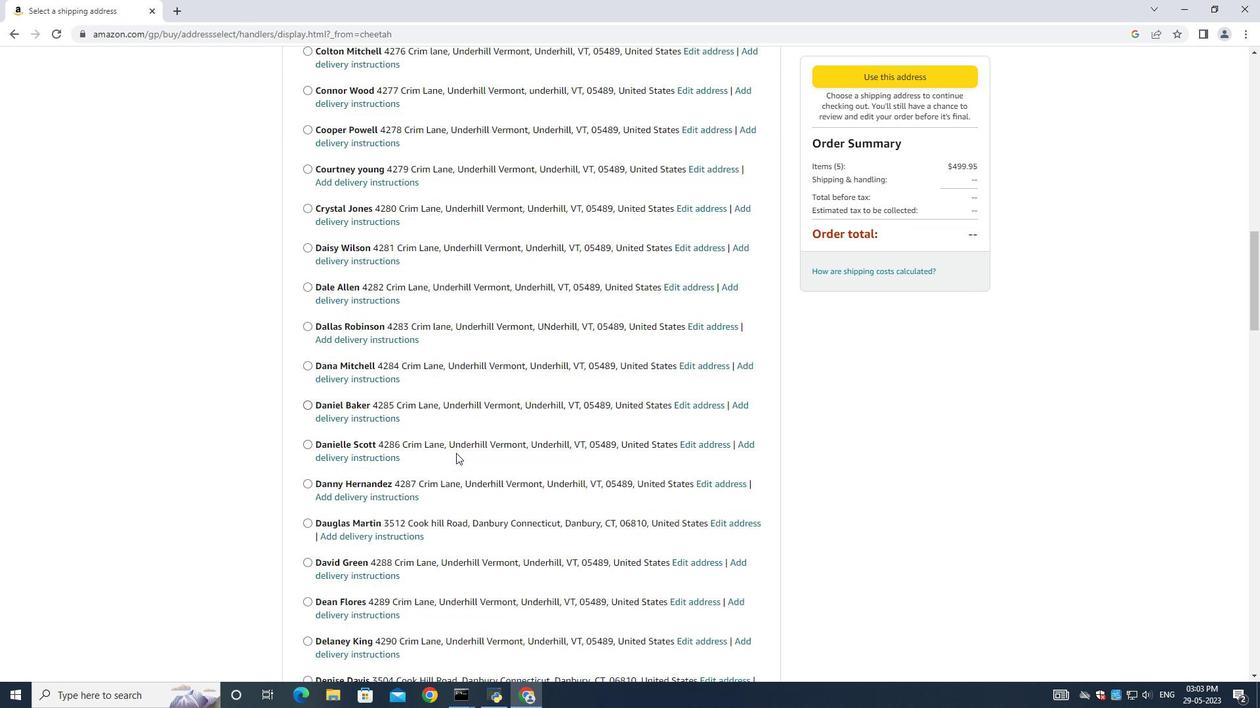 
Action: Mouse scrolled (456, 452) with delta (0, 0)
Screenshot: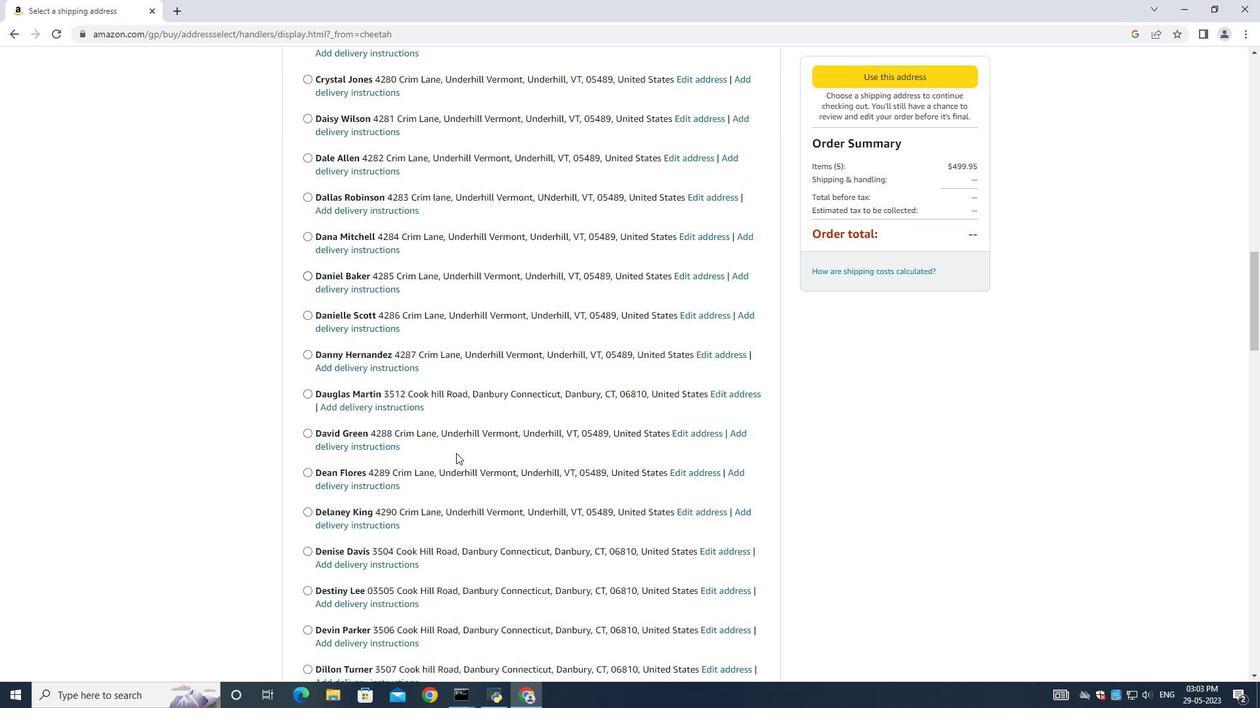 
Action: Mouse scrolled (456, 452) with delta (0, 0)
Screenshot: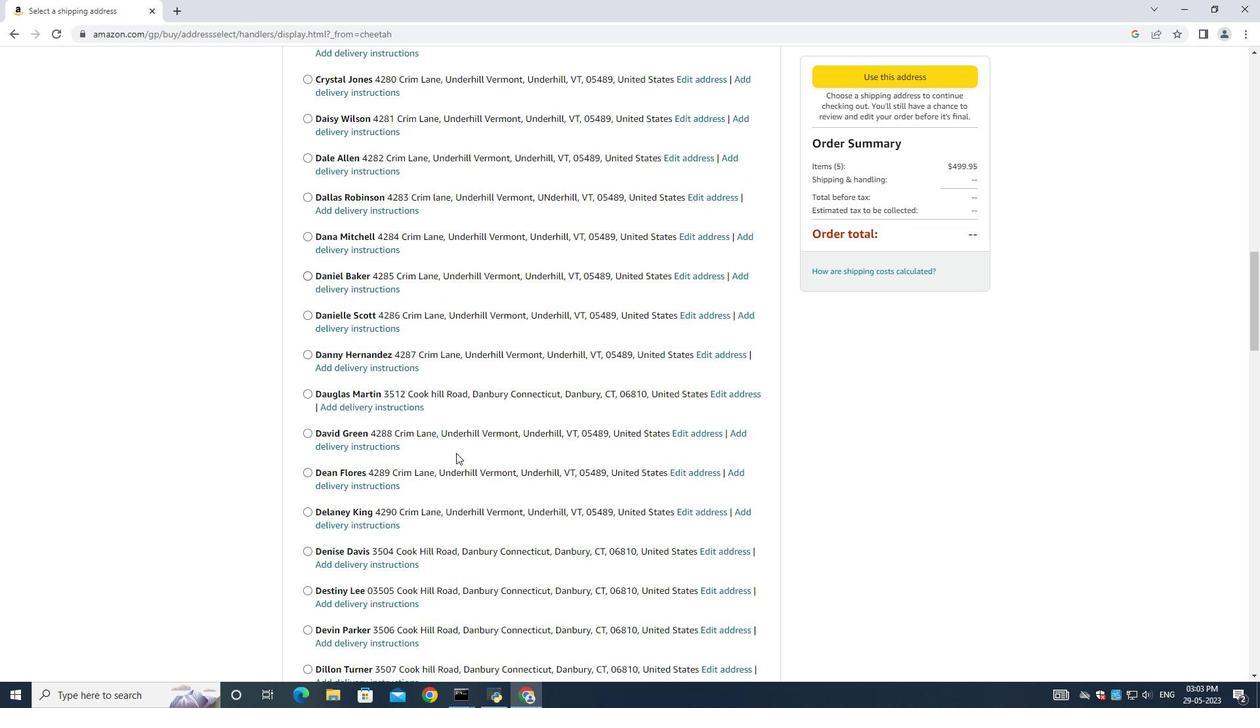 
Action: Mouse moved to (458, 453)
Screenshot: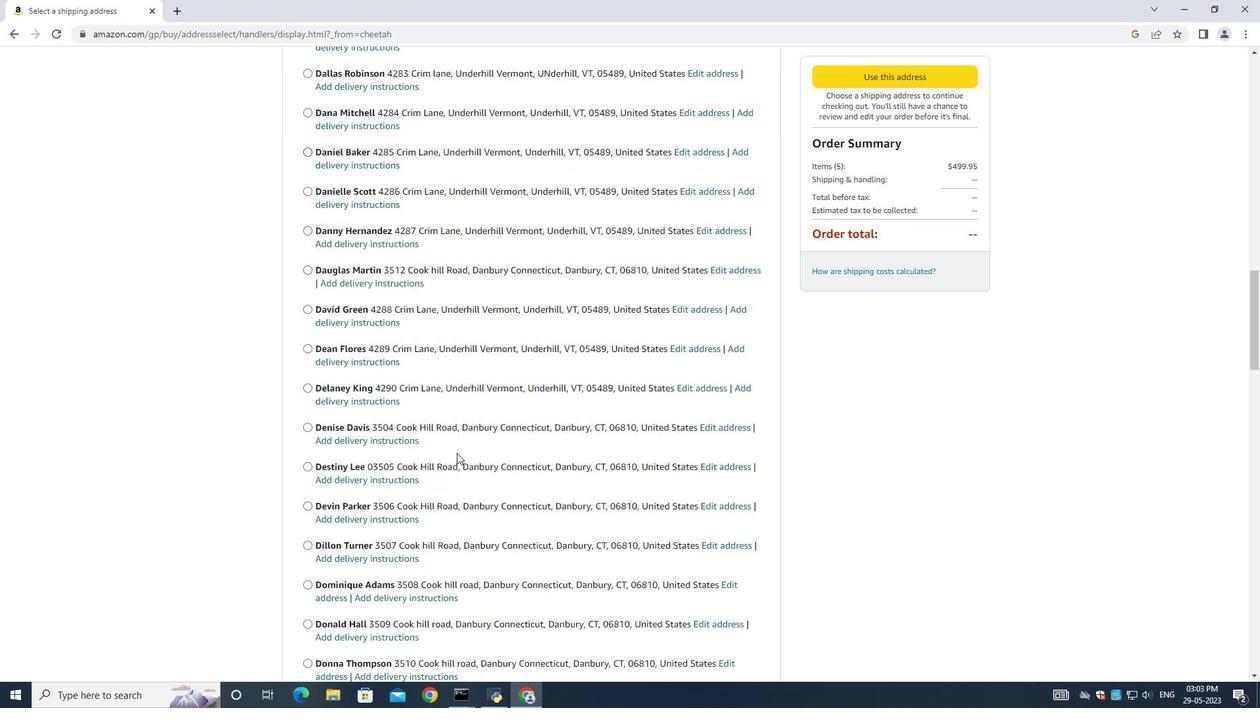 
Action: Mouse scrolled (458, 452) with delta (0, 0)
Screenshot: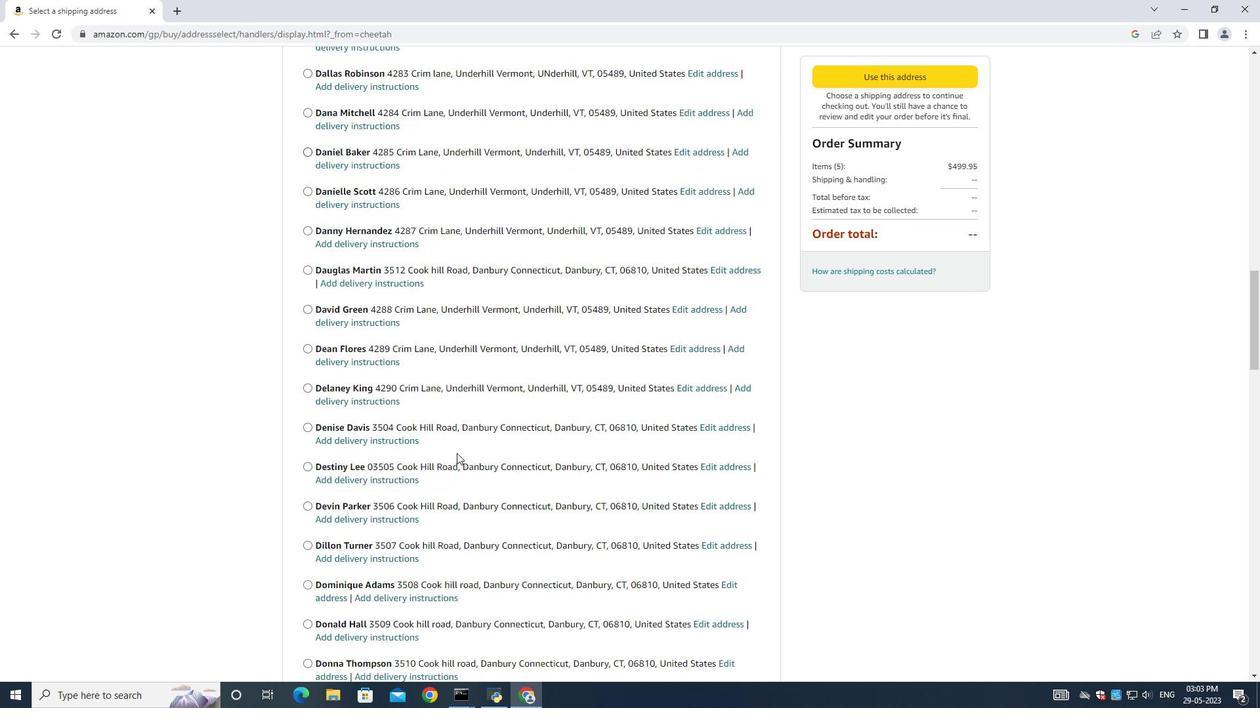 
Action: Mouse moved to (458, 453)
Screenshot: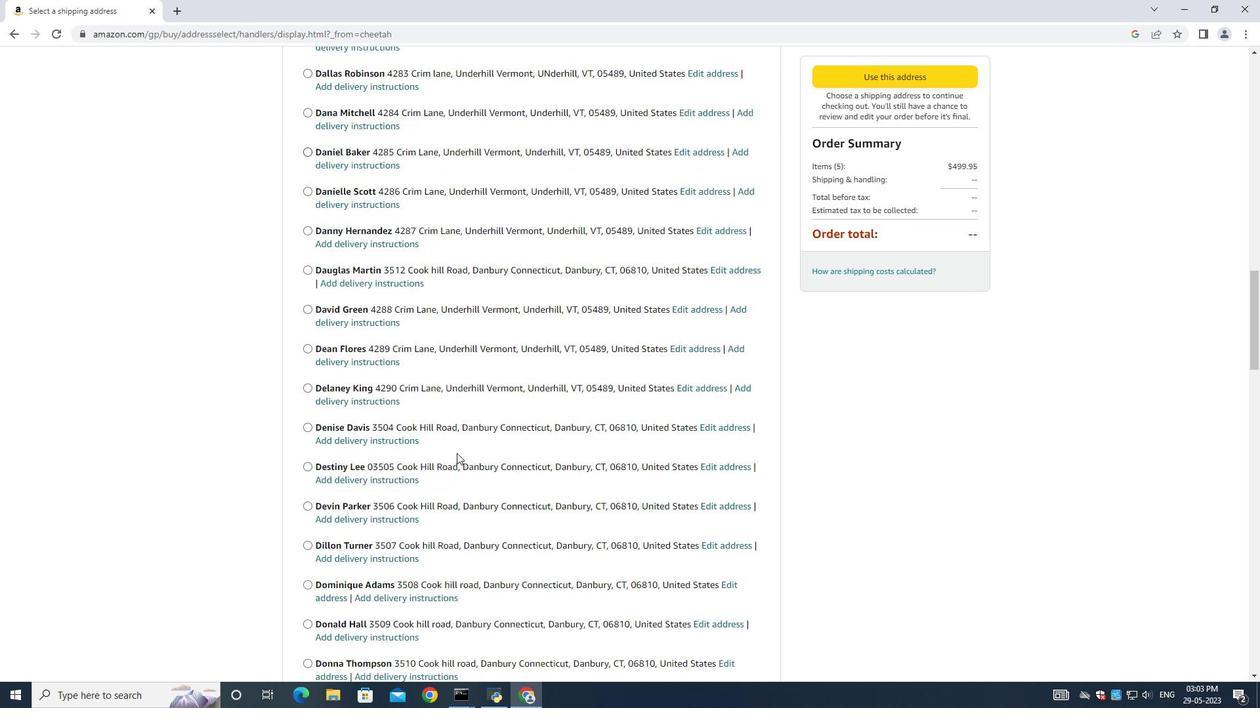 
Action: Mouse scrolled (458, 452) with delta (0, 0)
Screenshot: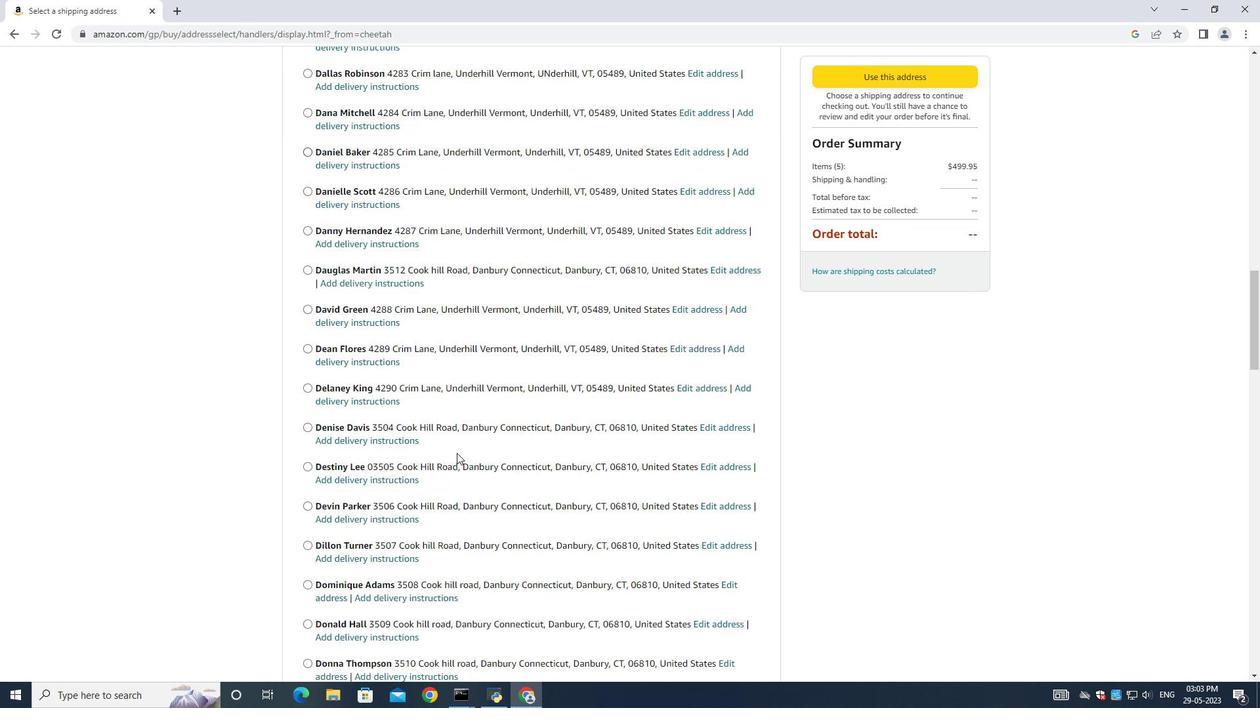 
Action: Mouse moved to (457, 445)
Screenshot: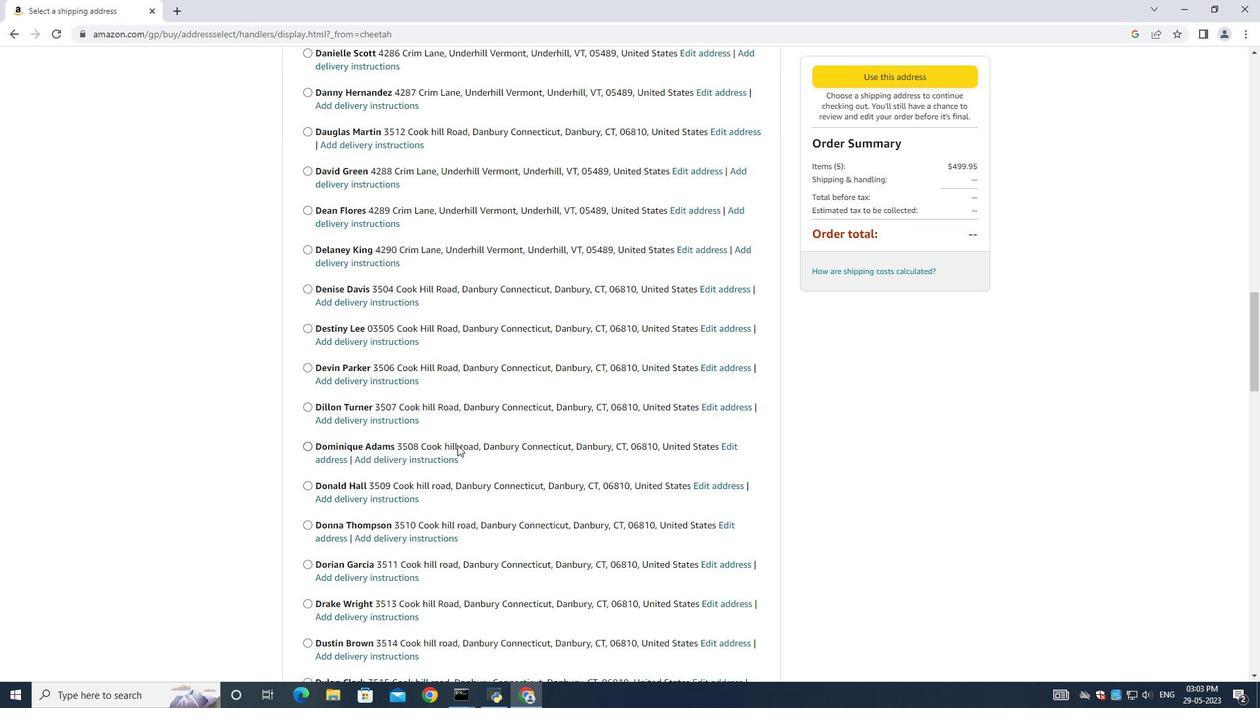 
Action: Mouse scrolled (457, 444) with delta (0, 0)
Screenshot: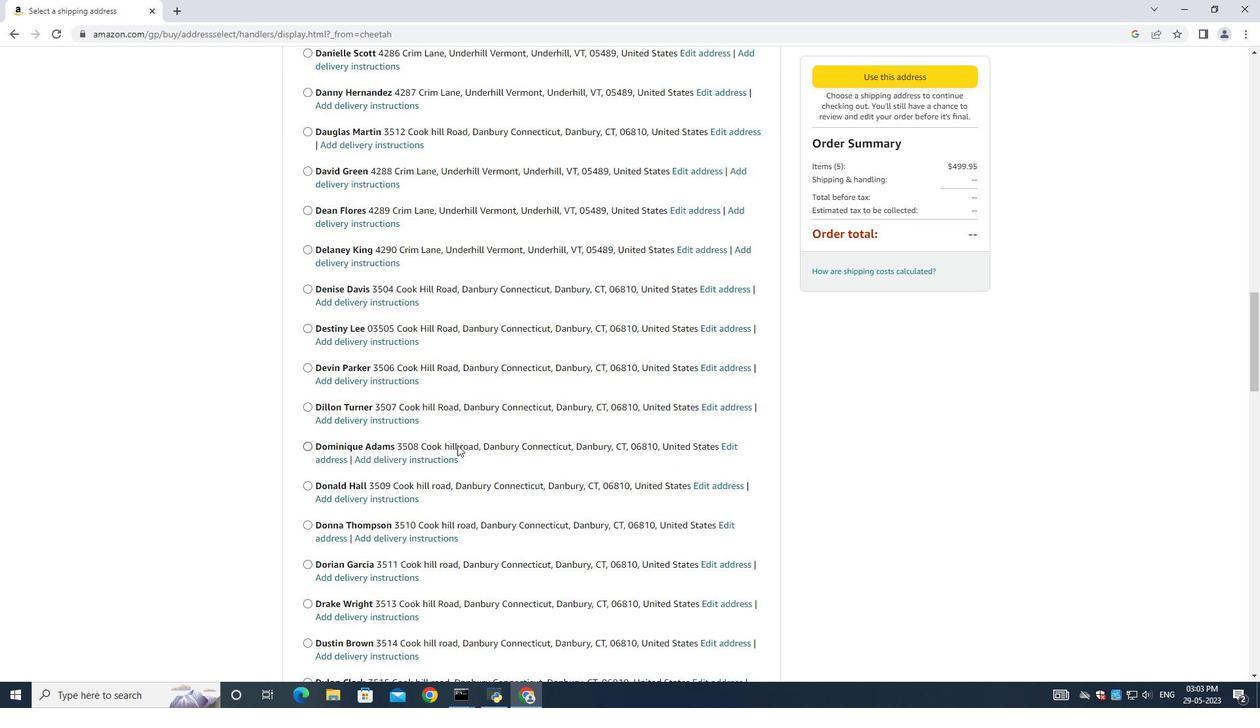 
Action: Mouse moved to (463, 443)
Screenshot: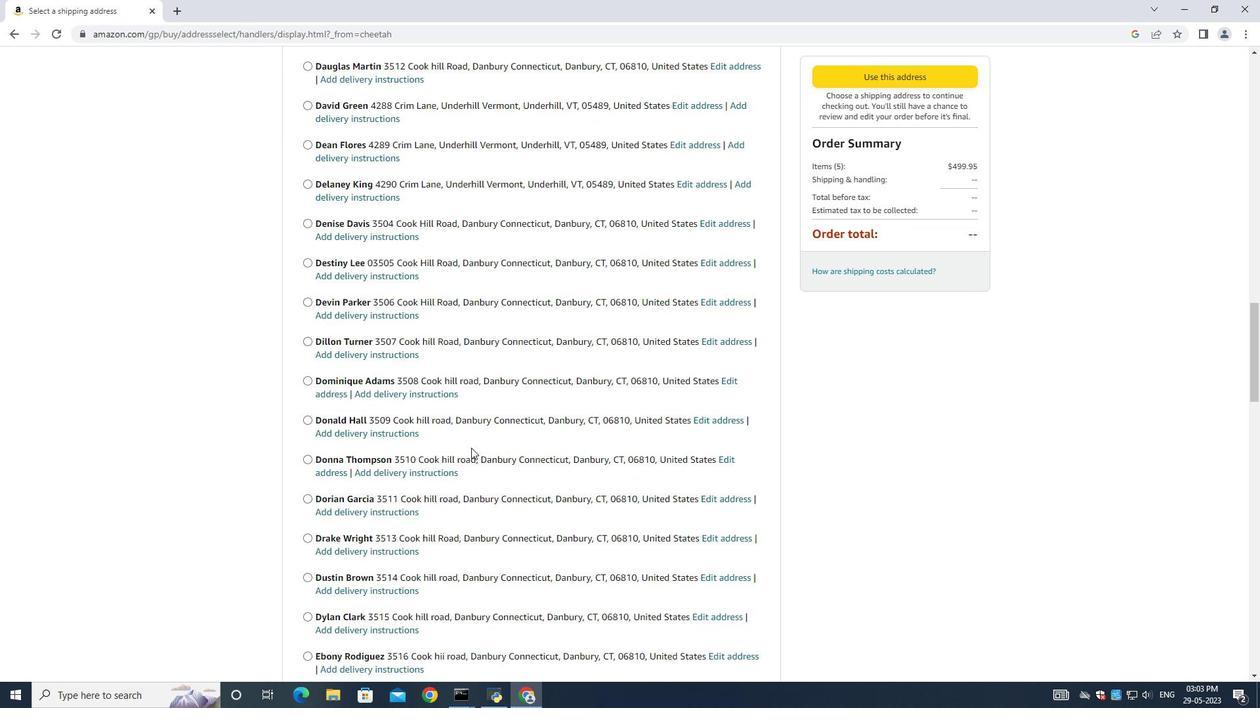 
Action: Mouse scrolled (463, 442) with delta (0, 0)
Screenshot: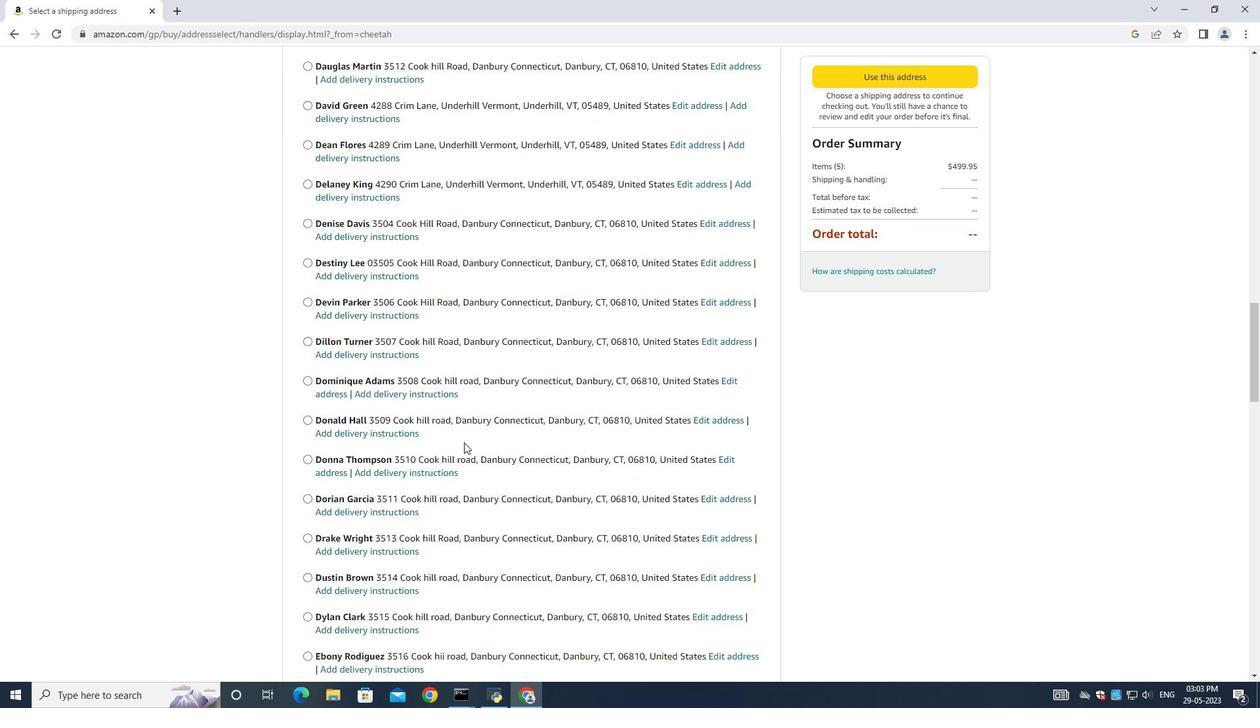 
Action: Mouse scrolled (463, 442) with delta (0, 0)
Screenshot: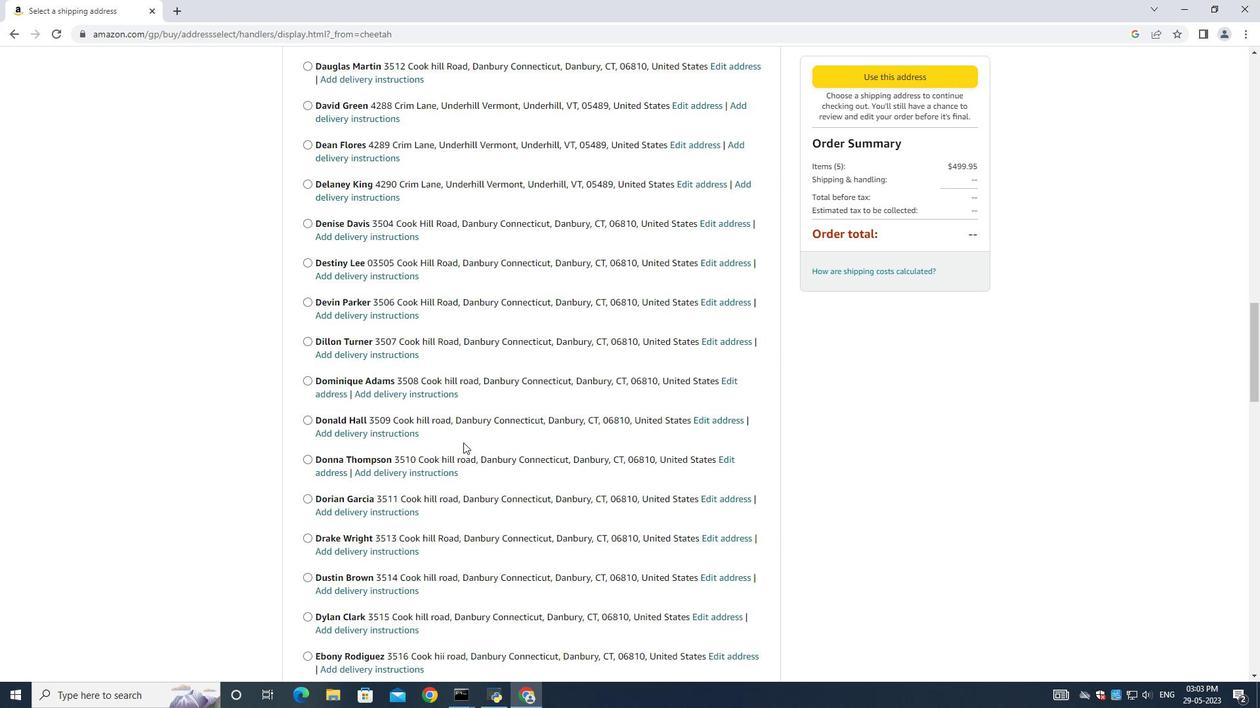 
Action: Mouse moved to (453, 448)
Screenshot: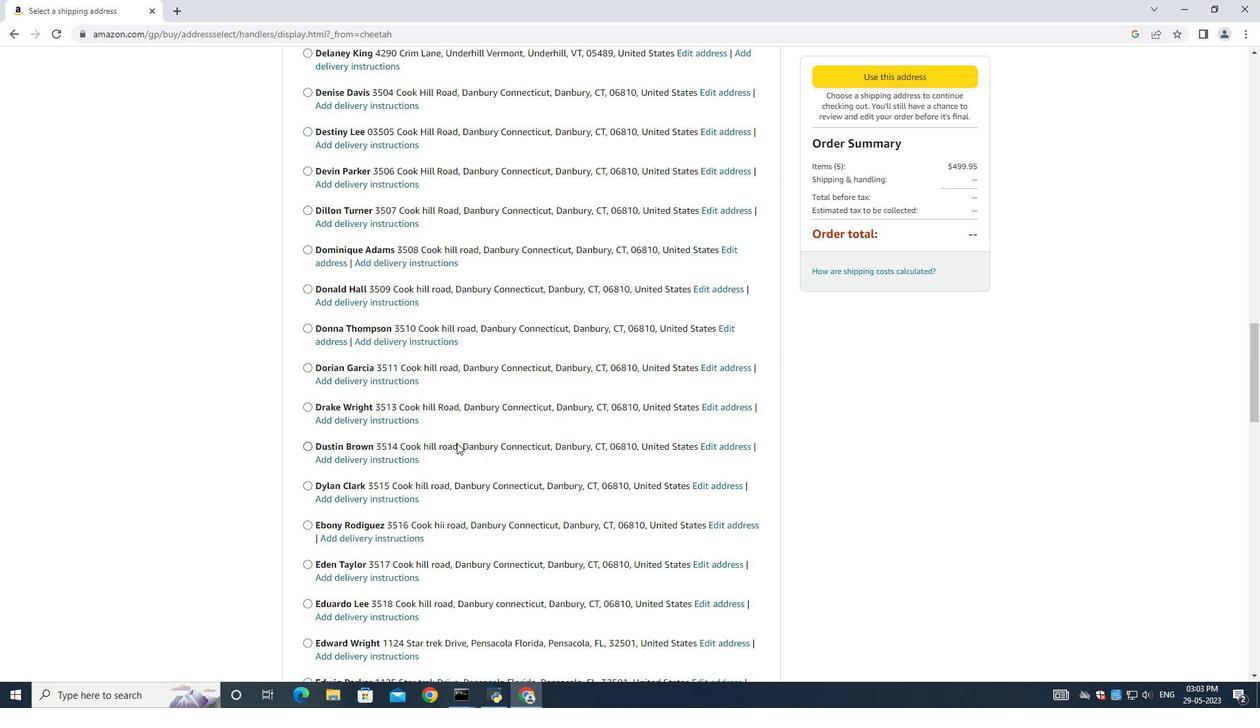 
Action: Mouse scrolled (453, 447) with delta (0, 0)
Screenshot: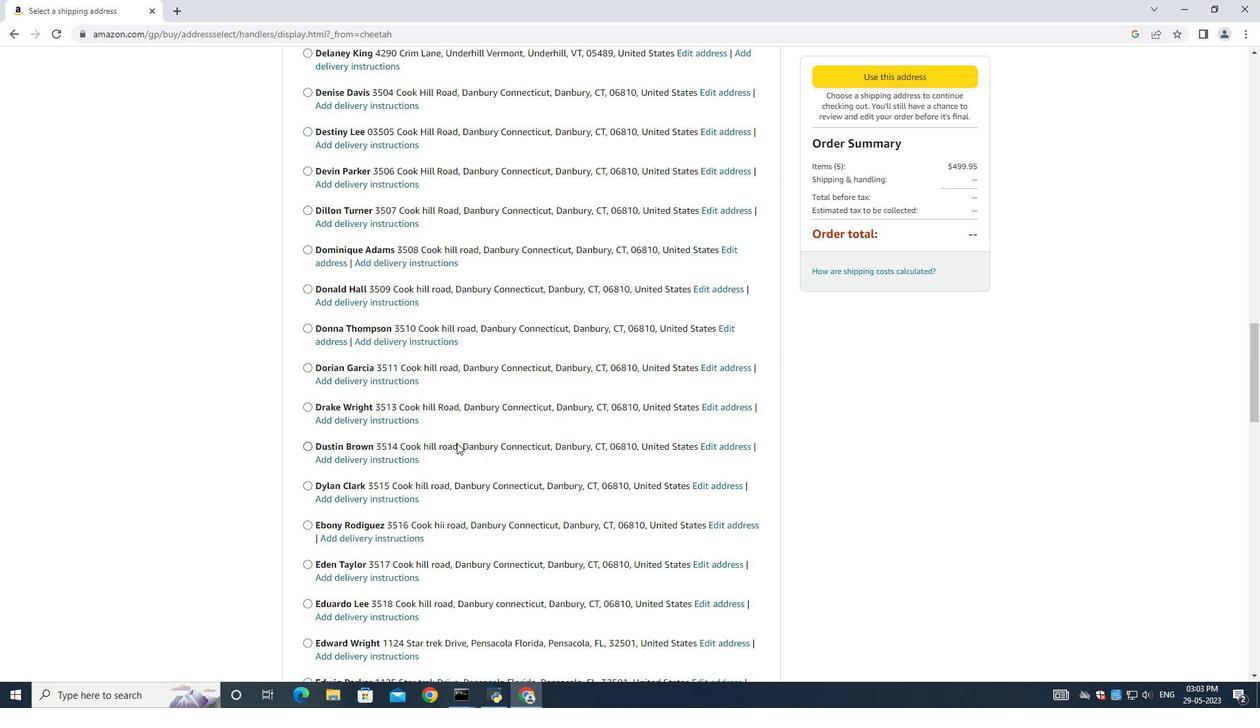 
Action: Mouse moved to (451, 451)
Screenshot: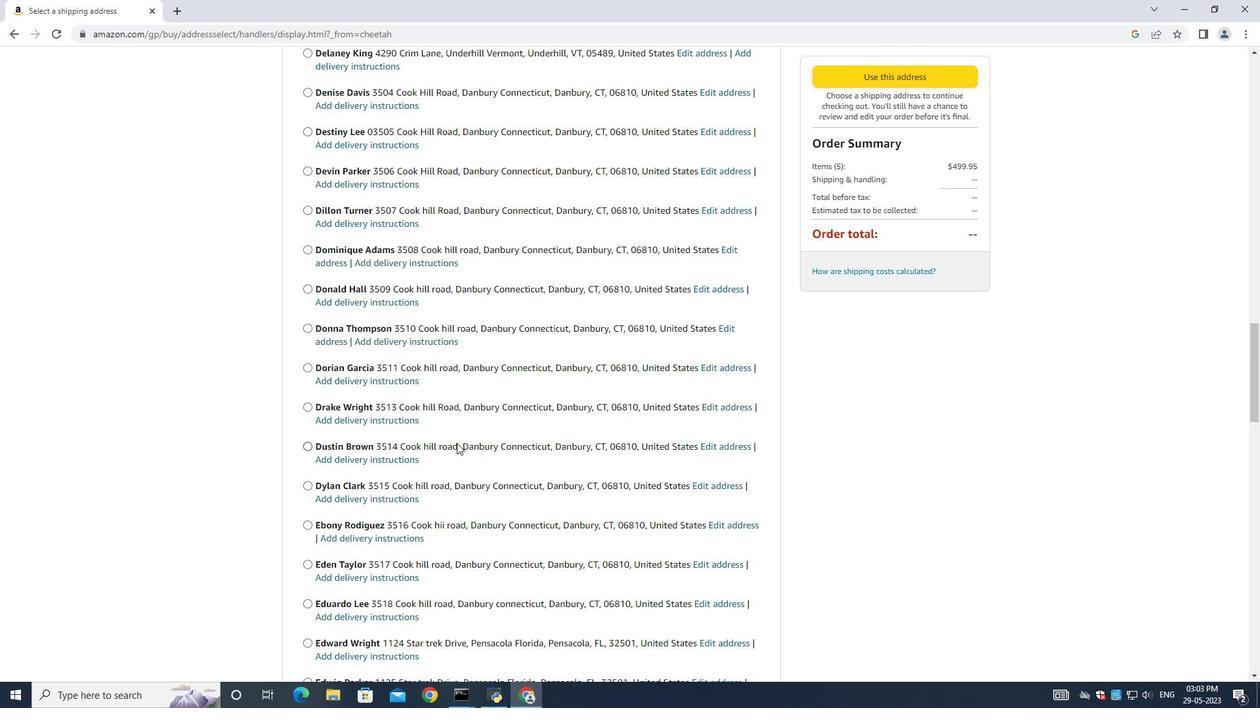 
Action: Mouse scrolled (451, 450) with delta (0, 0)
Screenshot: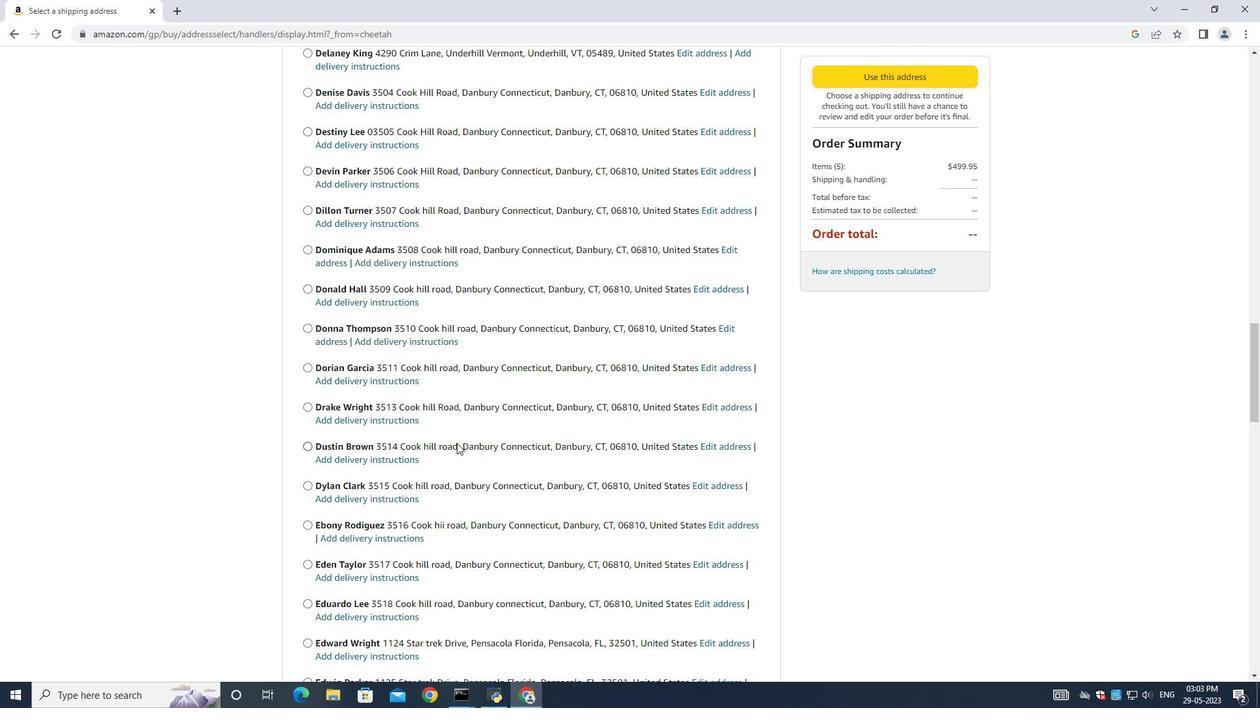 
Action: Mouse moved to (440, 450)
Screenshot: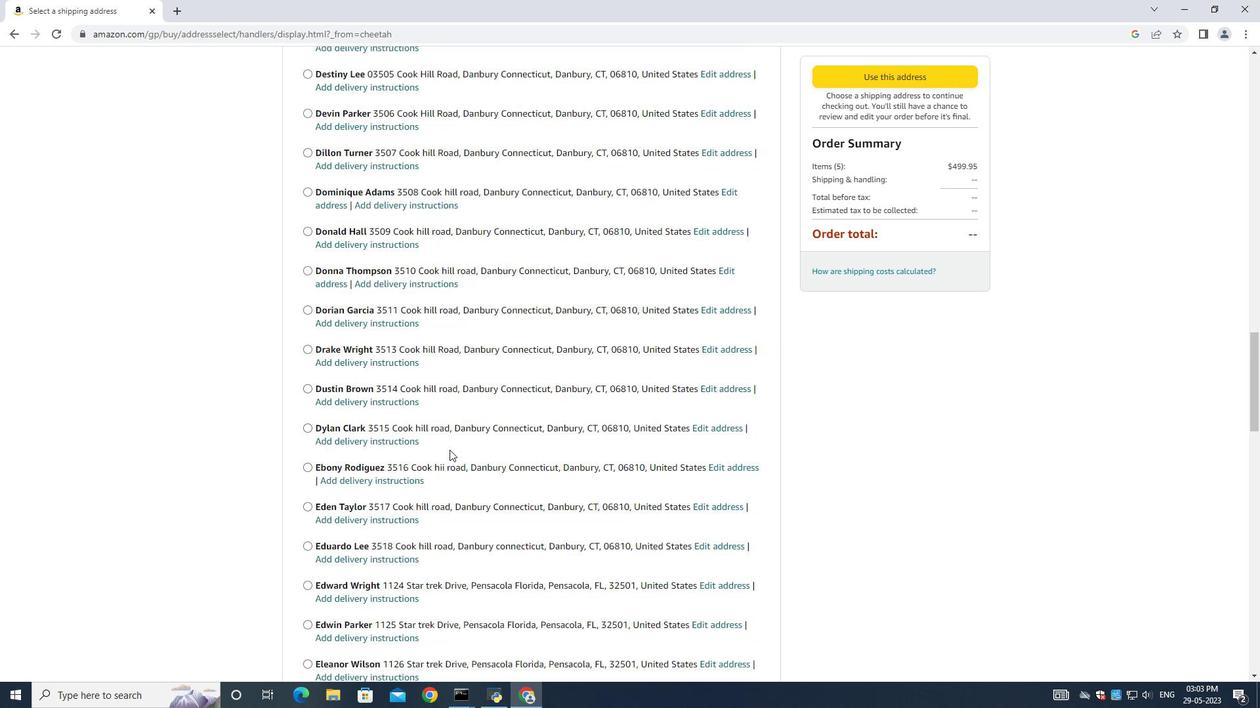 
Action: Mouse scrolled (440, 450) with delta (0, 0)
Screenshot: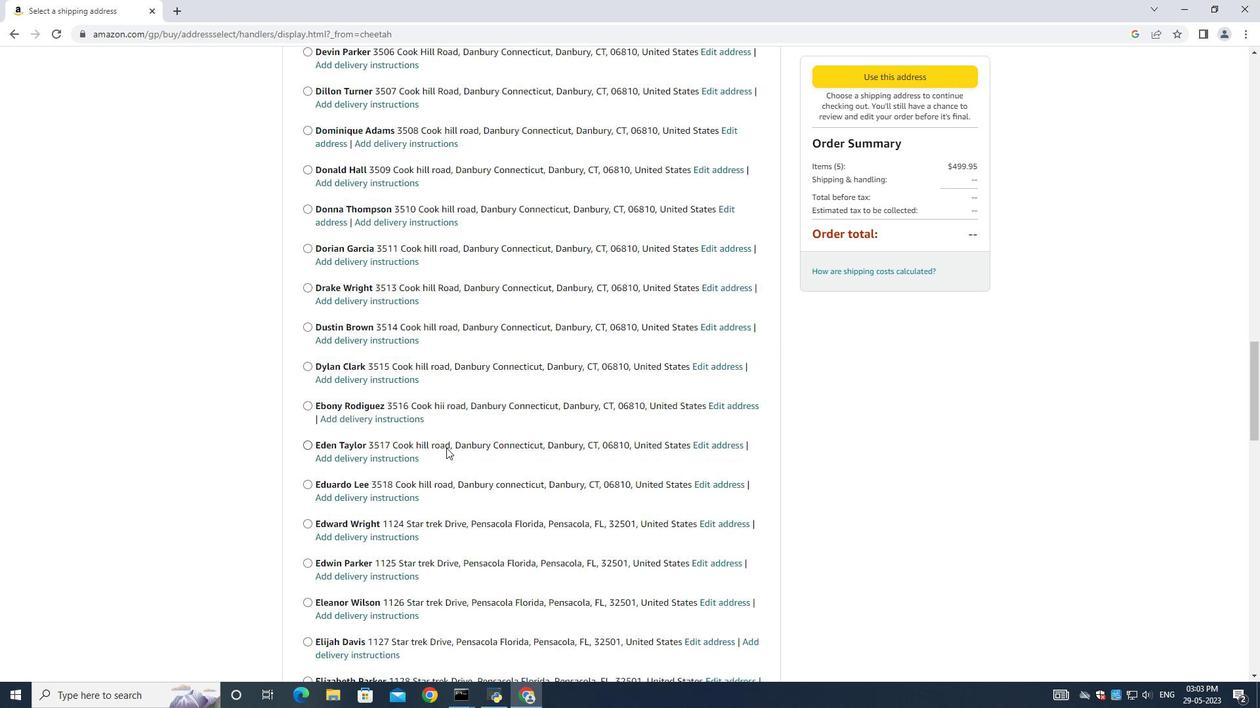 
Action: Mouse scrolled (440, 450) with delta (0, 0)
Screenshot: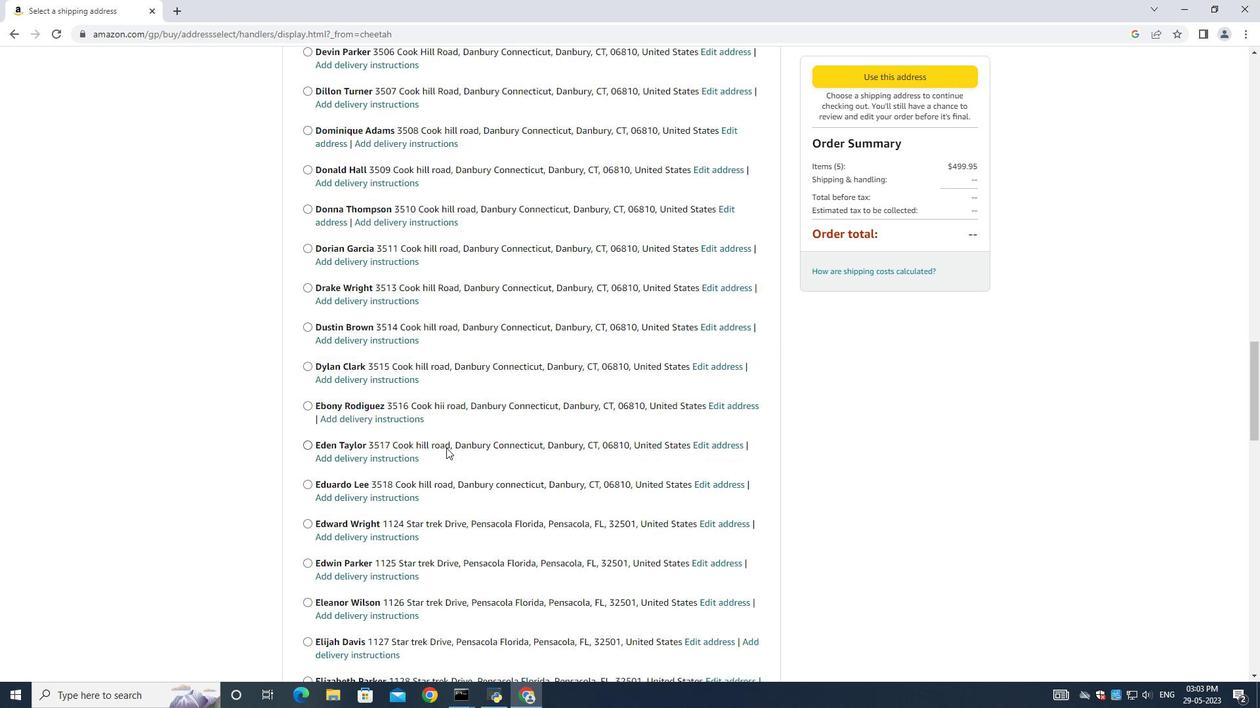 
Action: Mouse moved to (439, 451)
Screenshot: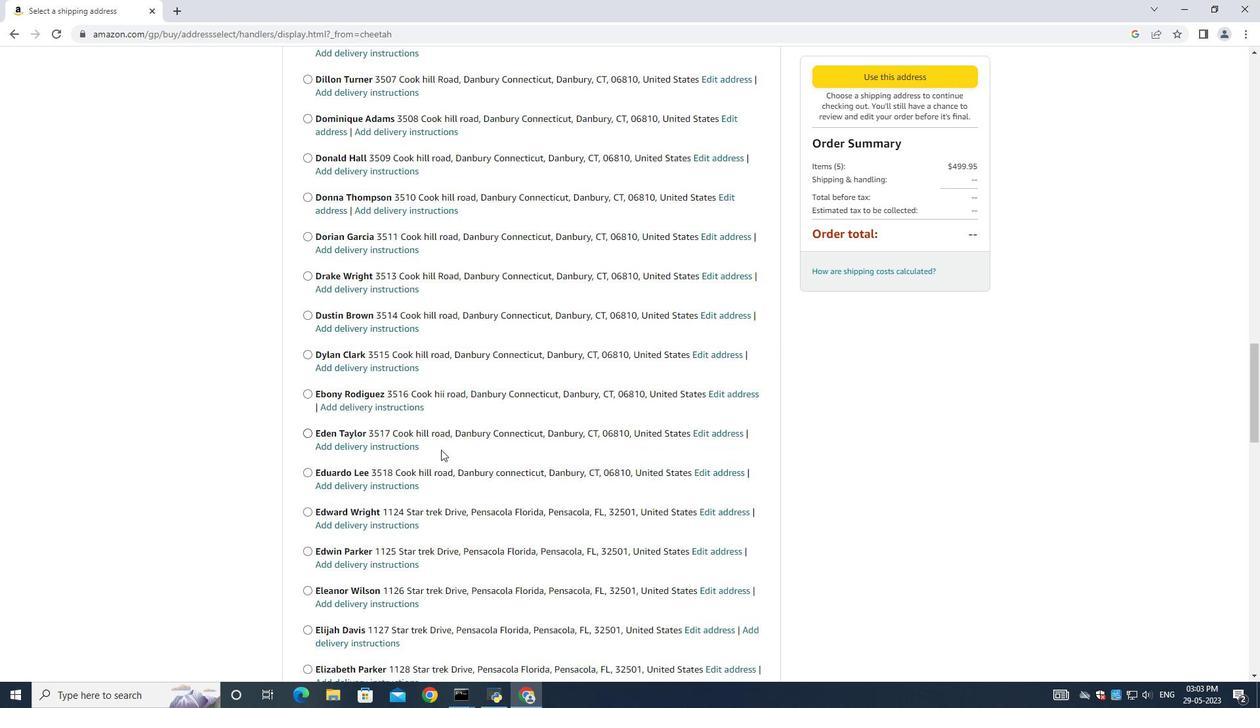 
Action: Mouse scrolled (439, 450) with delta (0, 0)
Screenshot: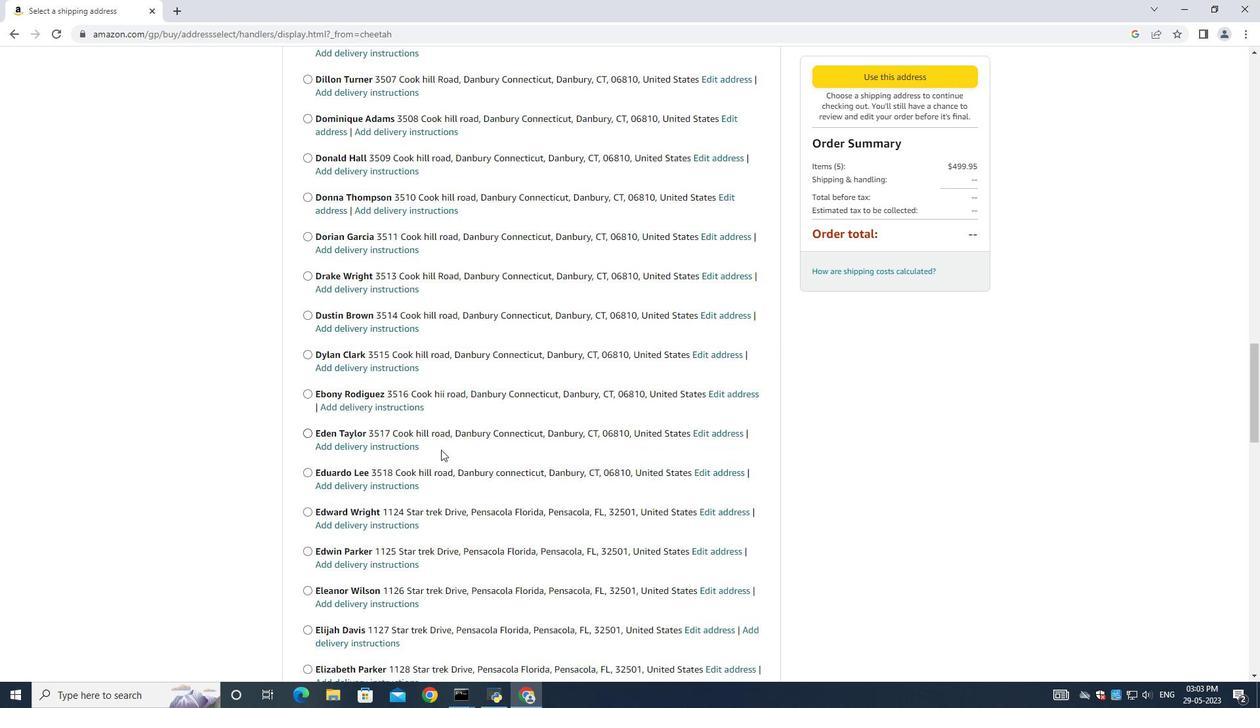 
Action: Mouse moved to (429, 445)
Screenshot: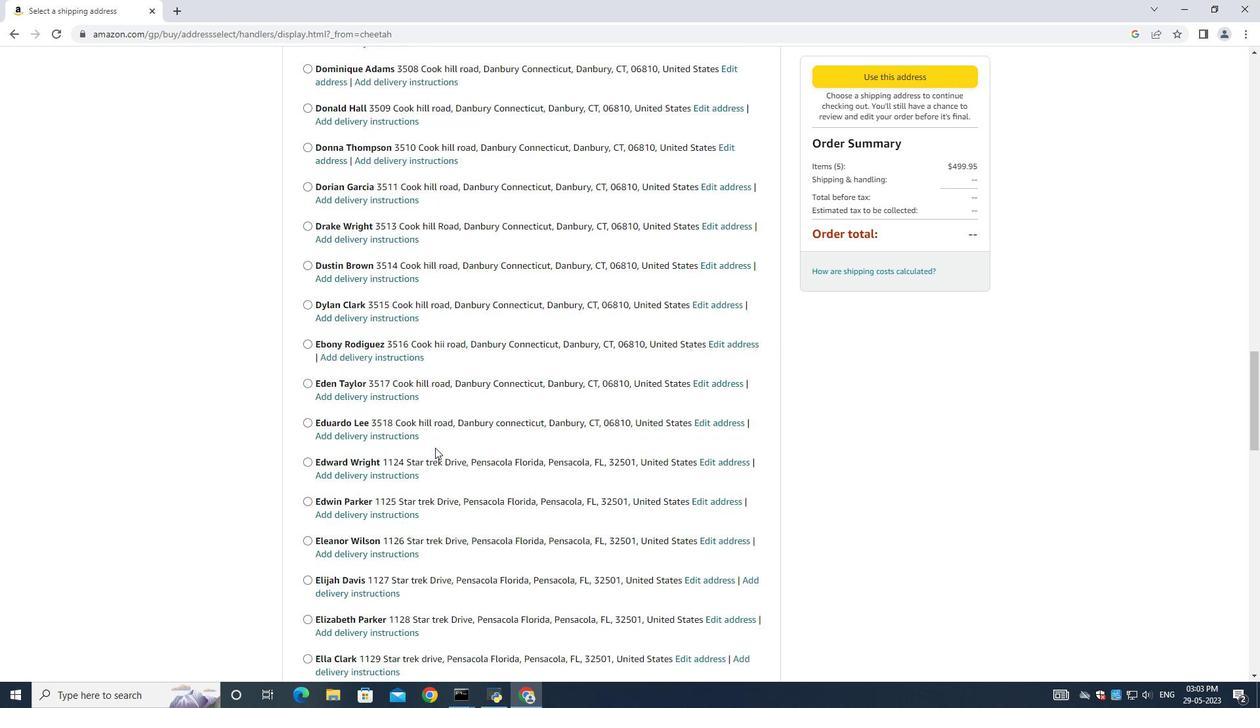 
Action: Mouse scrolled (429, 444) with delta (0, 0)
Screenshot: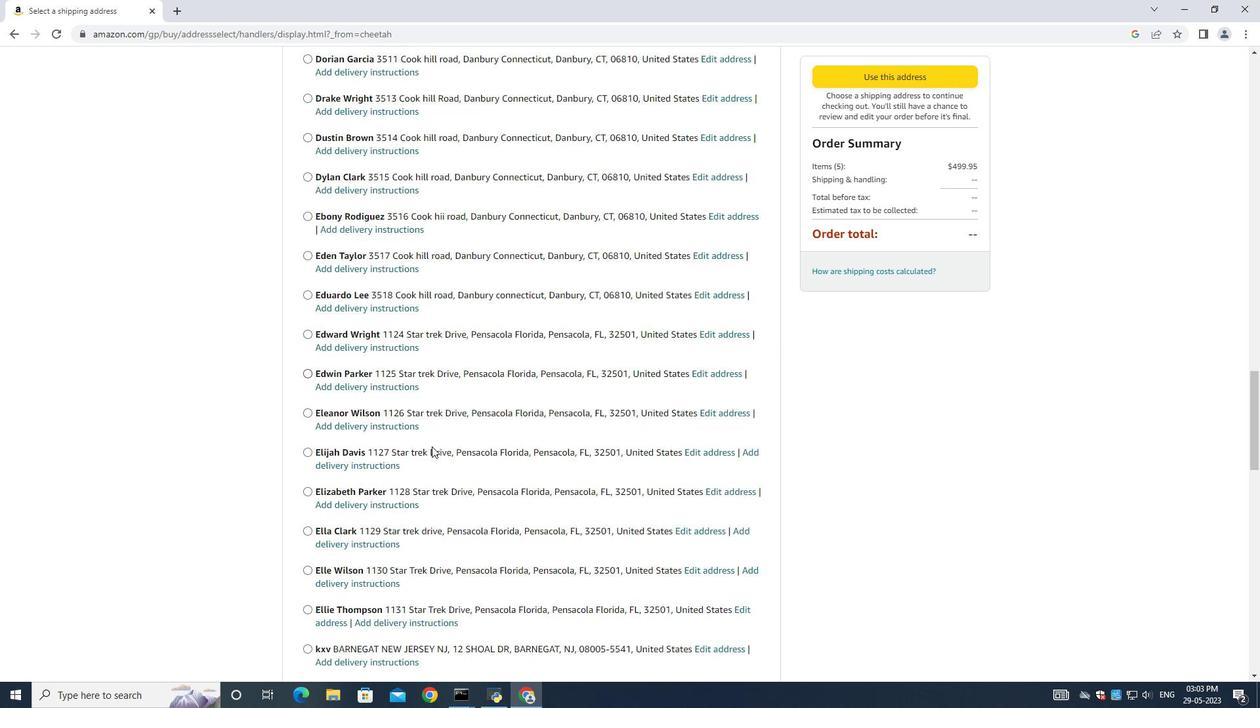 
Action: Mouse scrolled (429, 444) with delta (0, 0)
Screenshot: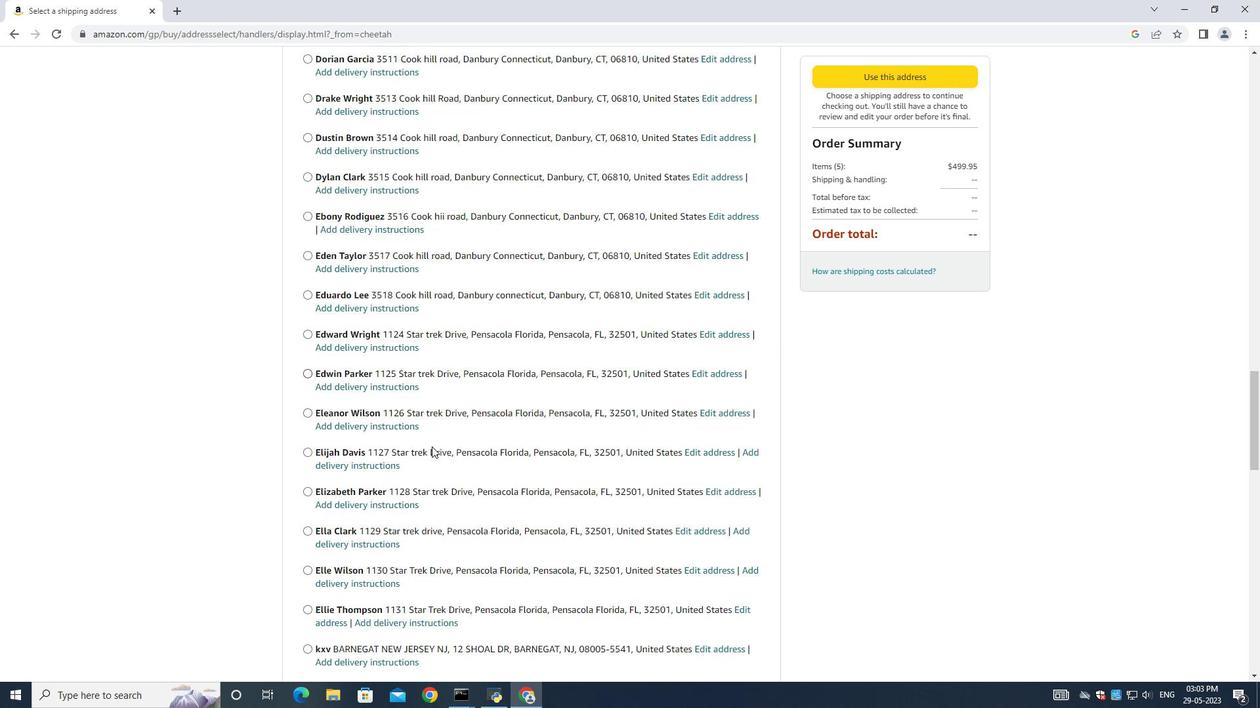 
Action: Mouse moved to (428, 445)
Screenshot: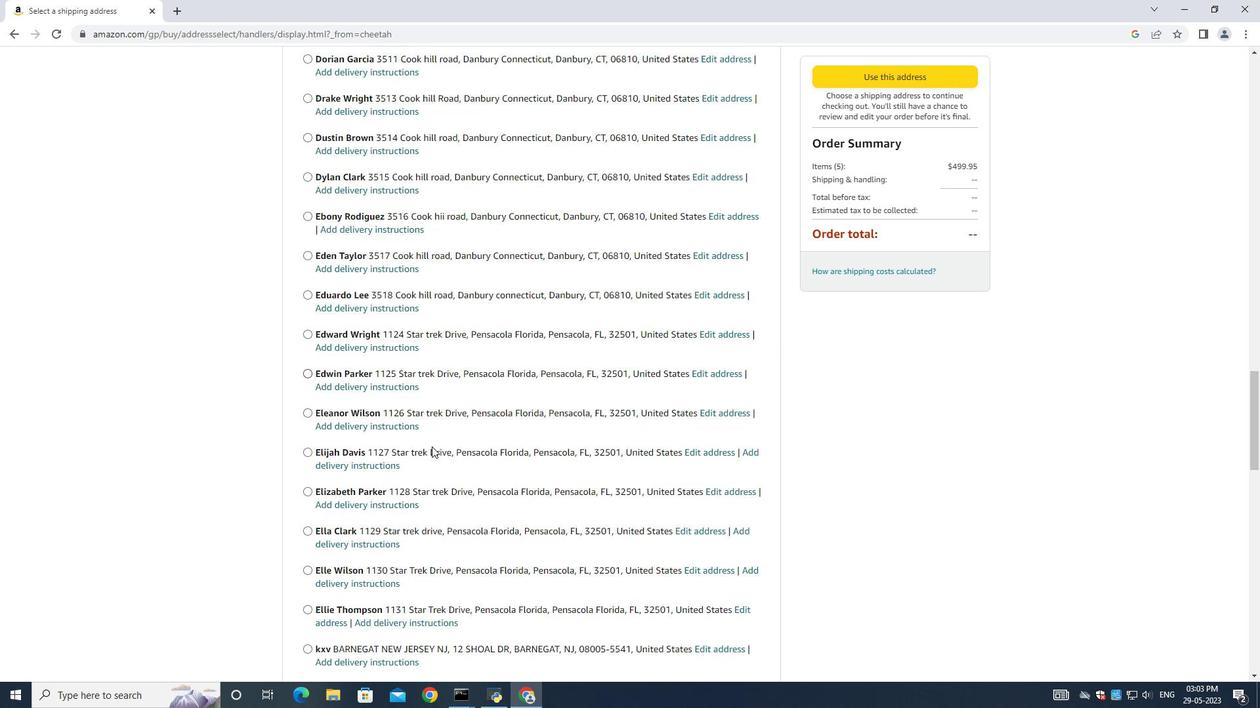 
Action: Mouse scrolled (428, 444) with delta (0, 0)
Screenshot: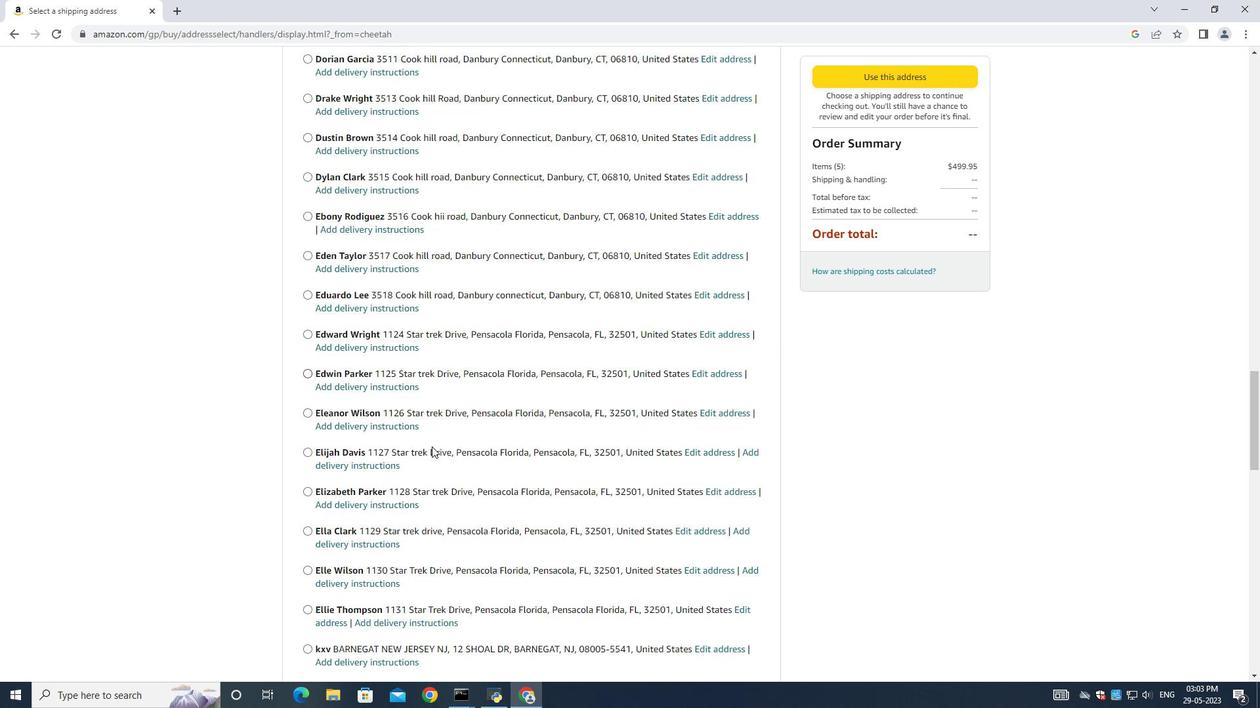 
Action: Mouse moved to (427, 444)
Screenshot: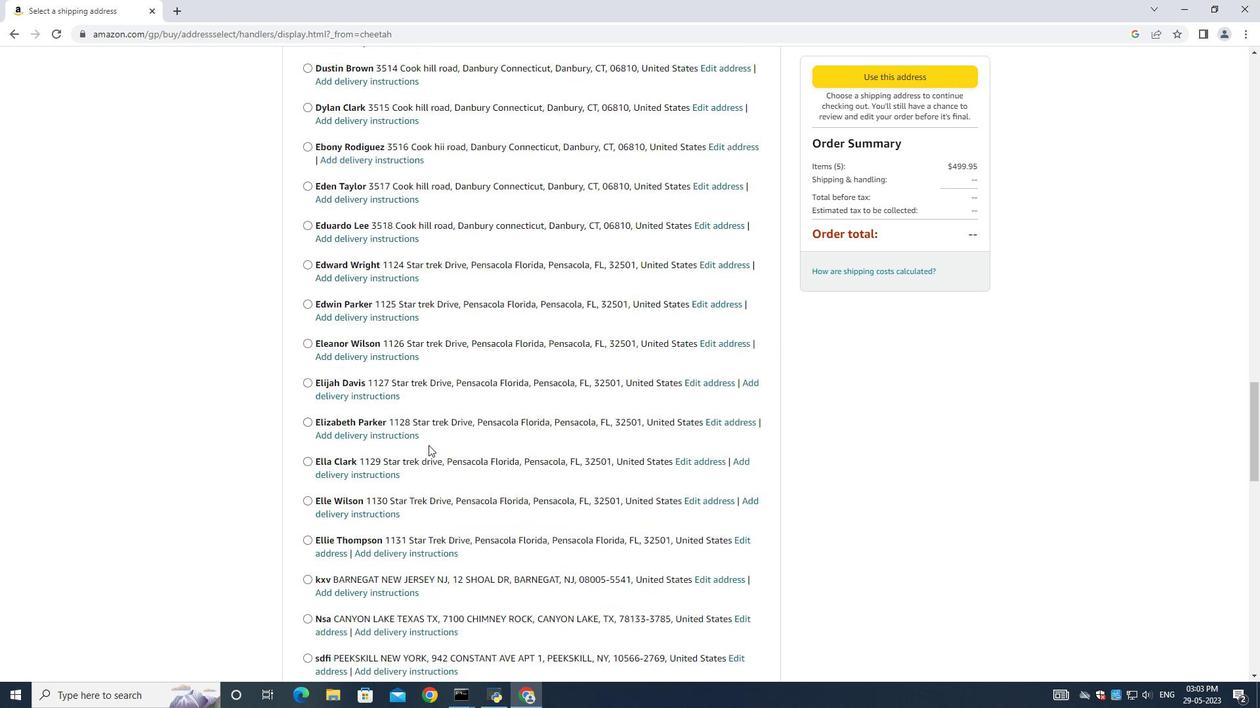 
Action: Mouse scrolled (427, 444) with delta (0, 0)
Screenshot: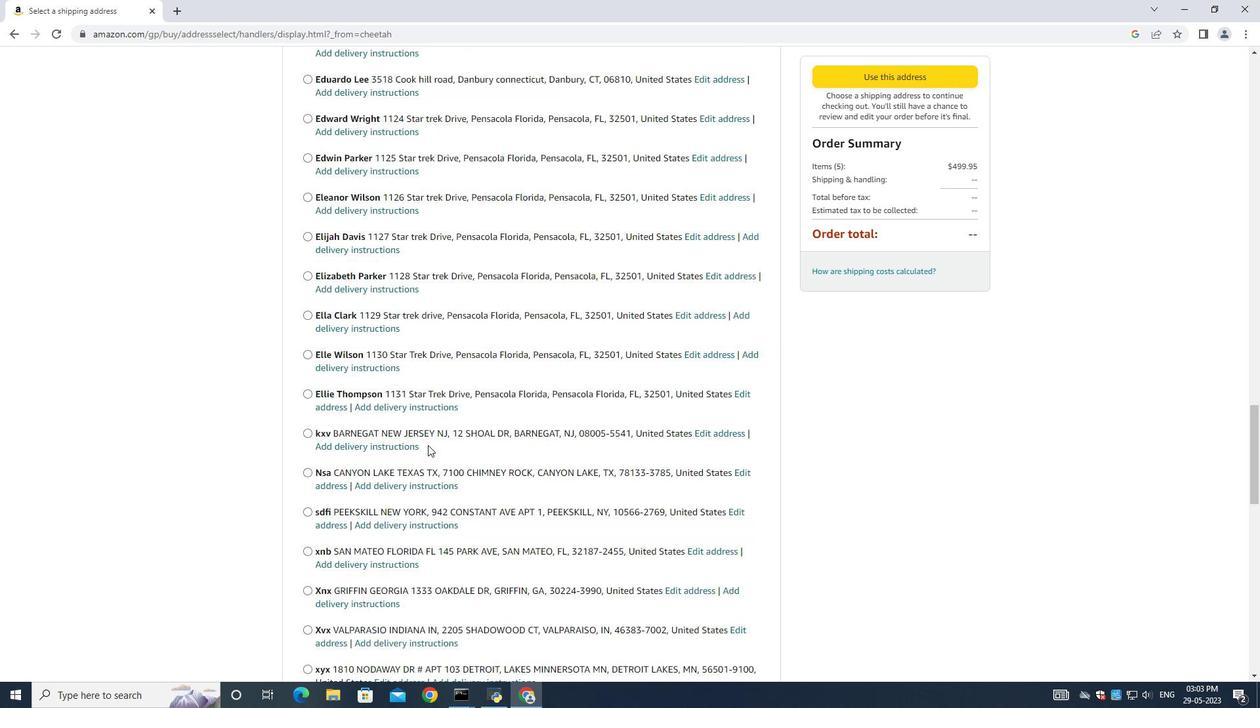 
Action: Mouse scrolled (427, 444) with delta (0, 0)
Screenshot: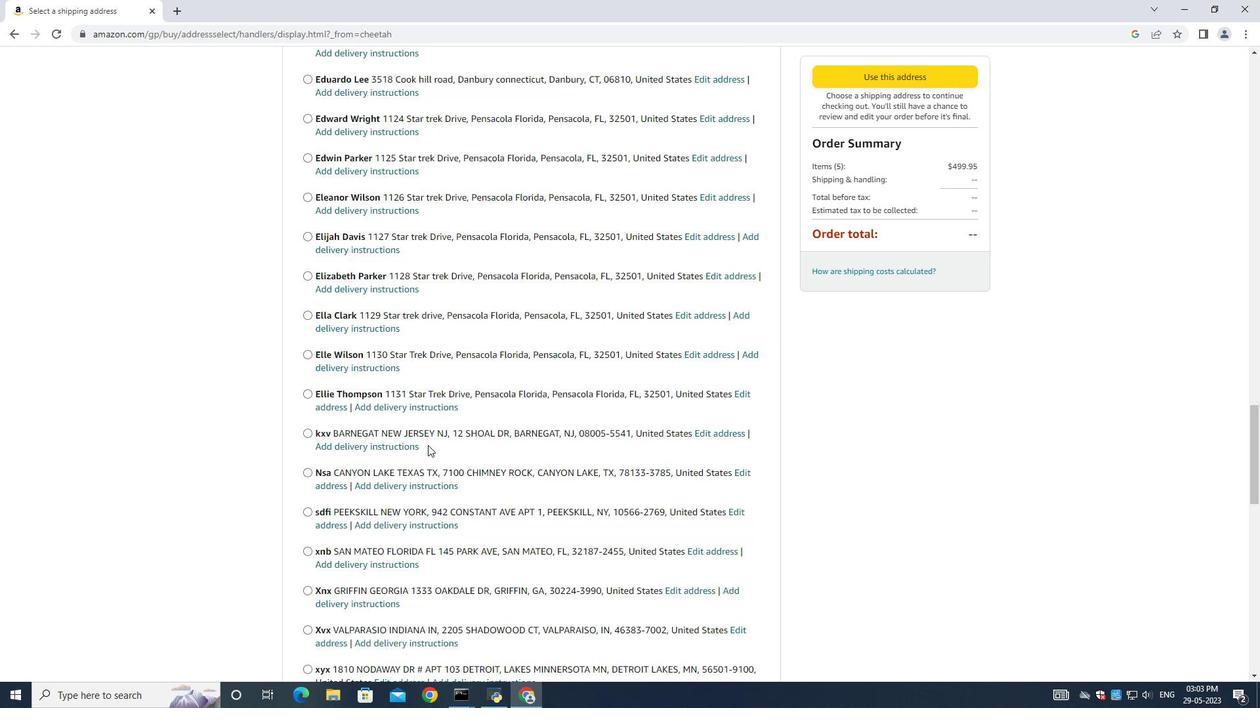 
Action: Mouse scrolled (427, 444) with delta (0, 0)
Screenshot: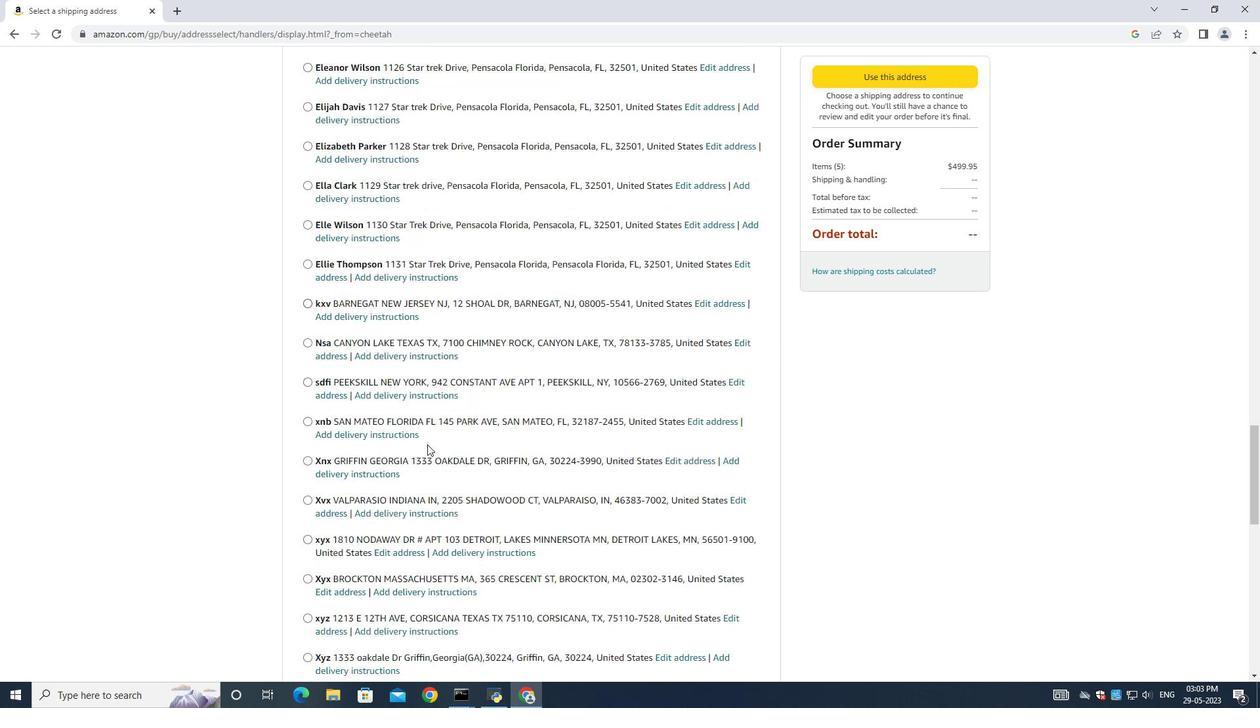 
Action: Mouse scrolled (427, 444) with delta (0, 0)
Screenshot: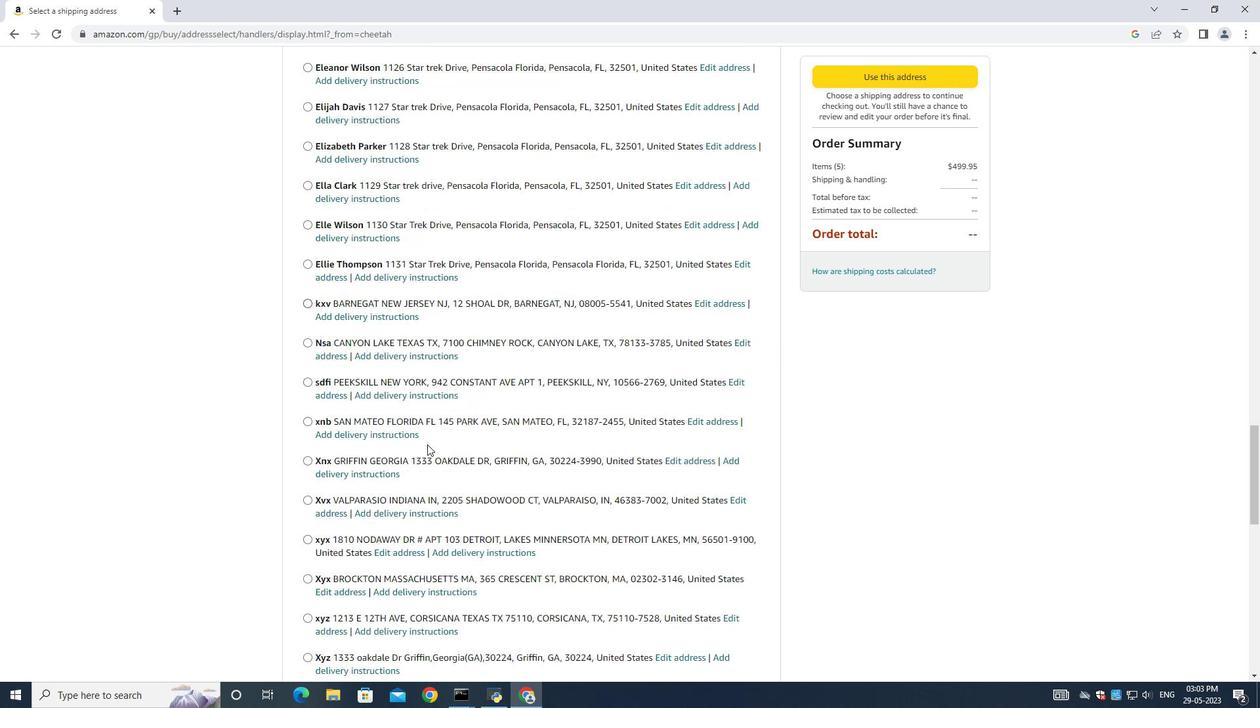 
Action: Mouse scrolled (427, 444) with delta (0, 0)
Screenshot: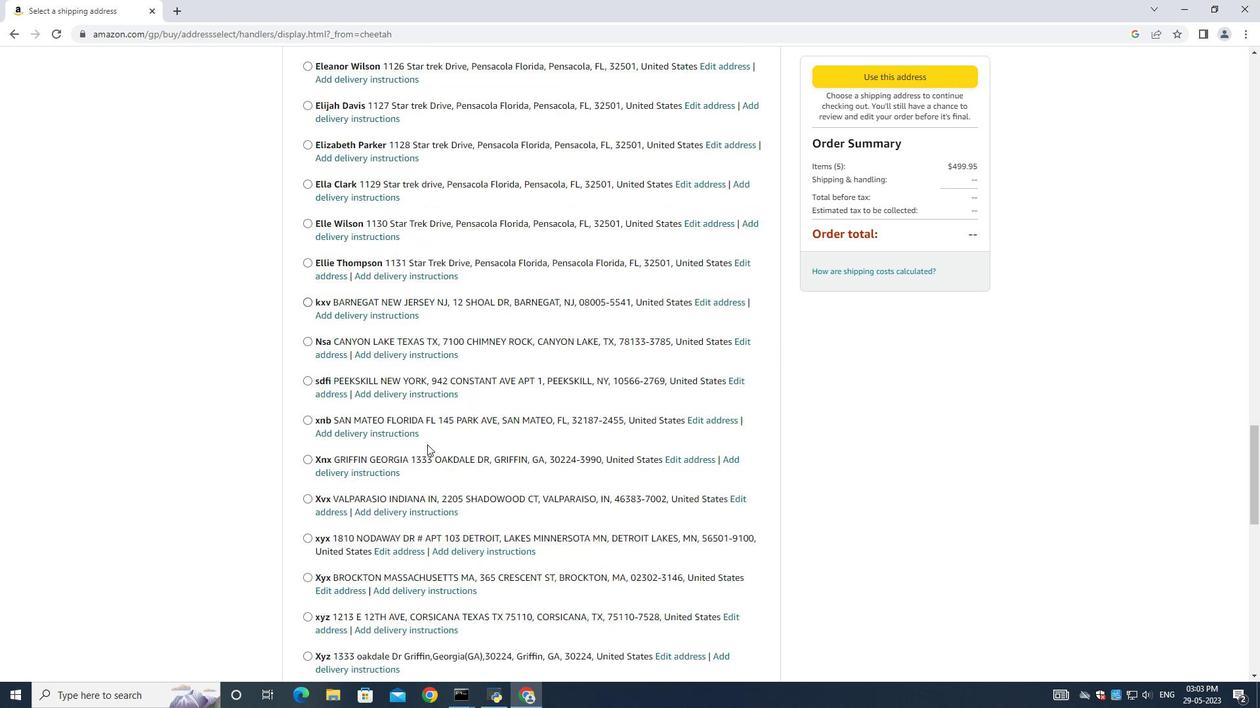 
Action: Mouse scrolled (427, 444) with delta (0, 0)
Screenshot: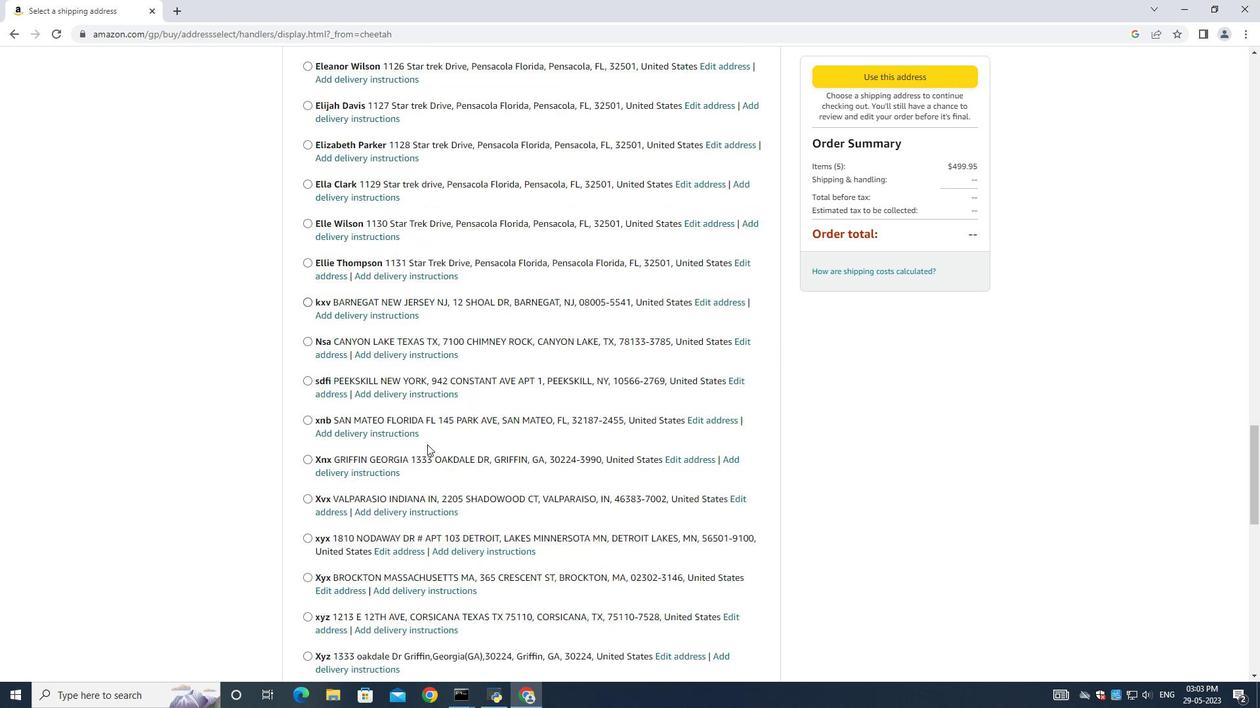 
Action: Mouse moved to (426, 444)
Screenshot: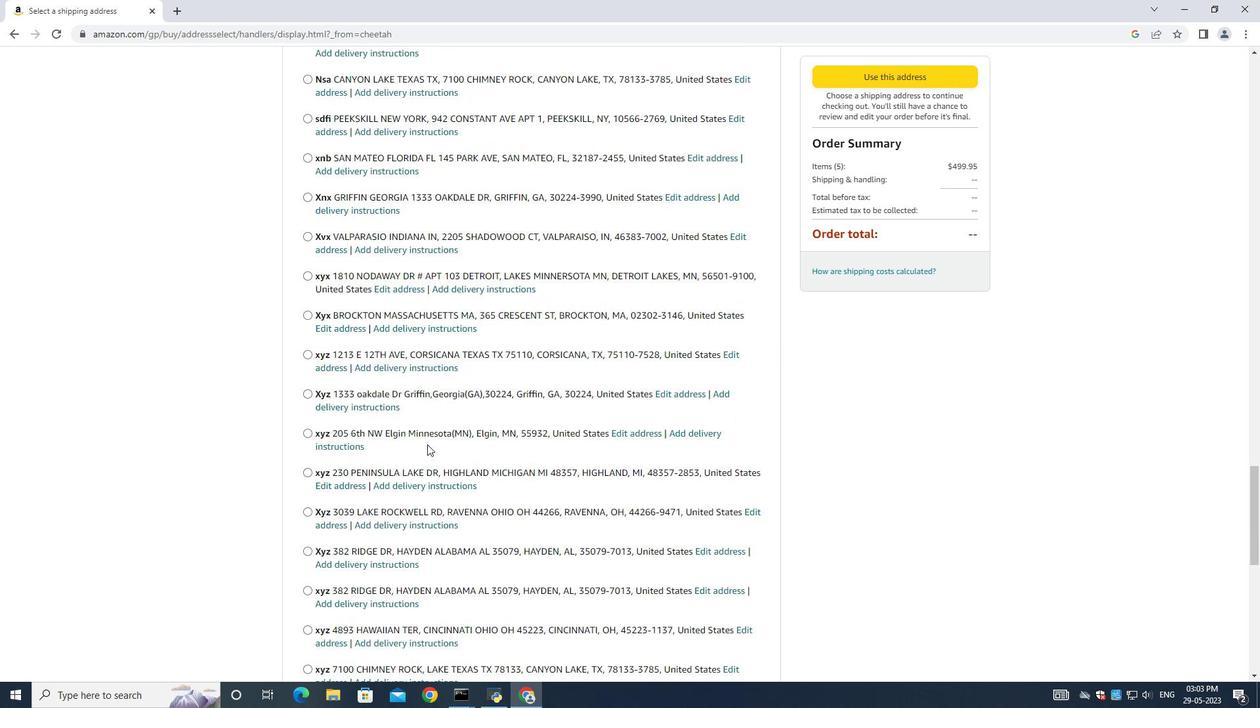 
Action: Mouse scrolled (426, 444) with delta (0, 0)
Screenshot: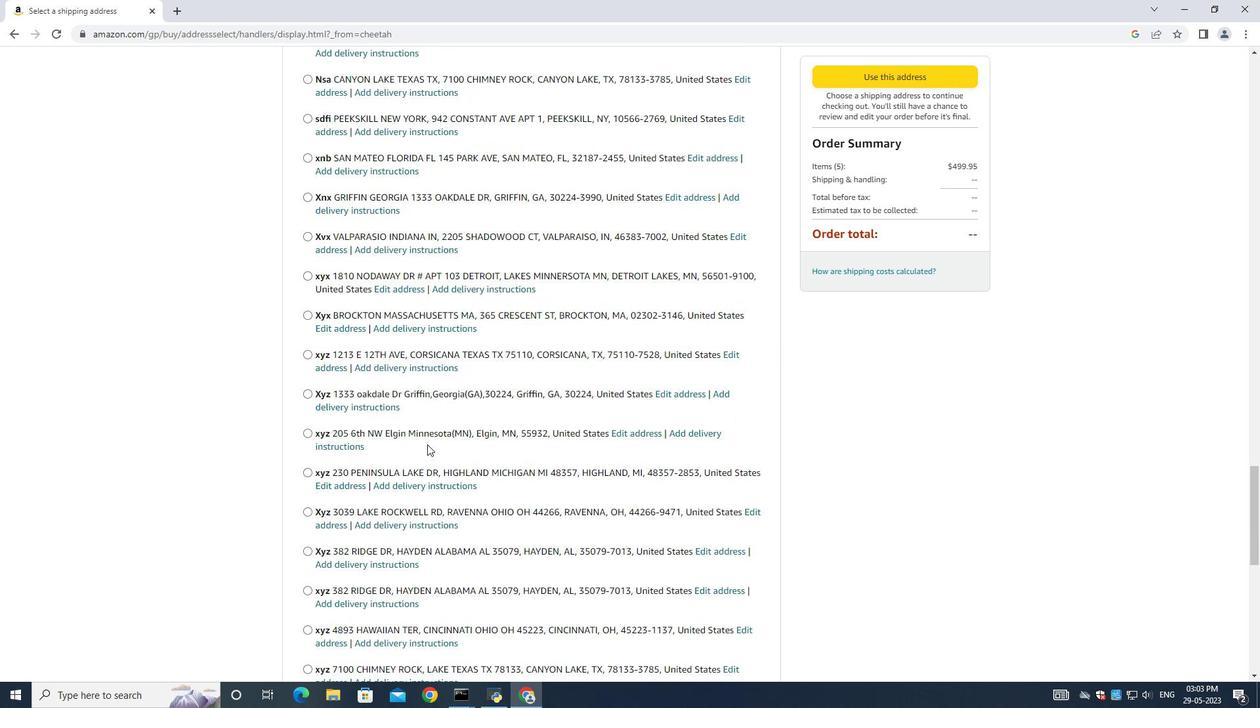 
Action: Mouse moved to (426, 444)
Screenshot: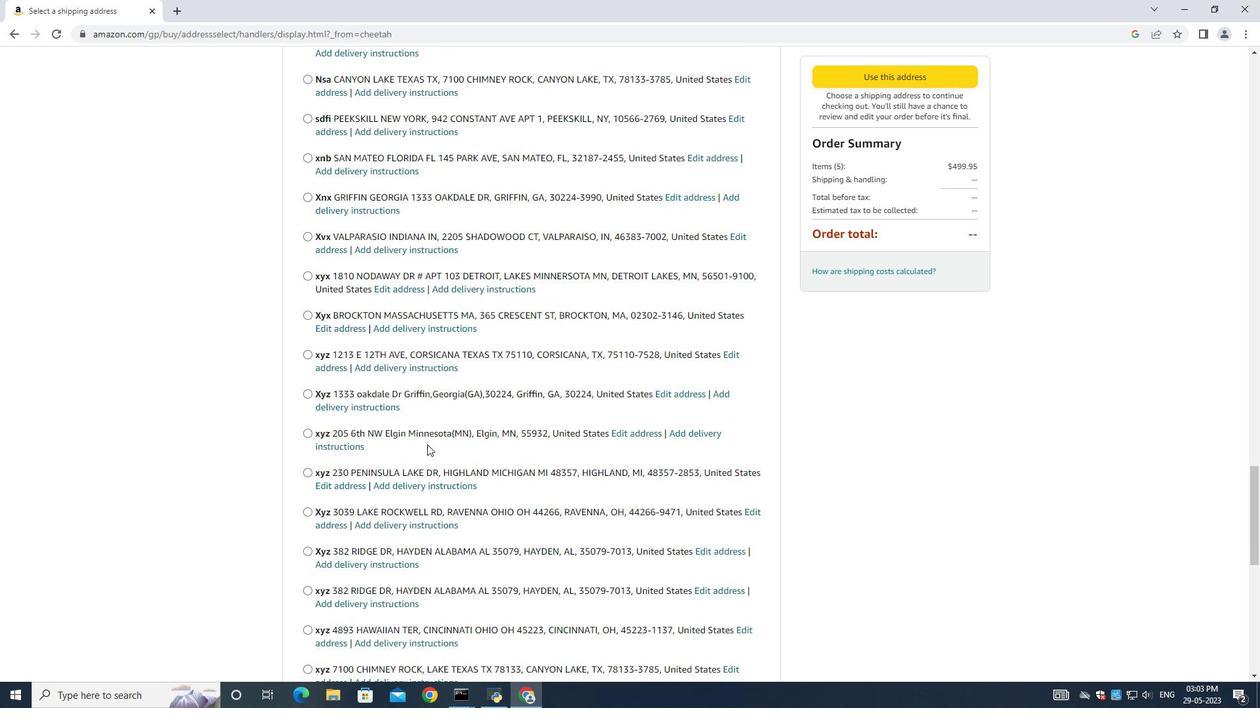 
Action: Mouse scrolled (426, 444) with delta (0, 0)
Screenshot: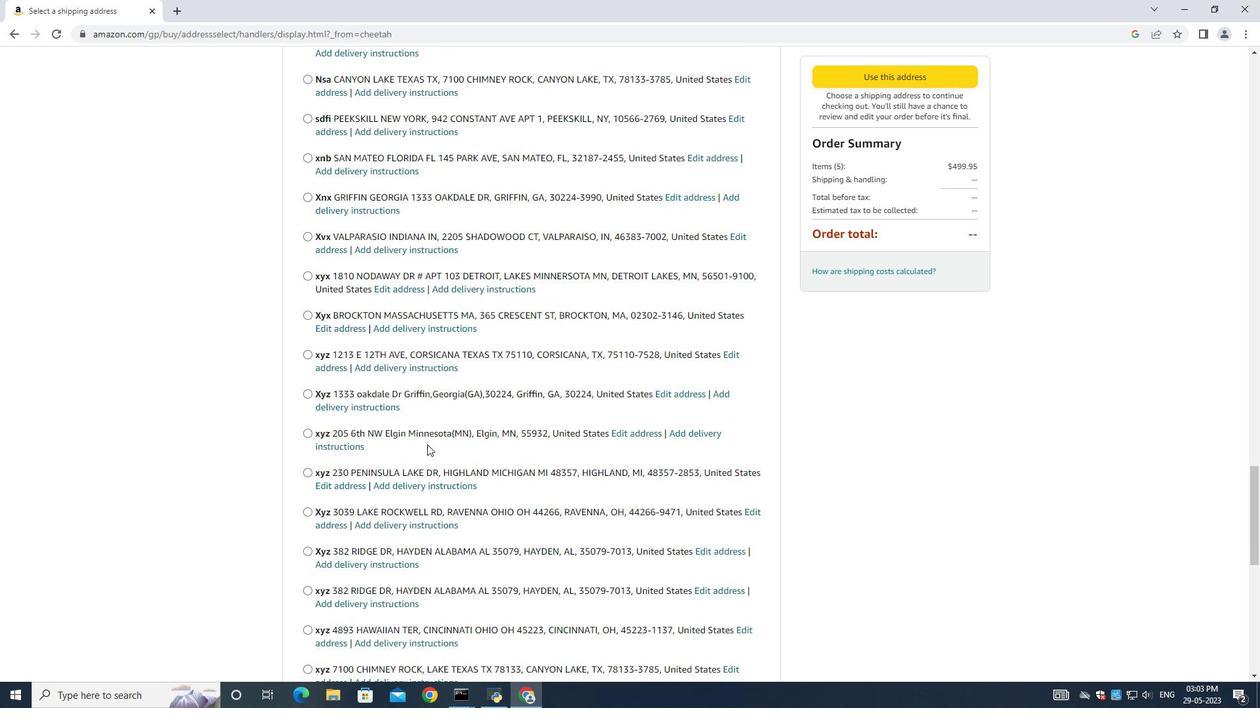 
Action: Mouse moved to (425, 444)
Screenshot: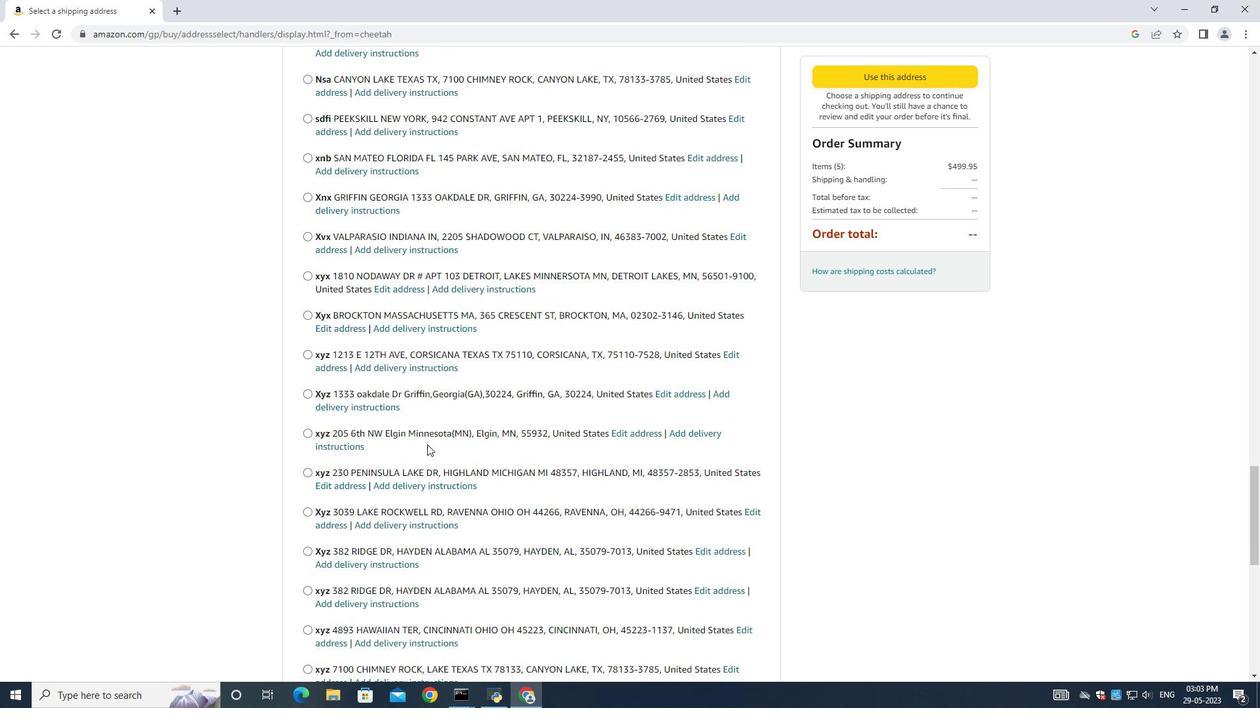 
Action: Mouse scrolled (425, 444) with delta (0, 0)
Screenshot: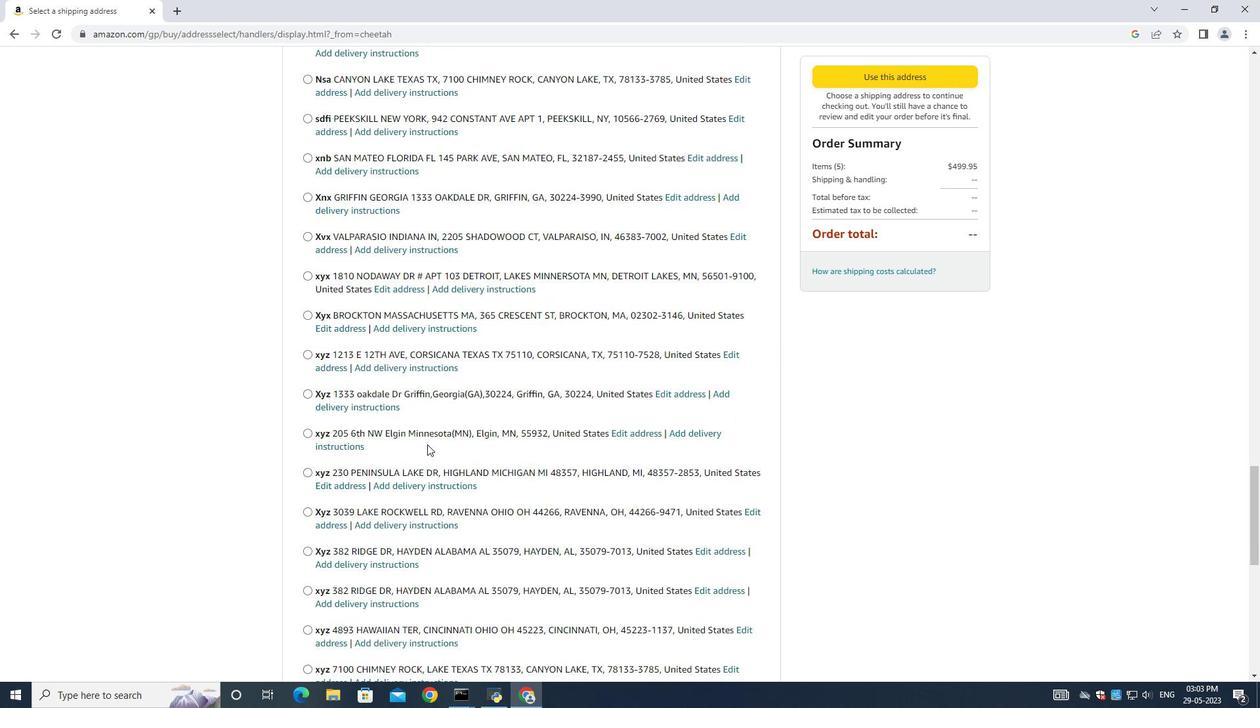 
Action: Mouse moved to (425, 444)
Screenshot: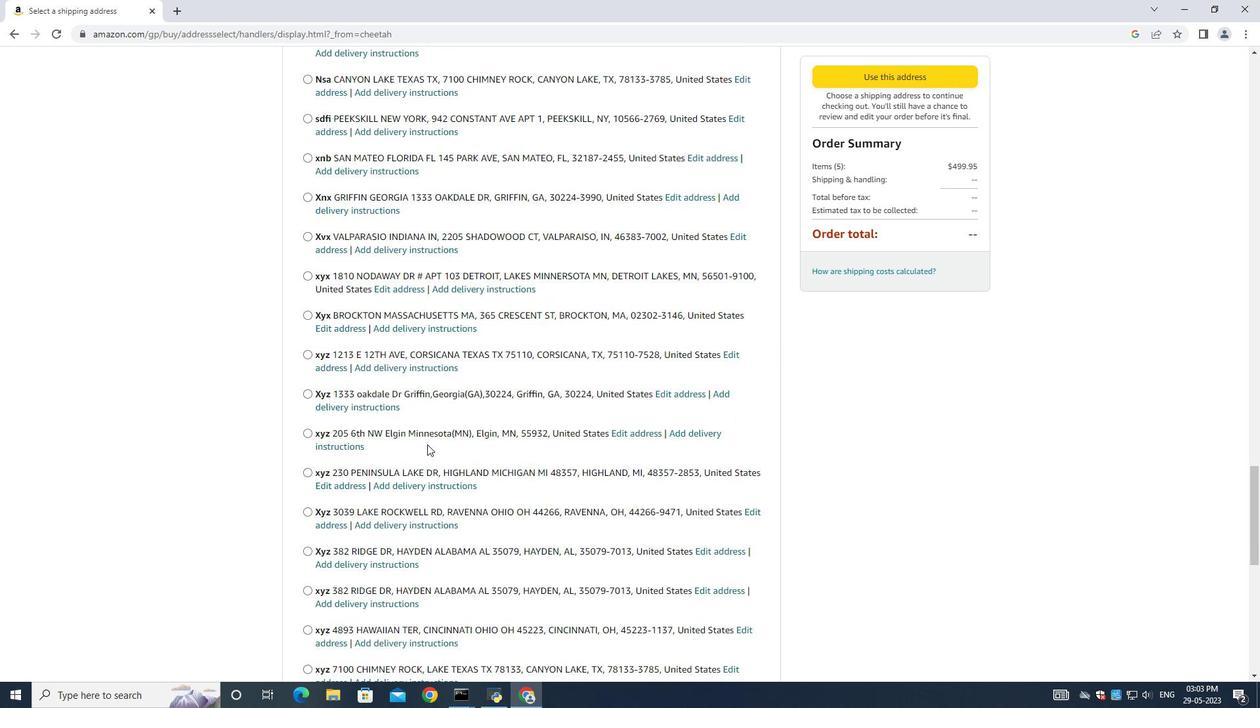 
Action: Mouse scrolled (425, 444) with delta (0, 0)
Screenshot: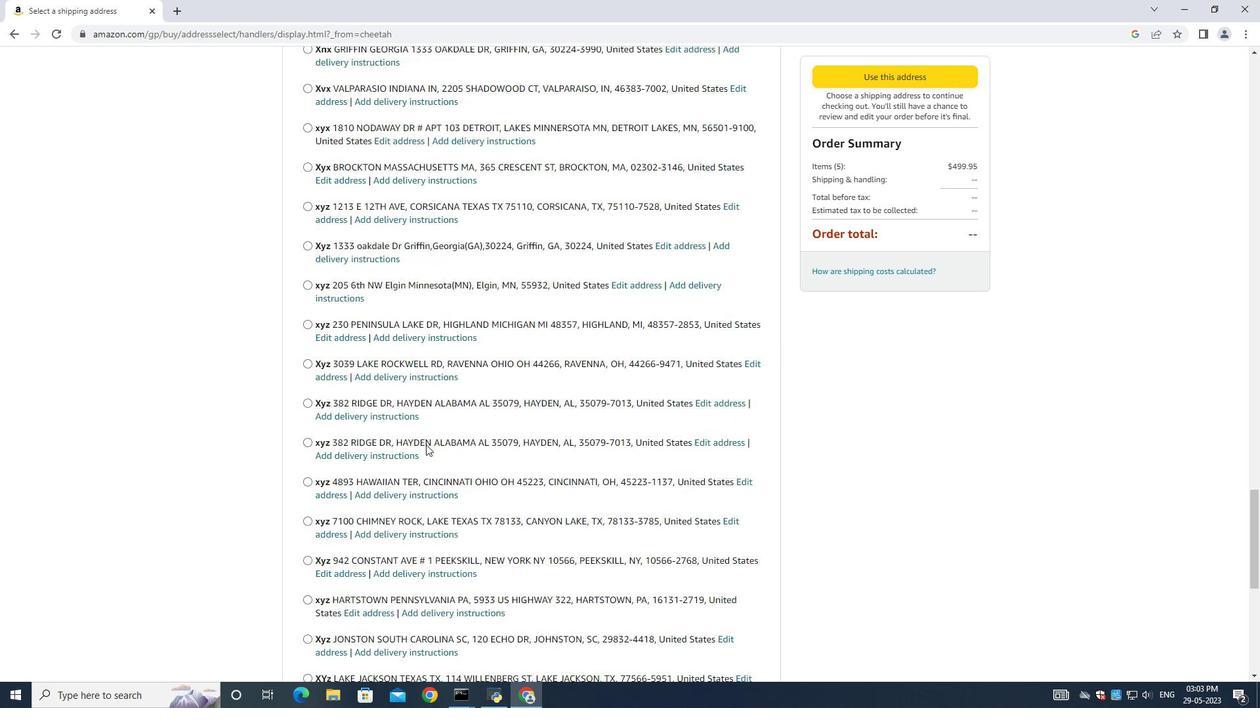 
Action: Mouse scrolled (425, 444) with delta (0, 0)
Screenshot: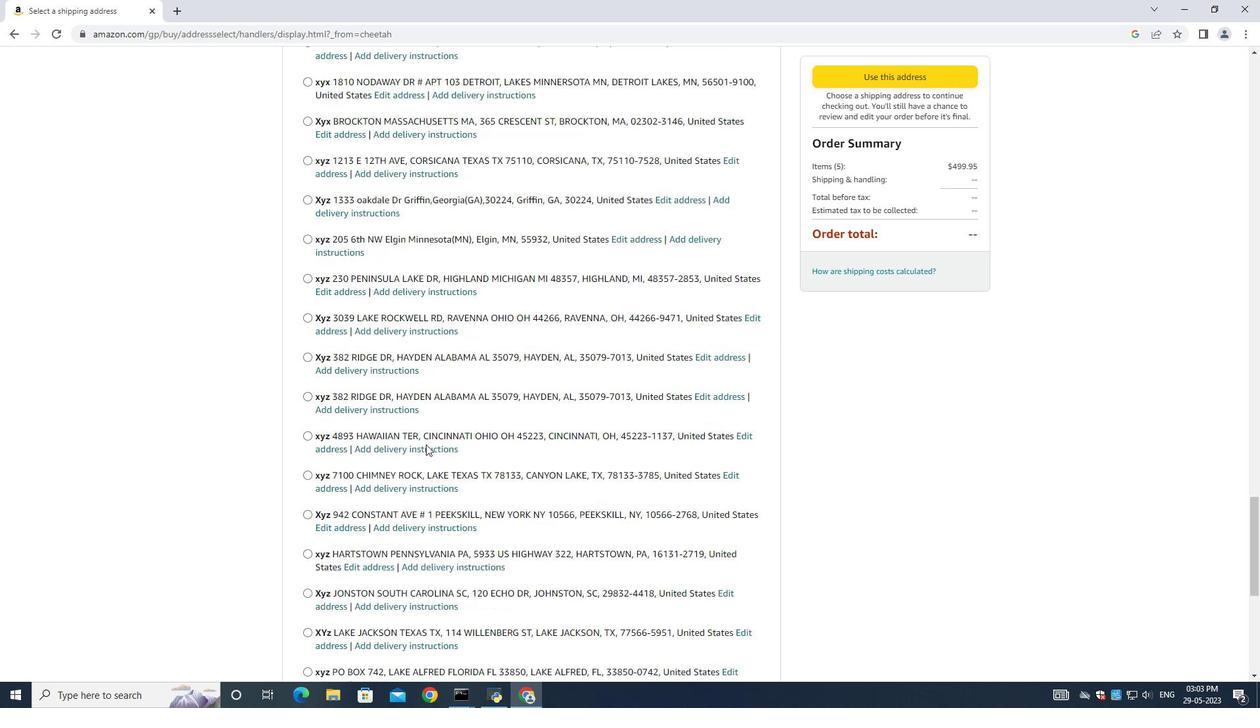 
Action: Mouse scrolled (425, 444) with delta (0, 0)
Screenshot: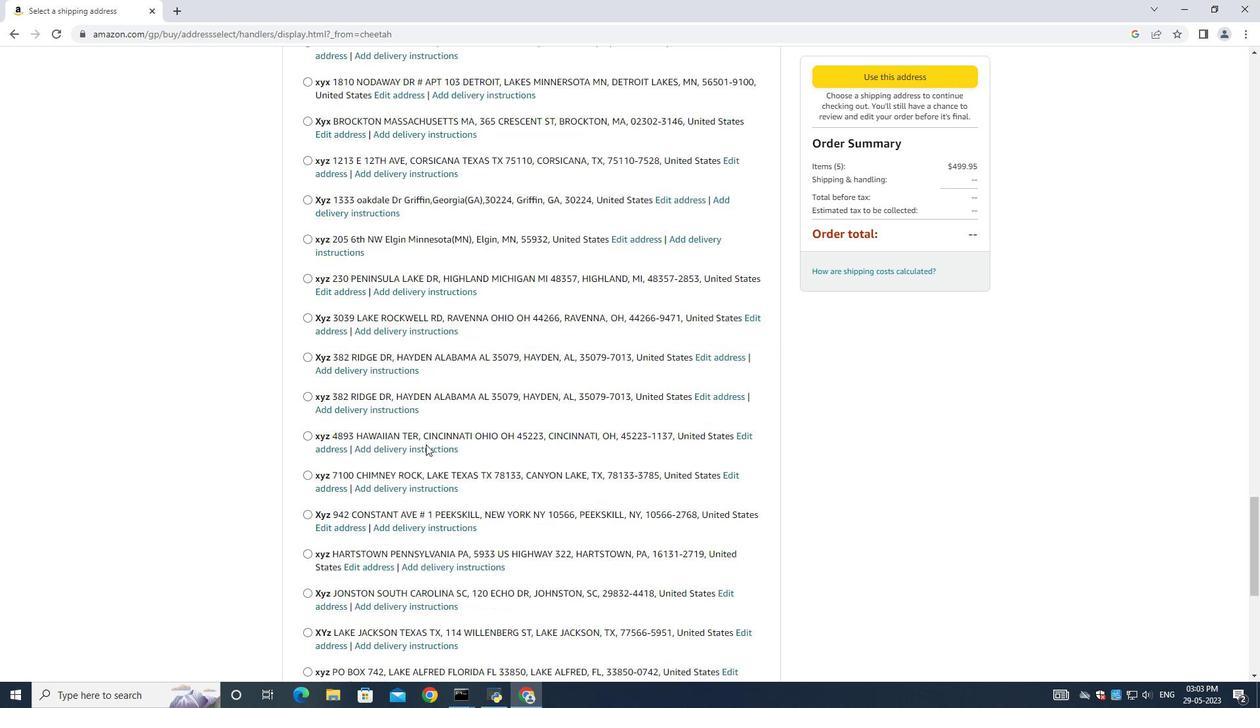 
Action: Mouse moved to (313, 588)
Screenshot: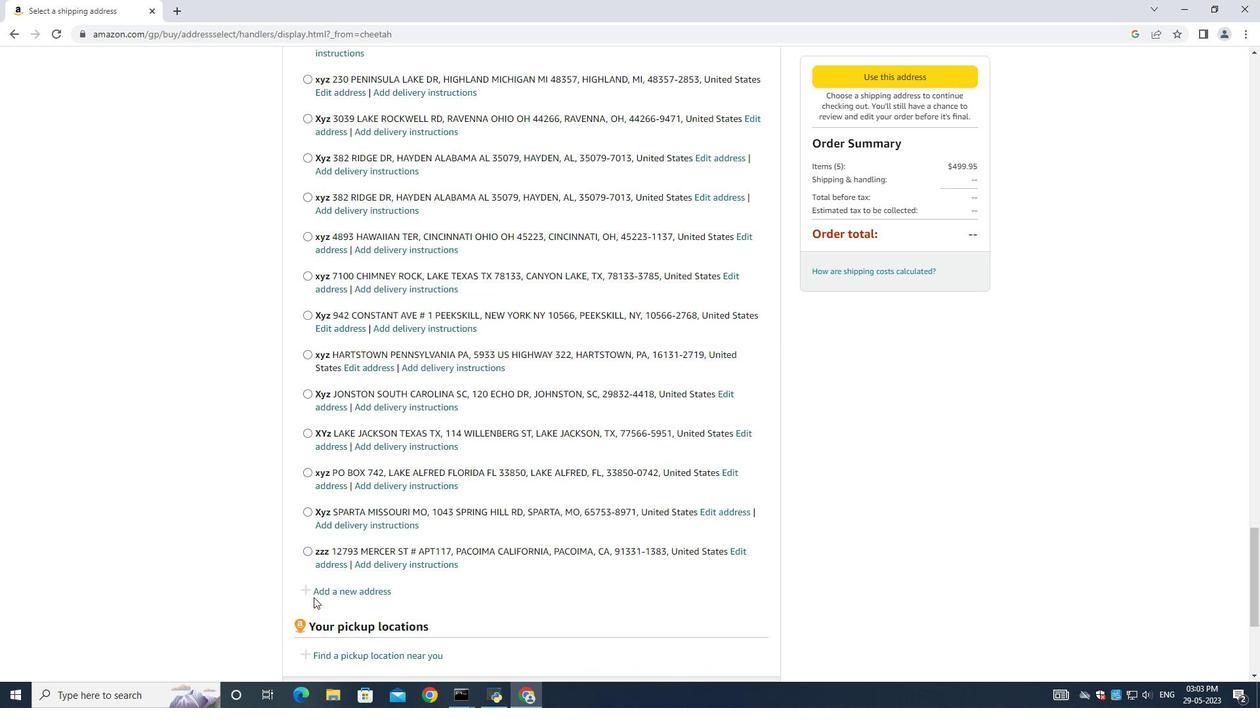 
Action: Mouse pressed left at (313, 588)
Screenshot: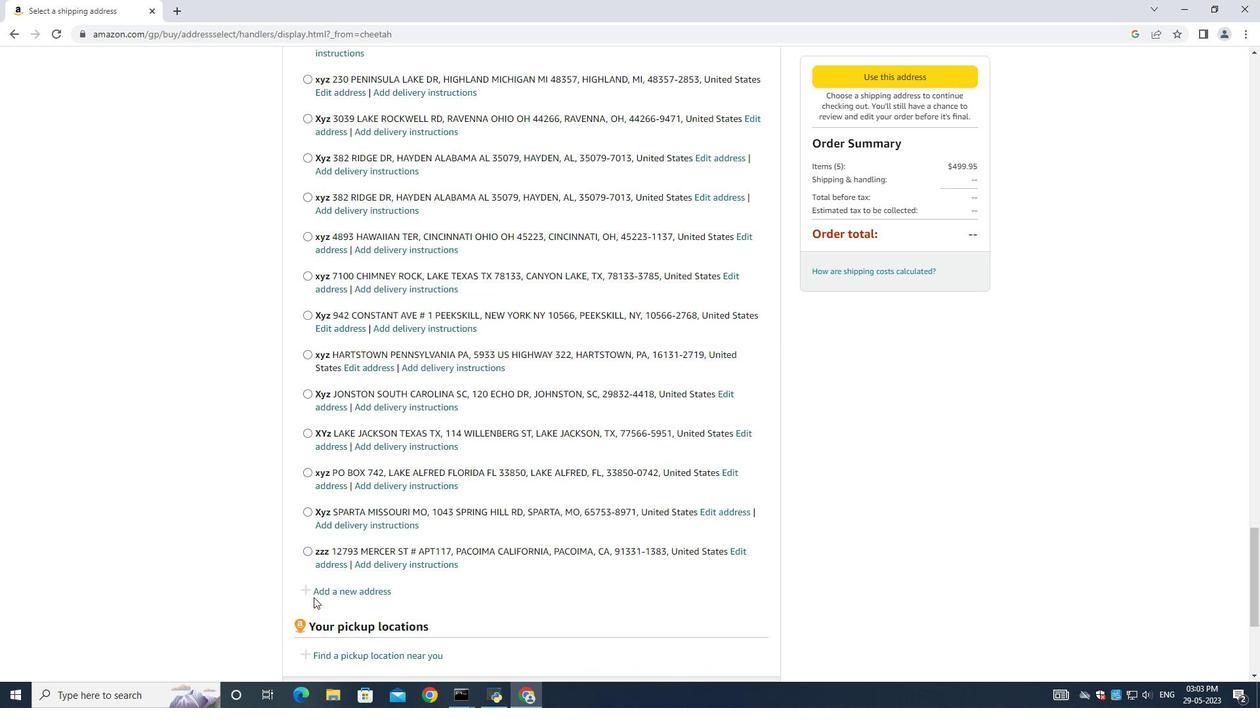 
Action: Mouse moved to (442, 318)
Screenshot: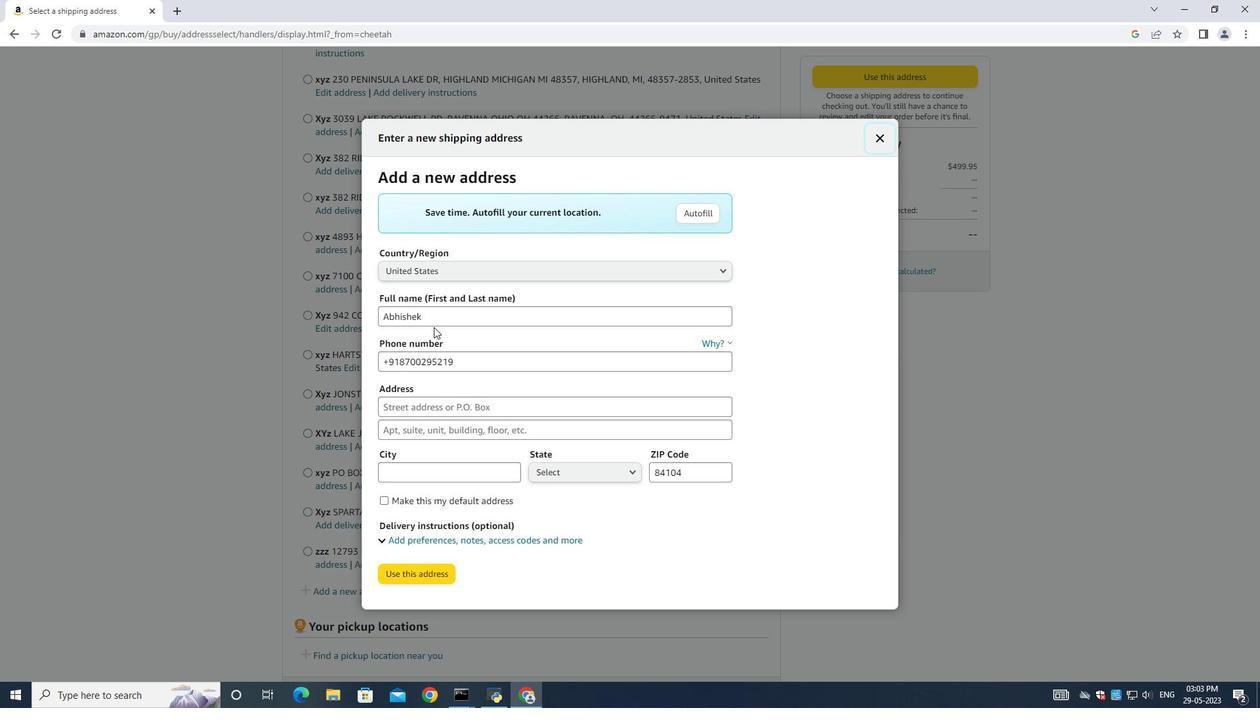 
Action: Mouse pressed left at (442, 318)
Screenshot: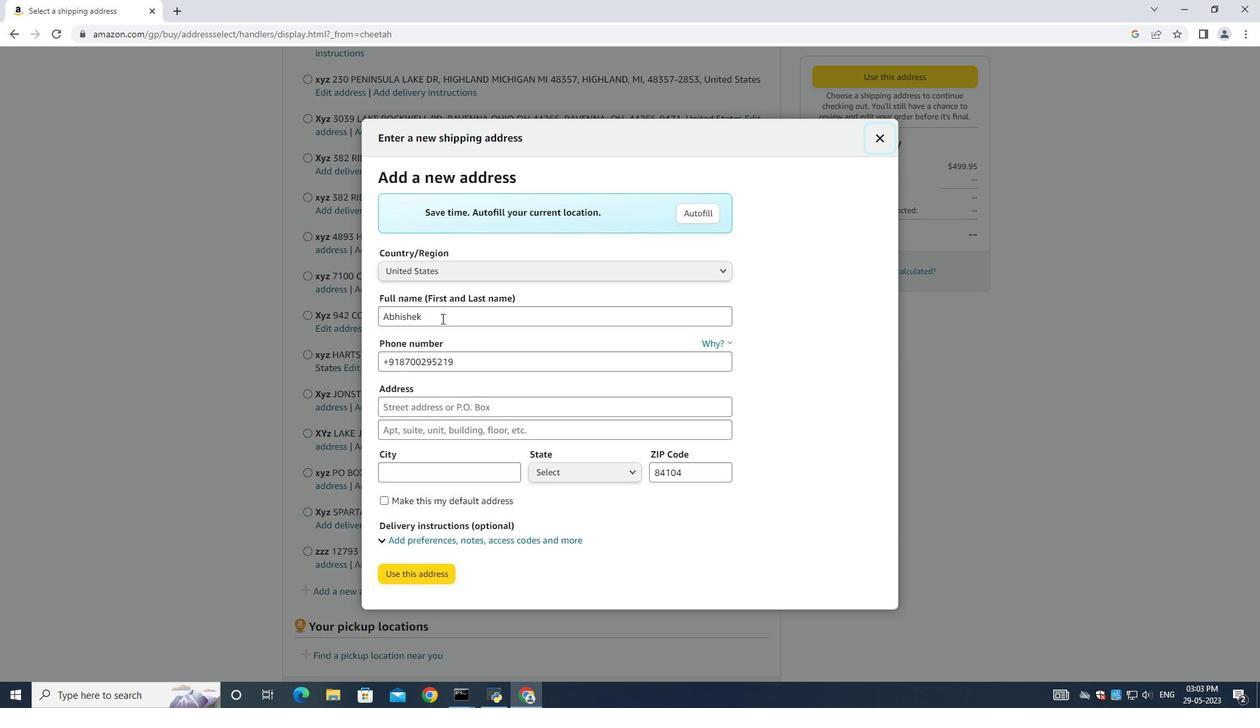
Action: Key pressed ctrl+A<Key.backspace><Key.shift><Key.shift><Key.shift>Emily<Key.space><Key.shift><Key.shift><Key.shift><Key.shift><Key.shift><Key.shift><Key.shift><Key.shift><Key.shift><Key.shift><Key.shift><Key.shift><Key.shift><Key.shift><Key.shift><Key.shift><Key.shift><Key.shift><Key.shift><Key.shift><Key.shift><Key.shift><Key.shift><Key.shift><Key.shift><Key.shift><Key.shift><Key.shift><Key.shift><Key.shift><Key.shift><Key.shift><Key.shift><Key.shift><Key.shift><Key.shift><Key.shift><Key.shift><Key.shift><Key.shift><Key.shift>Brown<Key.space>
Screenshot: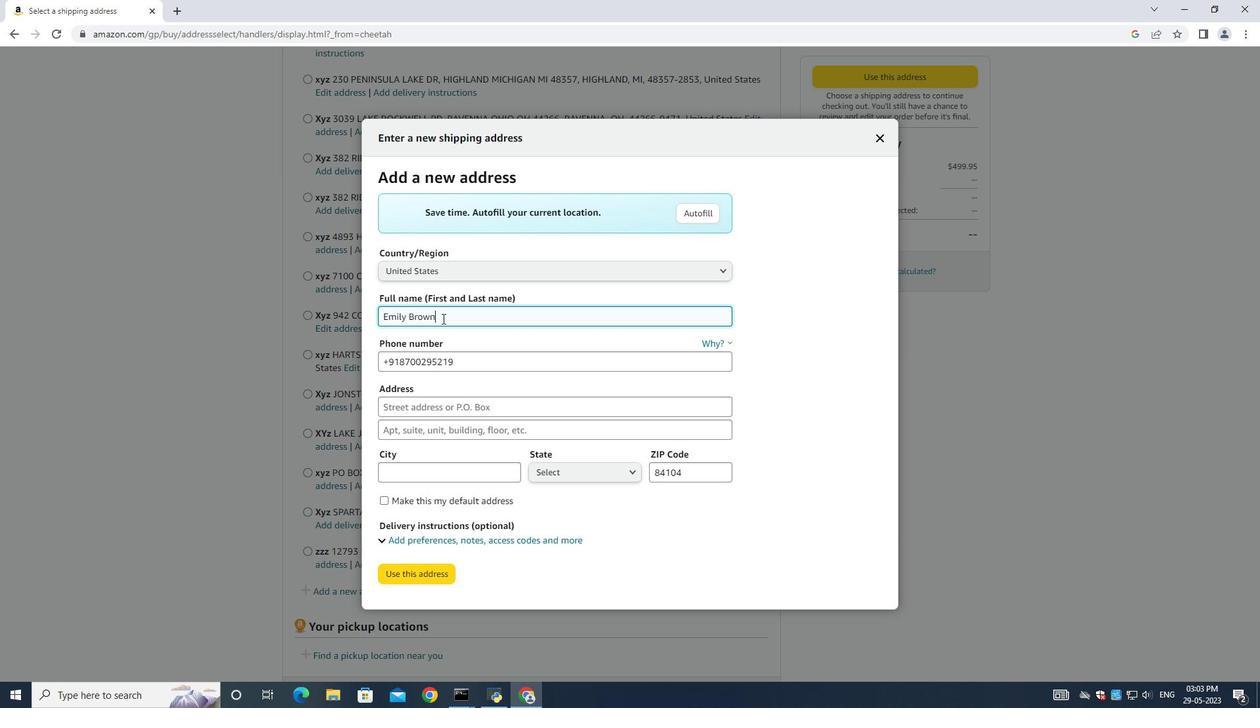 
Action: Mouse moved to (466, 357)
Screenshot: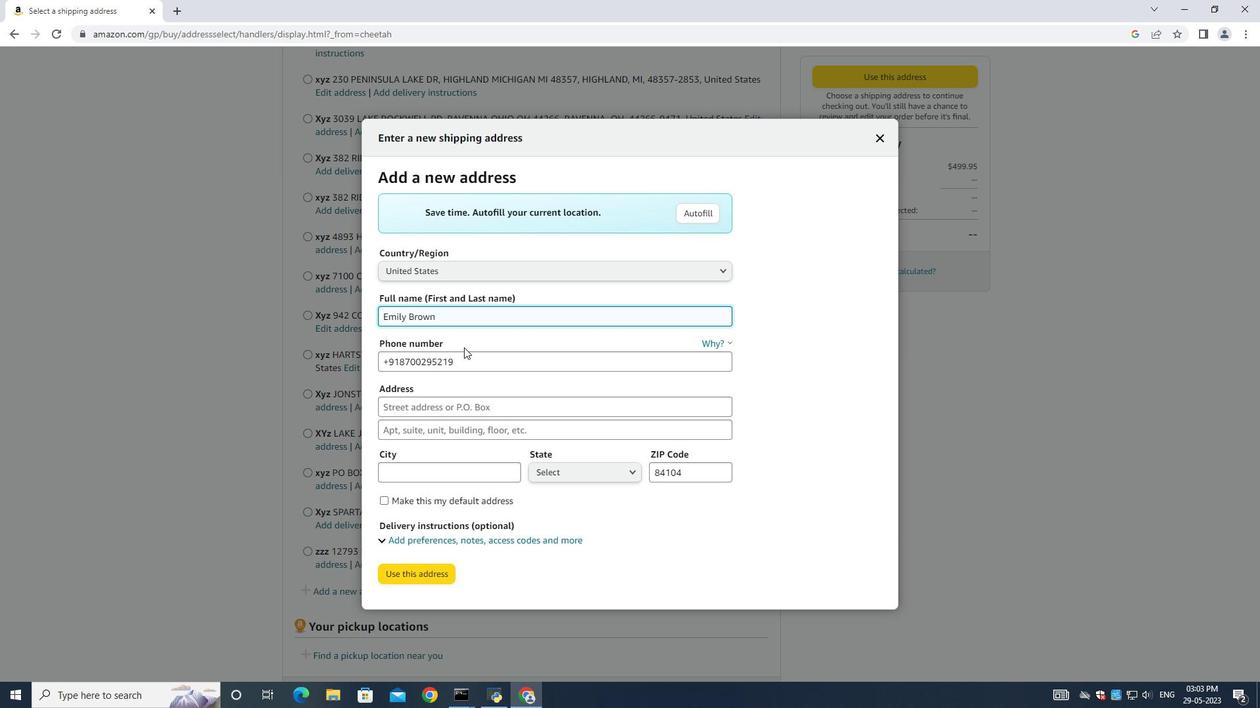 
Action: Mouse pressed left at (466, 357)
Screenshot: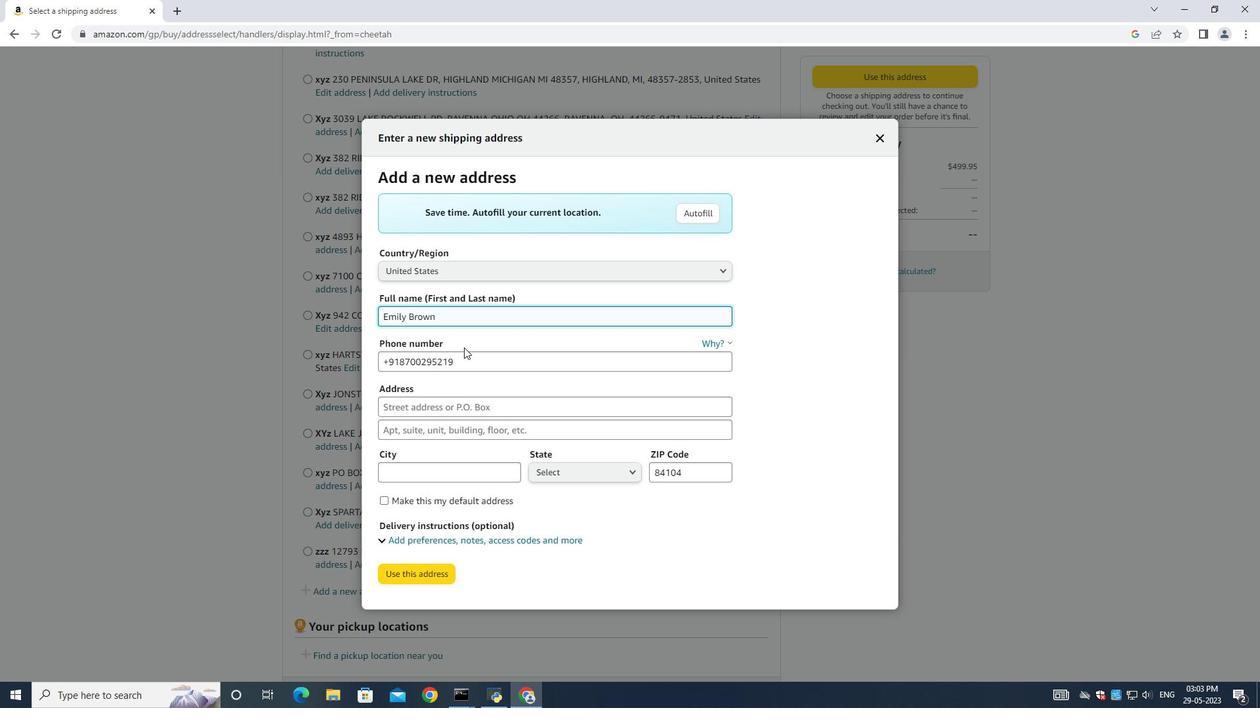 
Action: Mouse moved to (466, 360)
Screenshot: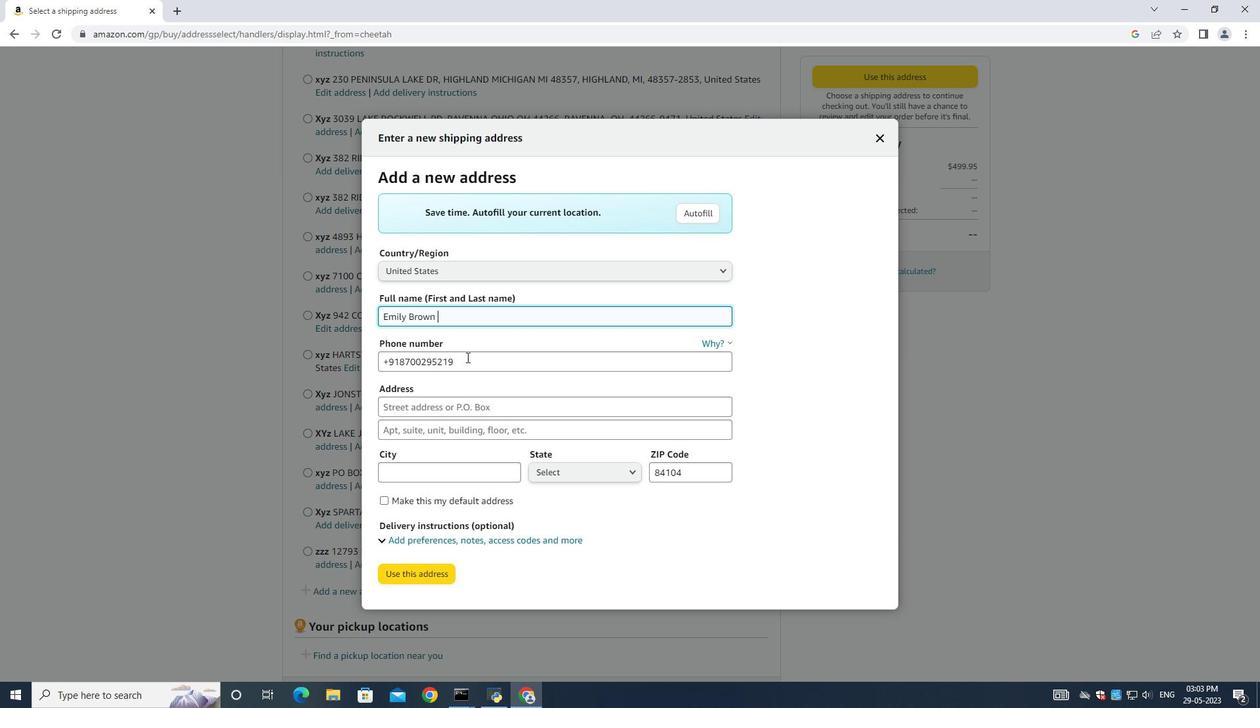 
Action: Key pressed ctrl+A<Key.backspace><Key.shift><Key.shift><Key.shift><Key.shift><Key.shift><Key.shift><Key.shift><Key.shift><Key.shift><Key.shift><Key.shift><Key.shift><Key.shift><Key.shift><Key.shift><Key.shift><Key.shift><Key.shift><Key.shift><Key.shift><Key.shift><Key.shift><Key.shift><Key.shift><Key.shift><Key.shift><Key.shift><Key.shift><Key.shift><Key.shift><Key.shift><Key.shift><Key.shift><Key.shift><Key.shift><Key.shift><Key.shift><Key.shift><Key.shift><Key.shift><Key.shift><Key.shift><Key.shift><Key.shift><Key.shift><Key.shift><Key.shift><Key.shift><Key.shift><Key.shift><Key.shift><Key.shift><Key.shift><Key.shift><Key.shift><Key.shift><Key.shift><Key.shift><Key.shift><Key.shift><Key.shift><Key.shift><Key.shift><Key.shift><Key.shift><Key.shift><Key.shift><Key.shift><Key.shift><Key.shift><Key.shift><Key.shift><Key.shift><Key.shift><Key.shift><Key.shift><Key.shift><Key.shift><Key.shift><Key.shift><Key.shift><Key.shift><Key.shift><Key.shift><Key.shift><Key.shift><Key.shift><Key.shift><Key.shift><Key.shift><Key.shift><Key.shift><Key.shift><Key.shift><Key.shift><Key.shift><Key.shift><Key.shift><Key.shift>8503109646<Key.tab><Key.shift><Key.shift><Key.shift><Key.shift><Key.shift><Key.shift><Key.shift><Key.shift><Key.shift><Key.shift><Key.shift><Key.shift><Key.shift><Key.shift><Key.shift><Key.shift><Key.shift><Key.shift><Key.shift><Key.shift><Key.shift><Key.shift><Key.shift><Key.shift><Key.shift><Key.shift><Key.shift><Key.shift><Key.shift><Key.shift><Key.shift><Key.shift><Key.shift><Key.shift><Key.shift><Key.shift><Key.shift><Key.shift><Key.shift><Key.shift><Key.shift><Key.shift><Key.shift><Key.shift><Key.shift><Key.shift><Key.shift><Key.shift><Key.shift><Key.shift><Key.shift><Key.shift><Key.shift><Key.shift><Key.shift><Key.shift><Key.shift><Key.shift><Key.shift><Key.shift><Key.shift><Key.shift><Key.shift><Key.shift><Key.shift><Key.shift><Key.shift><Key.shift><Key.shift><Key.shift><Key.shift><Key.shift><Key.shift><Key.shift><Key.shift><Key.shift><Key.shift><Key.shift><Key.shift><Key.shift><Key.shift><Key.shift><Key.shift><Key.shift><Key.shift><Key.shift><Key.shift><Key.shift><Key.shift><Key.shift><Key.shift><Key.shift><Key.shift><Key.shift><Key.shift><Key.shift><Key.shift><Key.shift><Key.shift><Key.shift><Key.shift><Key.shift><Key.shift><Key.shift><Key.shift><Key.shift><Key.shift><Key.shift><Key.shift><Key.shift><Key.shift><Key.shift><Key.shift><Key.shift><Key.shift><Key.shift><Key.shift><Key.shift><Key.shift><Key.shift><Key.shift><Key.shift><Key.shift><Key.shift><Key.shift><Key.shift><Key.shift><Key.shift><Key.shift><Key.shift><Key.shift><Key.shift><Key.shift><Key.shift><Key.shift><Key.shift><Key.shift><Key.shift><Key.shift><Key.shift><Key.shift><Key.shift><Key.shift><Key.shift><Key.shift><Key.shift><Key.shift><Key.shift><Key.shift><Key.shift><Key.shift><Key.shift><Key.shift><Key.shift><Key.shift><Key.shift><Key.shift><Key.shift><Key.shift><Key.shift><Key.shift><Key.shift><Key.shift><Key.shift><Key.shift><Key.shift><Key.shift><Key.shift><Key.shift><Key.shift><Key.shift><Key.shift><Key.shift><Key.shift><Key.shift>1132<Key.space><Key.shift><Key.shift><Key.shift><Key.shift><Key.shift><Key.shift><Key.shift><Key.shift><Key.shift><Key.shift><Key.shift><Key.shift><Key.shift><Key.shift><Key.shift><Key.shift><Key.shift><Key.shift><Key.shift><Key.shift><Key.shift><Key.shift><Key.shift><Key.shift><Key.shift><Key.shift><Key.shift><Key.shift><Key.shift><Key.shift><Key.shift><Key.shift><Key.shift><Key.shift><Key.shift><Key.shift><Key.shift><Key.shift><Key.shift><Key.shift><Key.shift>Star<Key.space><Key.shift><Key.shift><Key.shift><Key.shift><Key.shift><Key.shift><Key.shift>Te<Key.backspace>rek<Key.space><Key.shift>Drive<Key.space><Key.tab><Key.shift><Key.shift><Key.shift><Key.shift><Key.shift><Key.shift><Key.shift><Key.shift><Key.shift><Key.shift><Key.shift><Key.shift><Key.shift><Key.shift><Key.shift><Key.shift><Key.shift><Key.shift><Key.shift><Key.shift><Key.shift><Key.shift><Key.shift><Key.shift><Key.shift><Key.shift><Key.shift><Key.shift><Key.shift><Key.shift><Key.shift><Key.shift><Key.shift><Key.shift><Key.shift><Key.shift><Key.shift><Key.shift><Key.shift><Key.shift>Pensacola<Key.space><Key.shift><Key.shift><Key.shift><Key.shift><Key.shift><Key.shift><Key.shift><Key.shift>Florida<Key.space><Key.tab><Key.shift>Pensacola<Key.tab><Key.up>fl<Key.enter><Key.tab><Key.backspace>3251
Screenshot: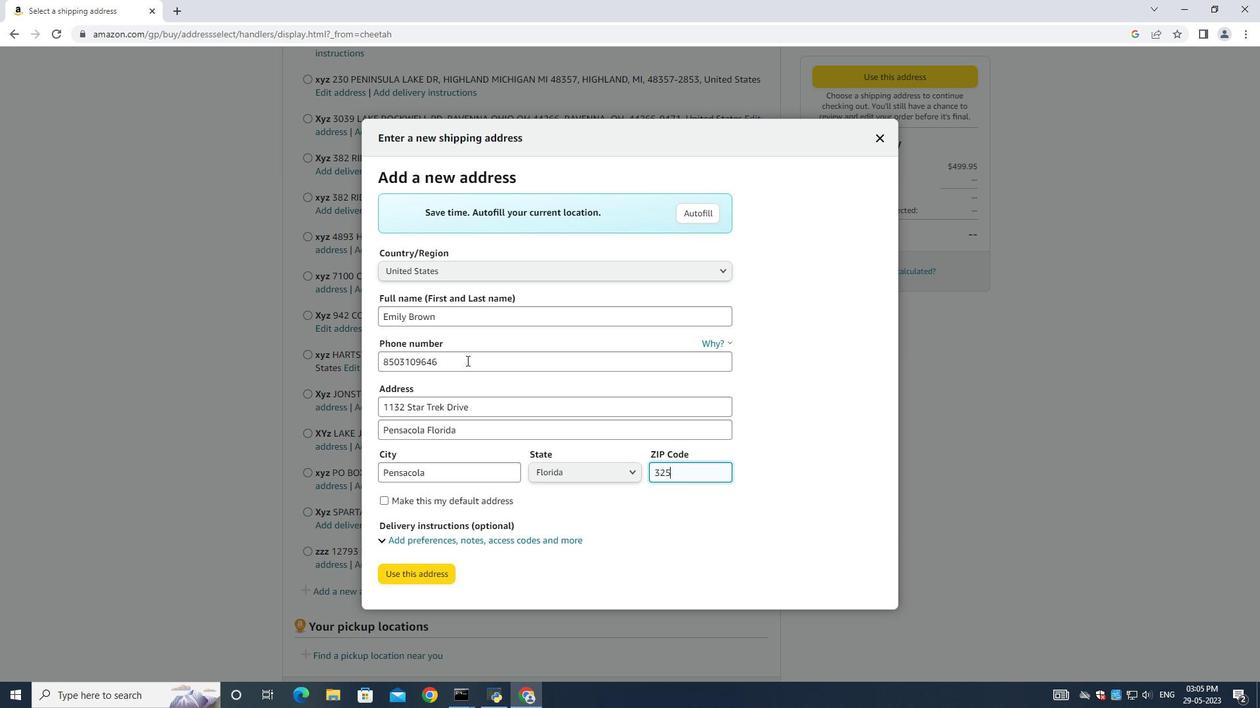 
Action: Mouse moved to (546, 422)
Screenshot: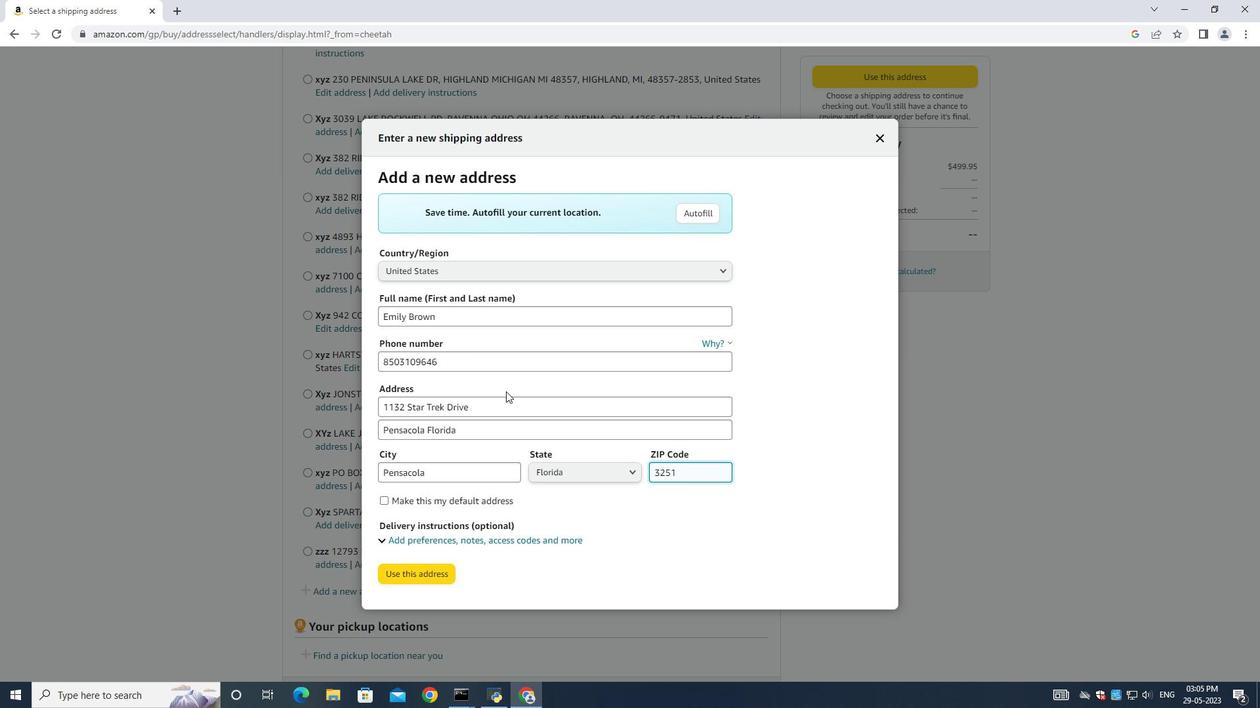 
Action: Key pressed <Key.backspace>01
Screenshot: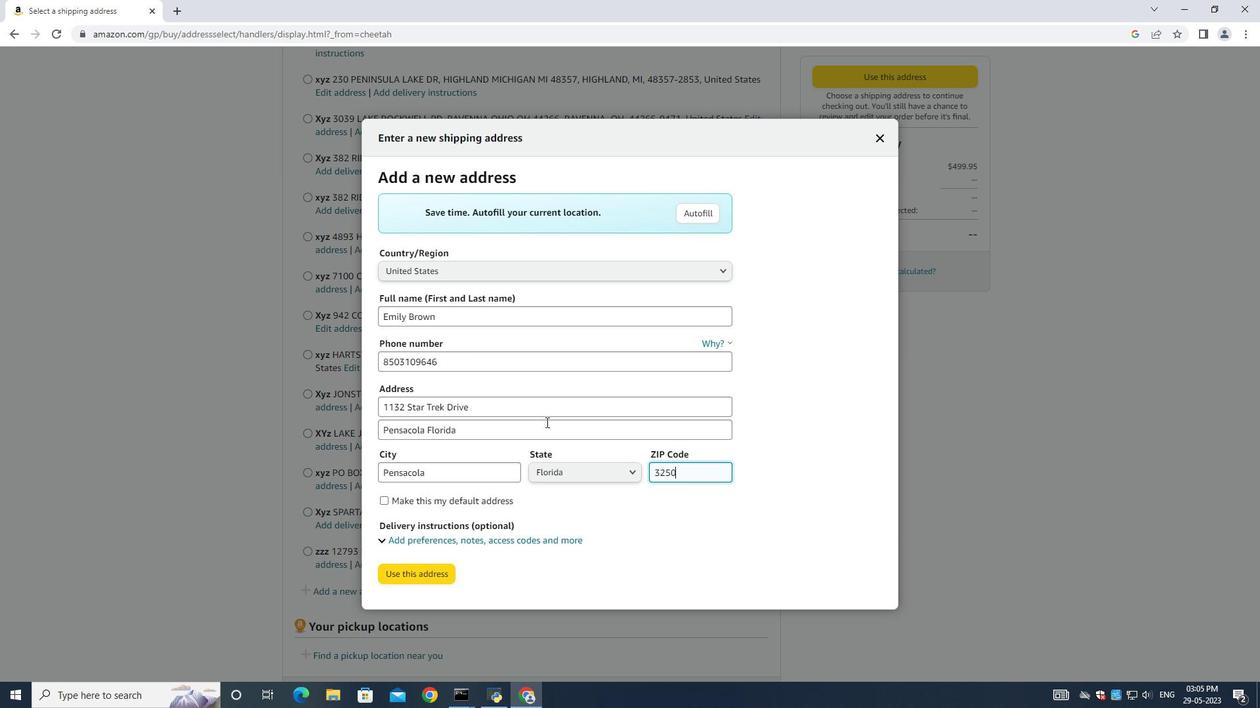 
Action: Mouse moved to (423, 576)
Screenshot: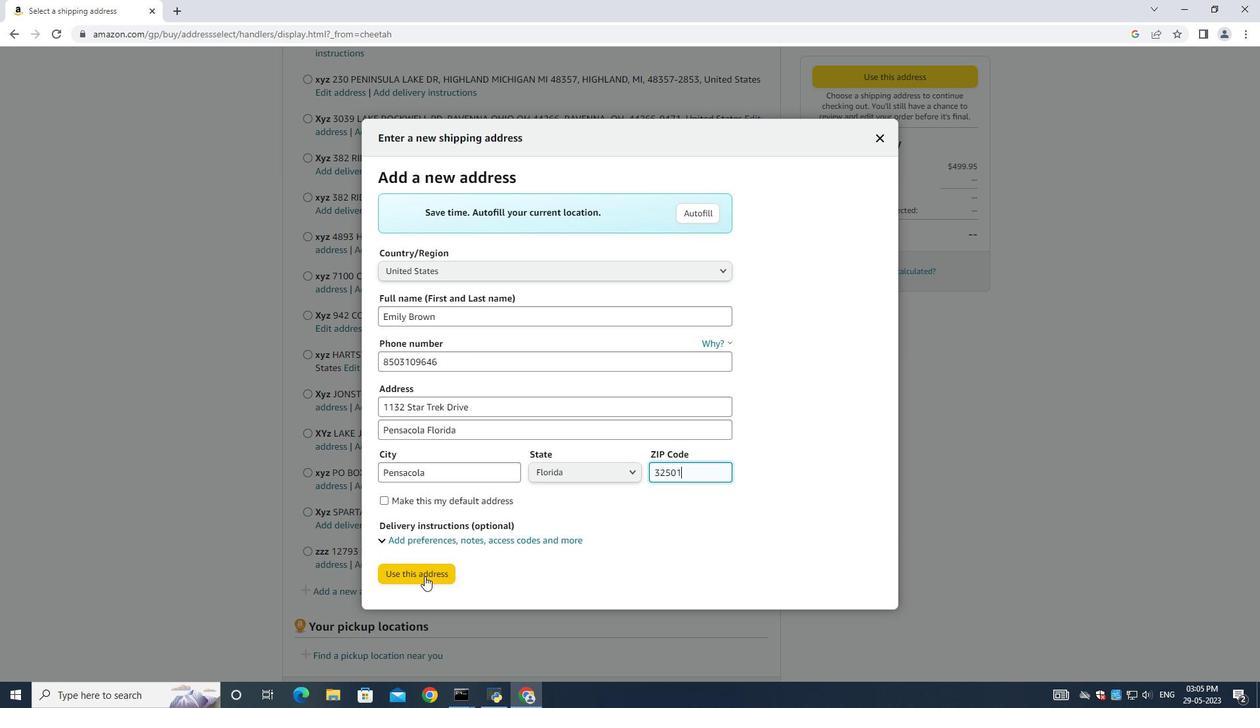 
Action: Mouse pressed left at (423, 576)
Screenshot: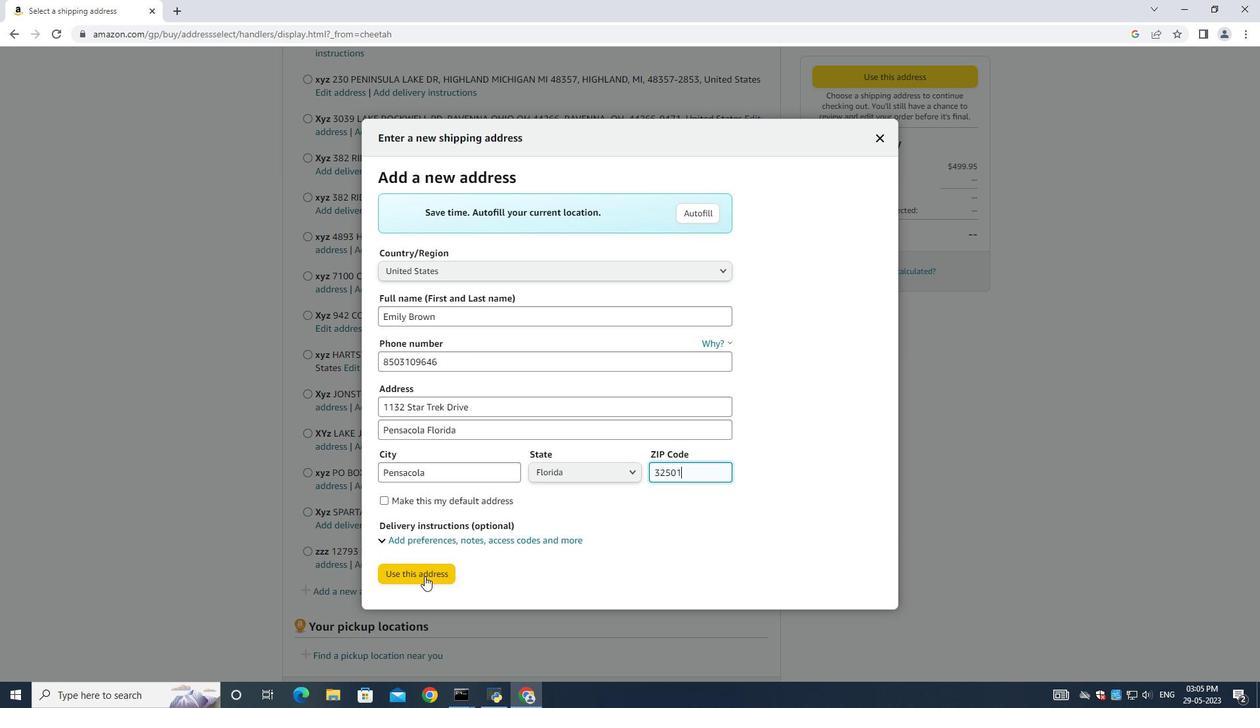 
Action: Mouse moved to (402, 662)
Screenshot: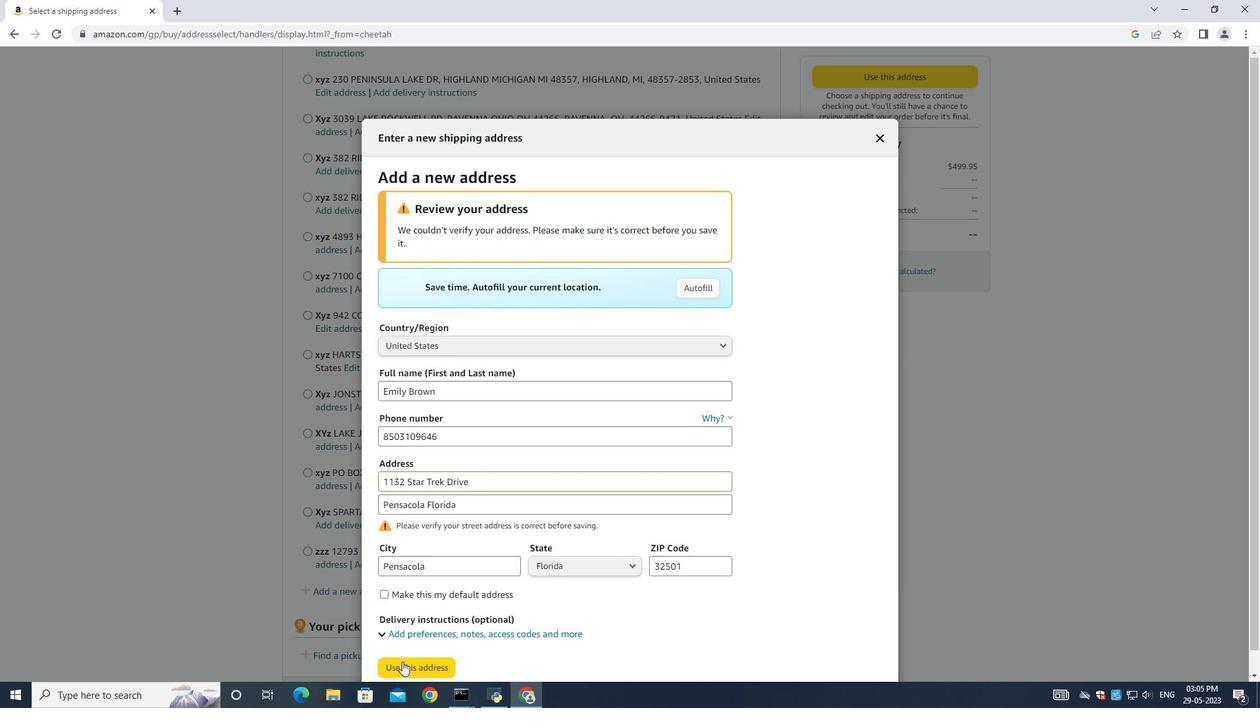 
Action: Mouse pressed left at (402, 662)
Screenshot: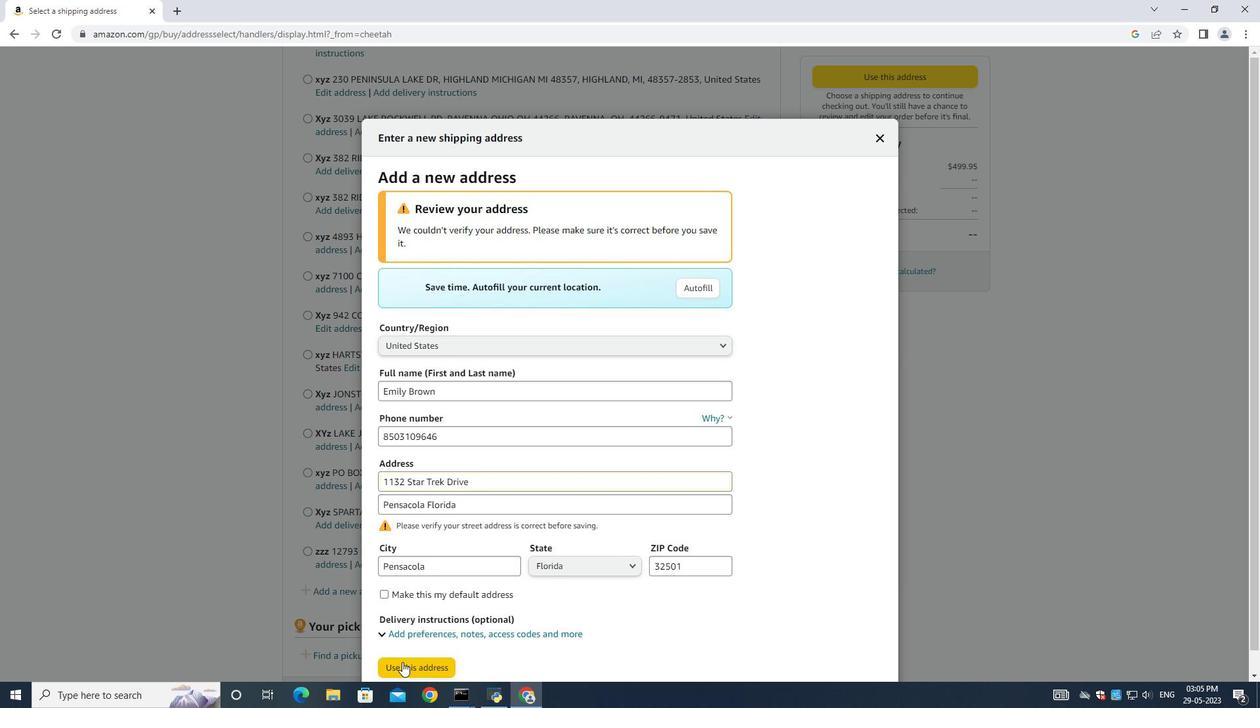 
Action: Mouse moved to (508, 278)
Screenshot: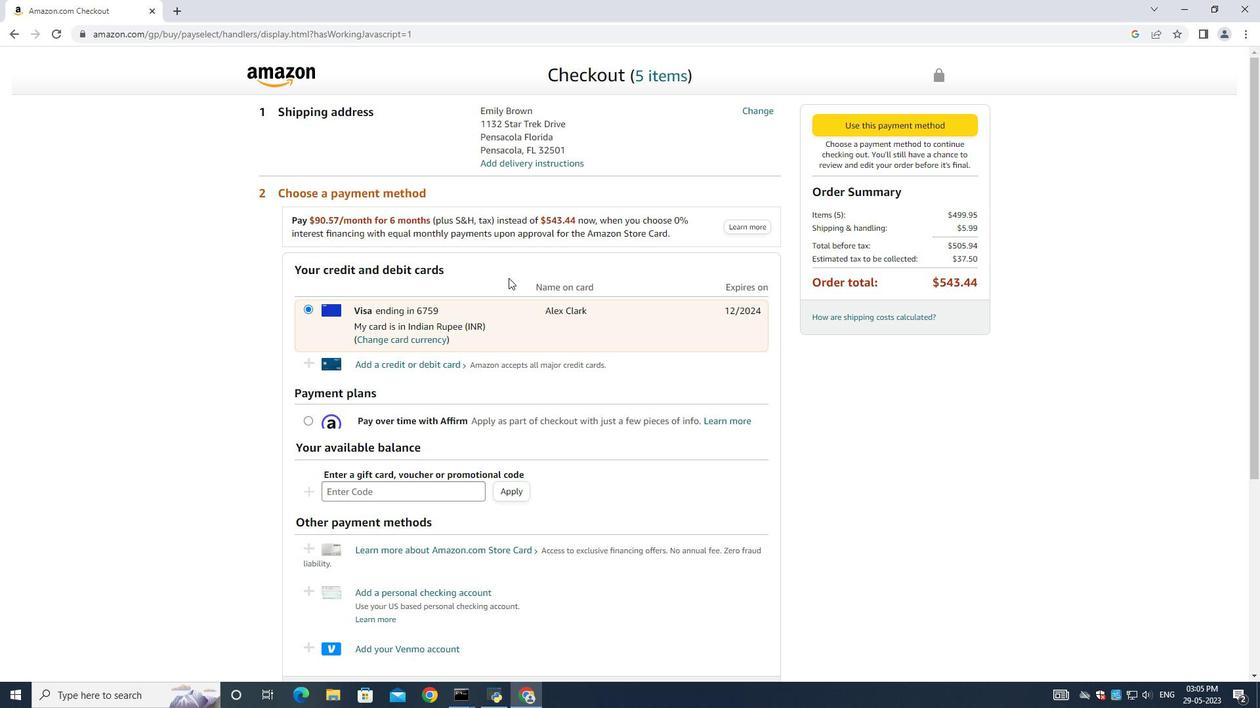 
